 Task: Send an email with the signature Daisy Wilson with the subject Thank you for a partnership and the message Im writing to follow up on the proposal we discussed last week. Have you had a chance to review it? from softage.10@softage.net to softage.8@softage.net and move the email from Sent Items to the folder Content marketing
Action: Mouse moved to (128, 125)
Screenshot: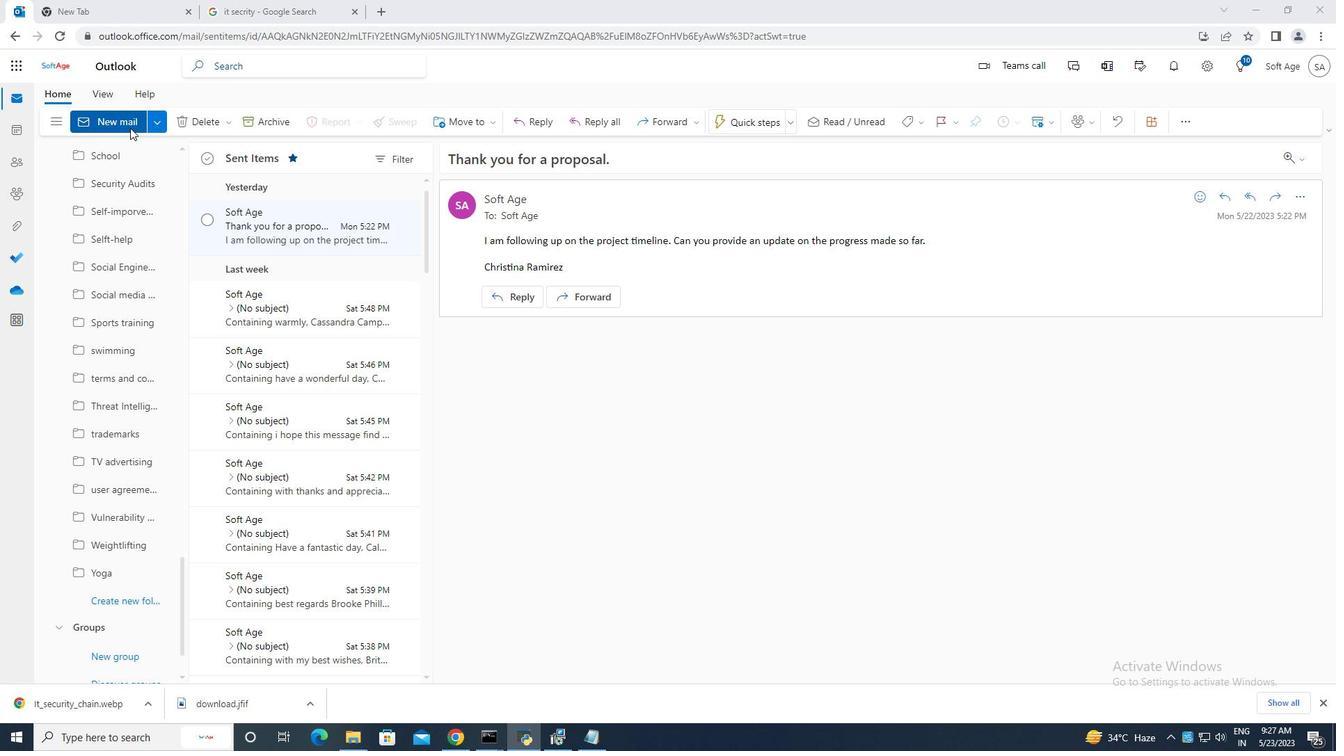 
Action: Mouse pressed left at (128, 125)
Screenshot: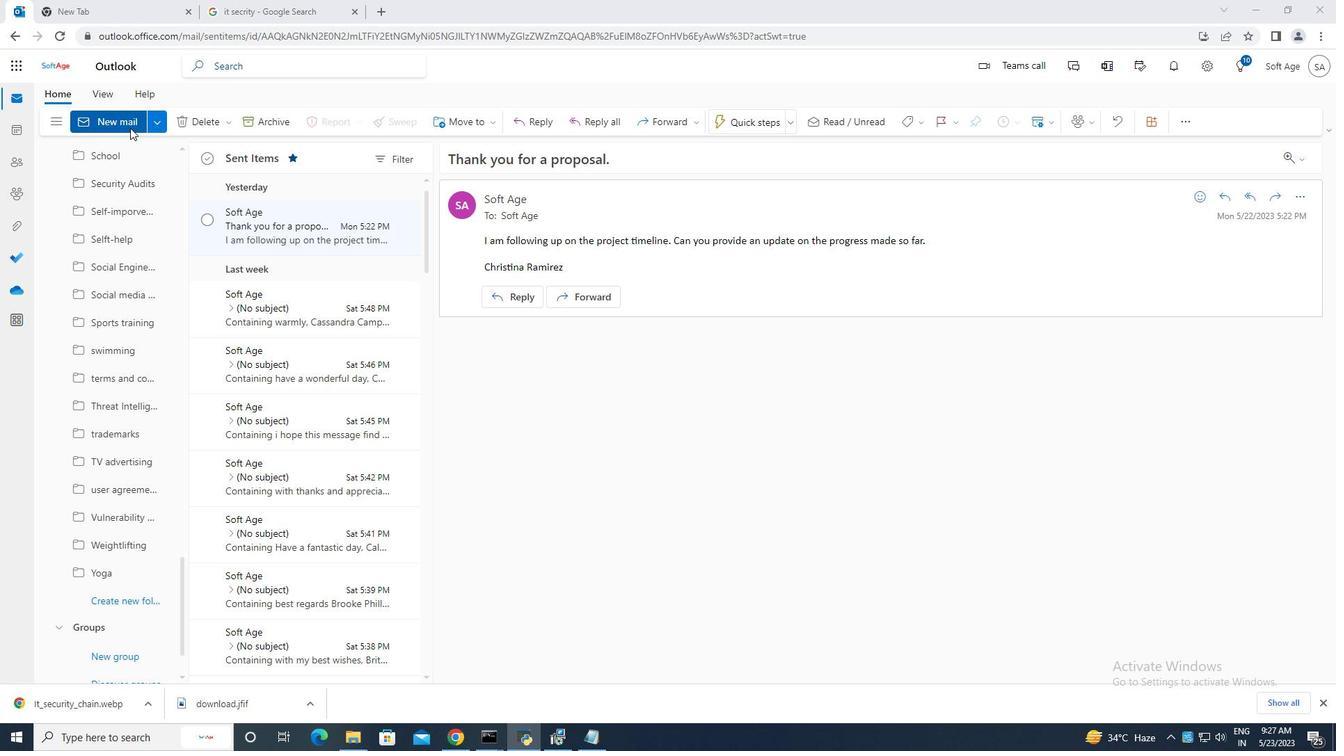 
Action: Mouse moved to (904, 119)
Screenshot: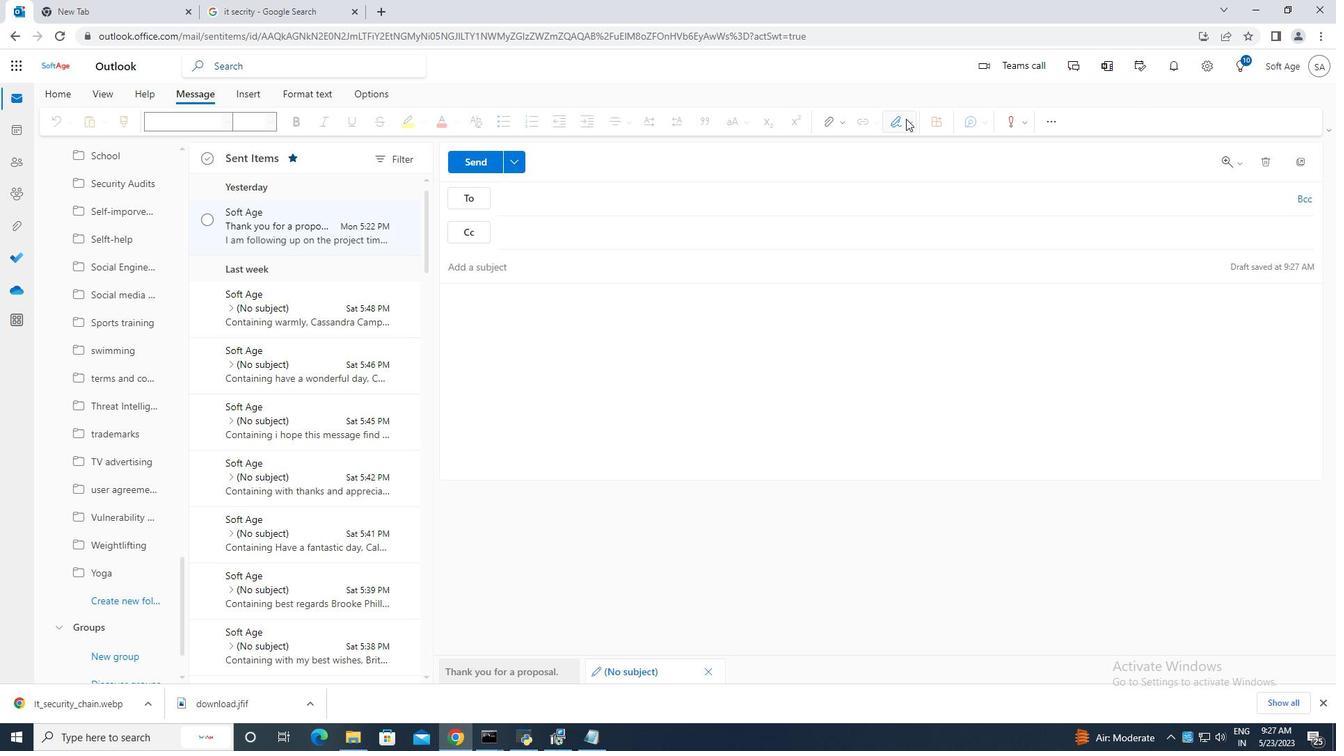 
Action: Mouse pressed left at (904, 119)
Screenshot: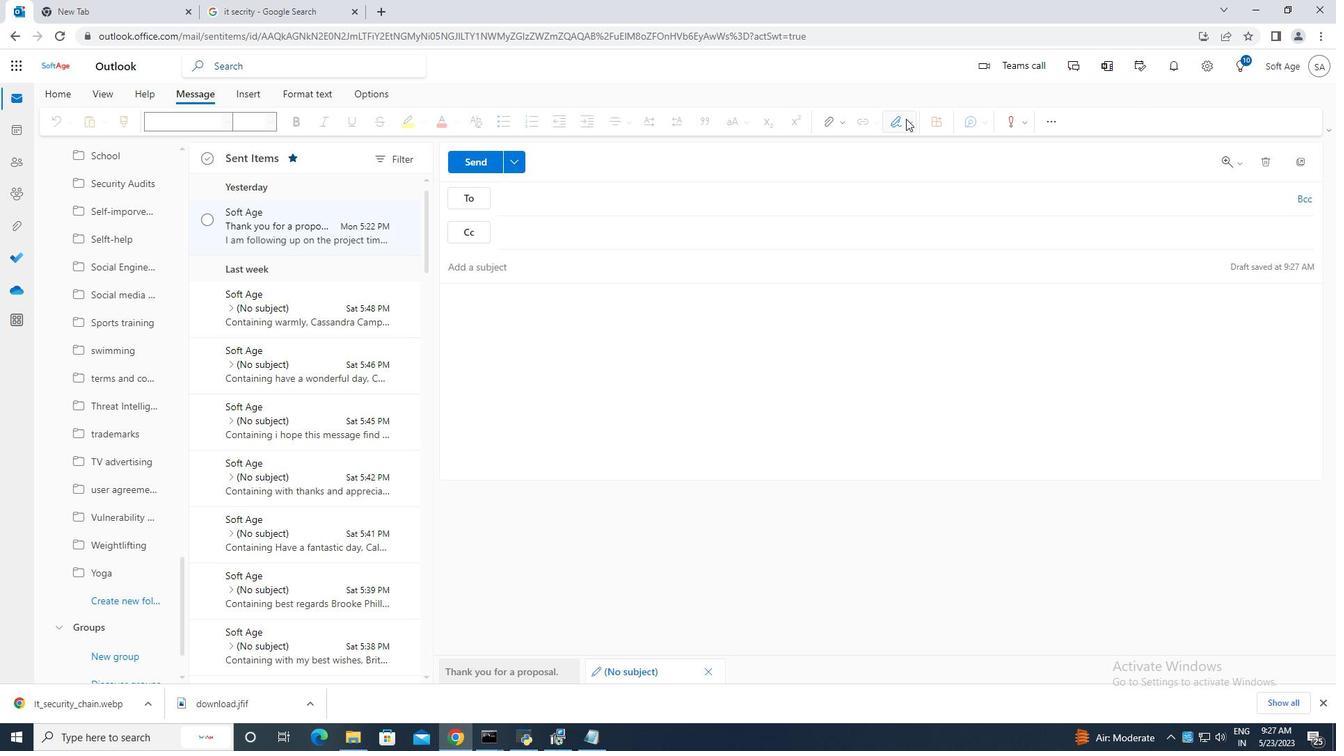 
Action: Mouse moved to (875, 173)
Screenshot: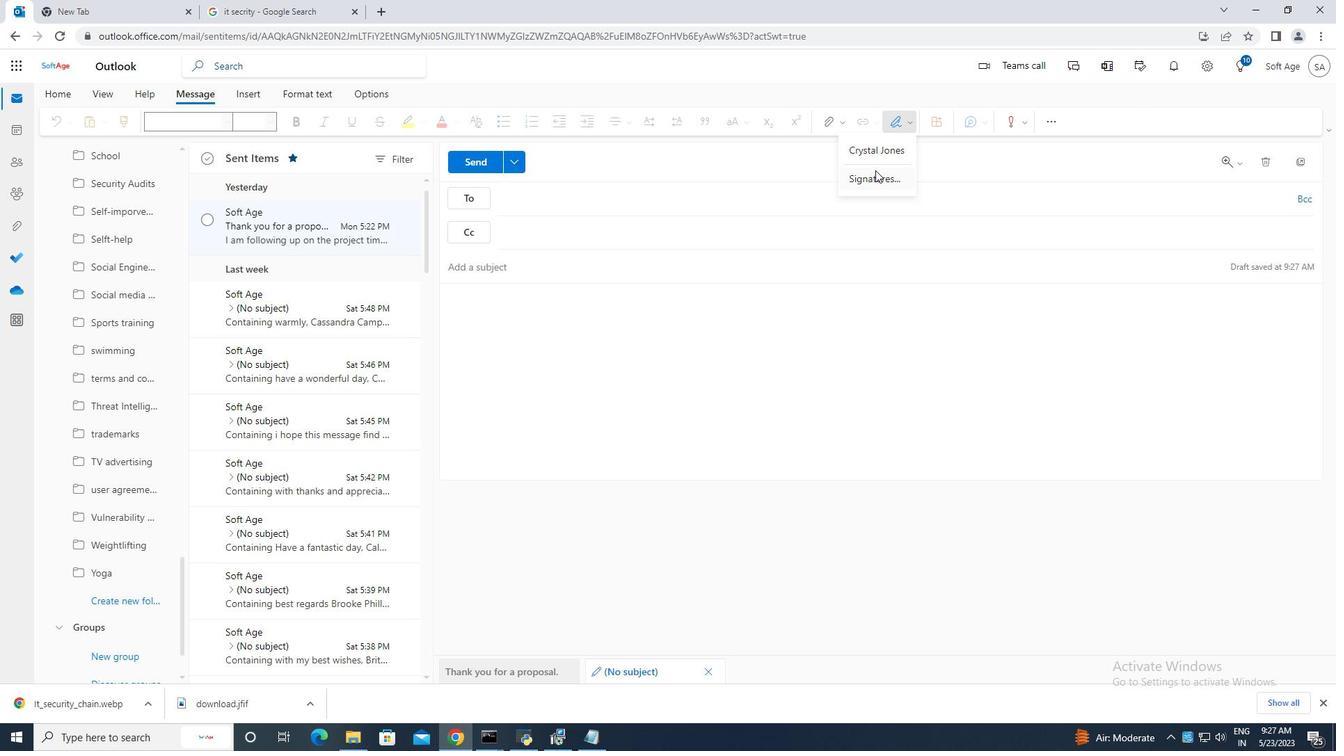 
Action: Mouse pressed left at (875, 173)
Screenshot: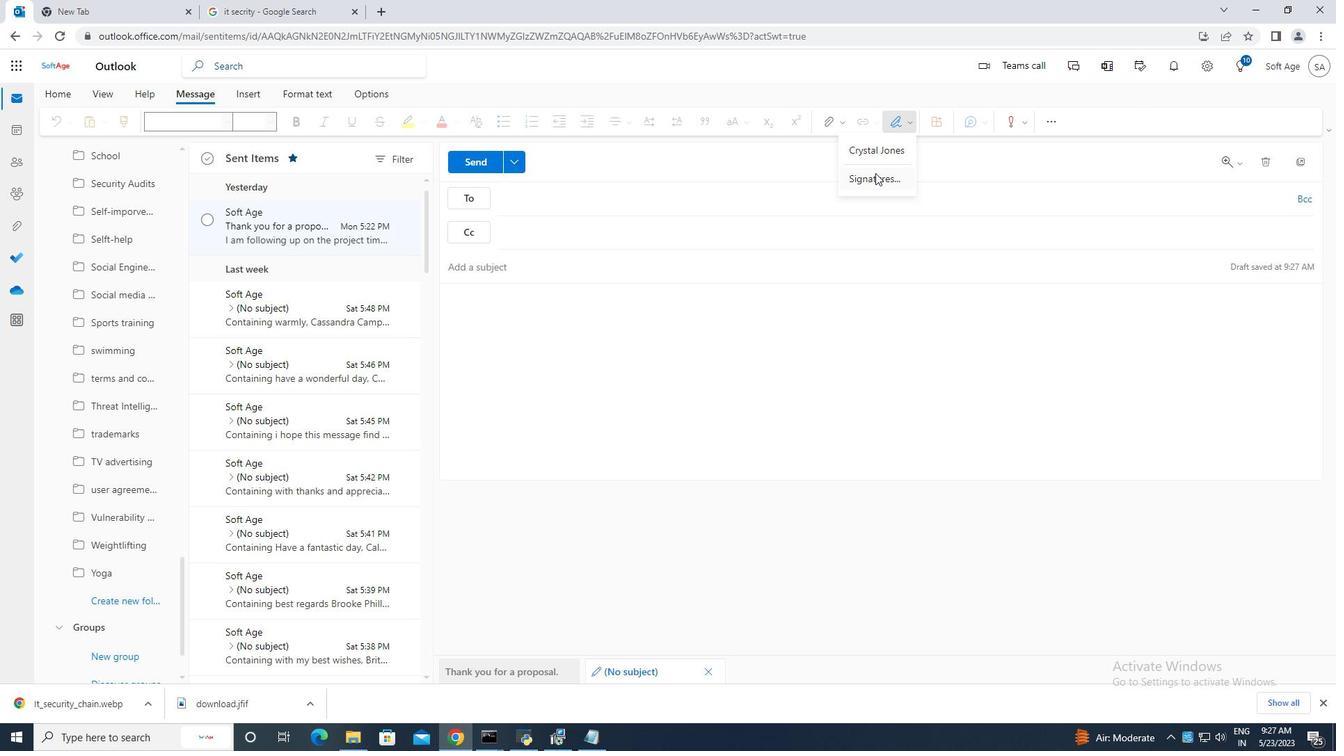
Action: Mouse moved to (947, 233)
Screenshot: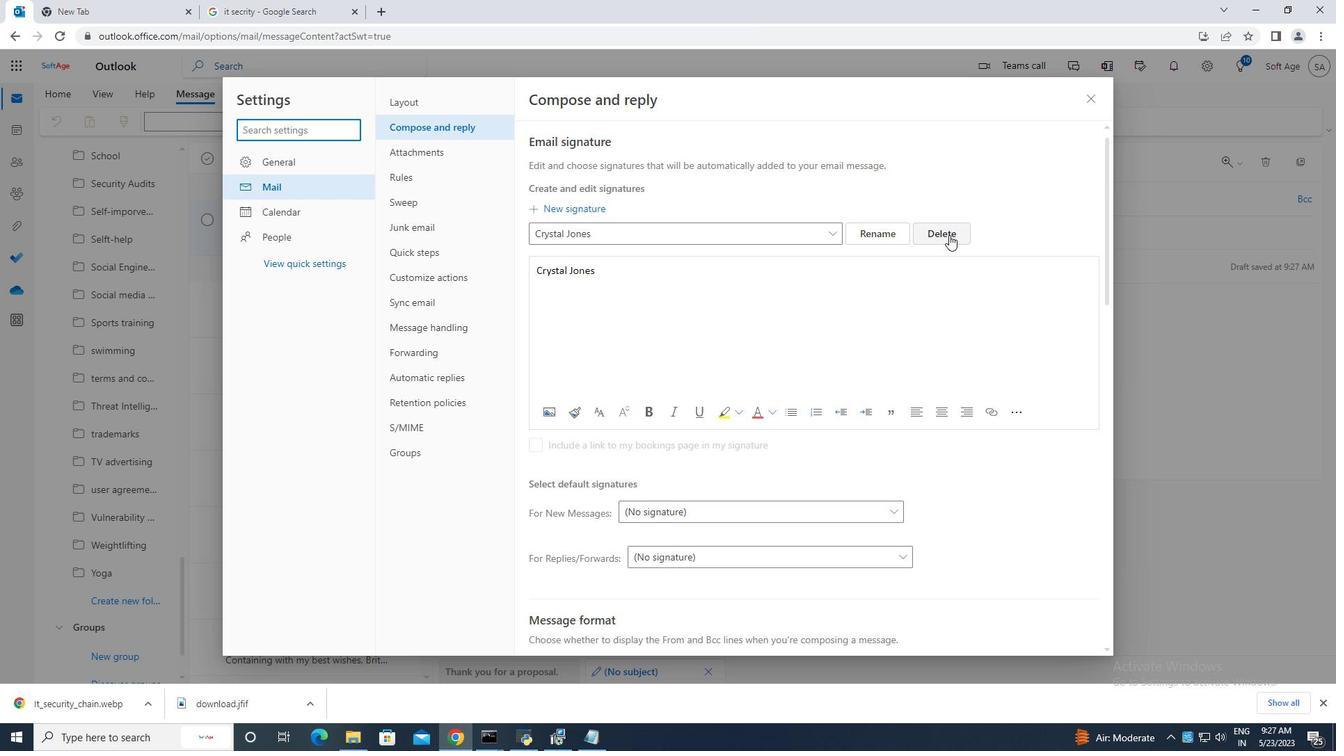 
Action: Mouse pressed left at (947, 233)
Screenshot: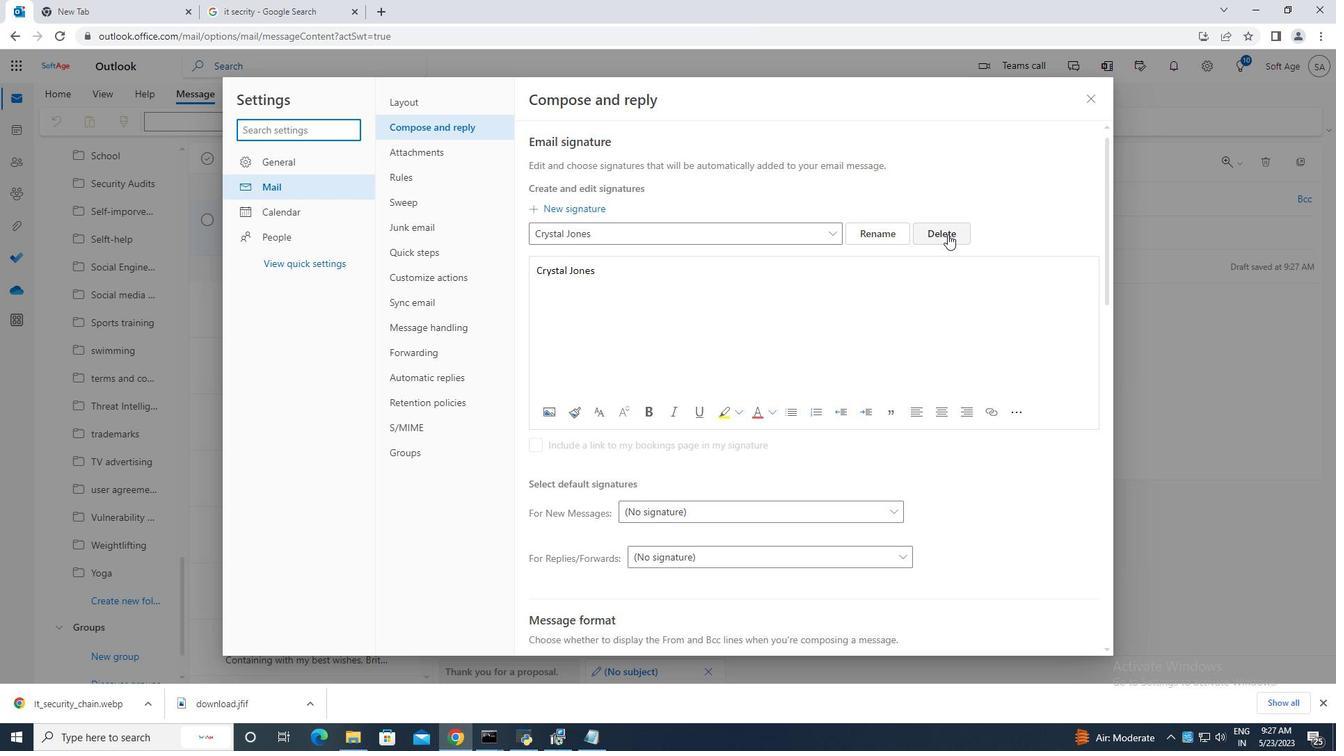 
Action: Mouse moved to (613, 232)
Screenshot: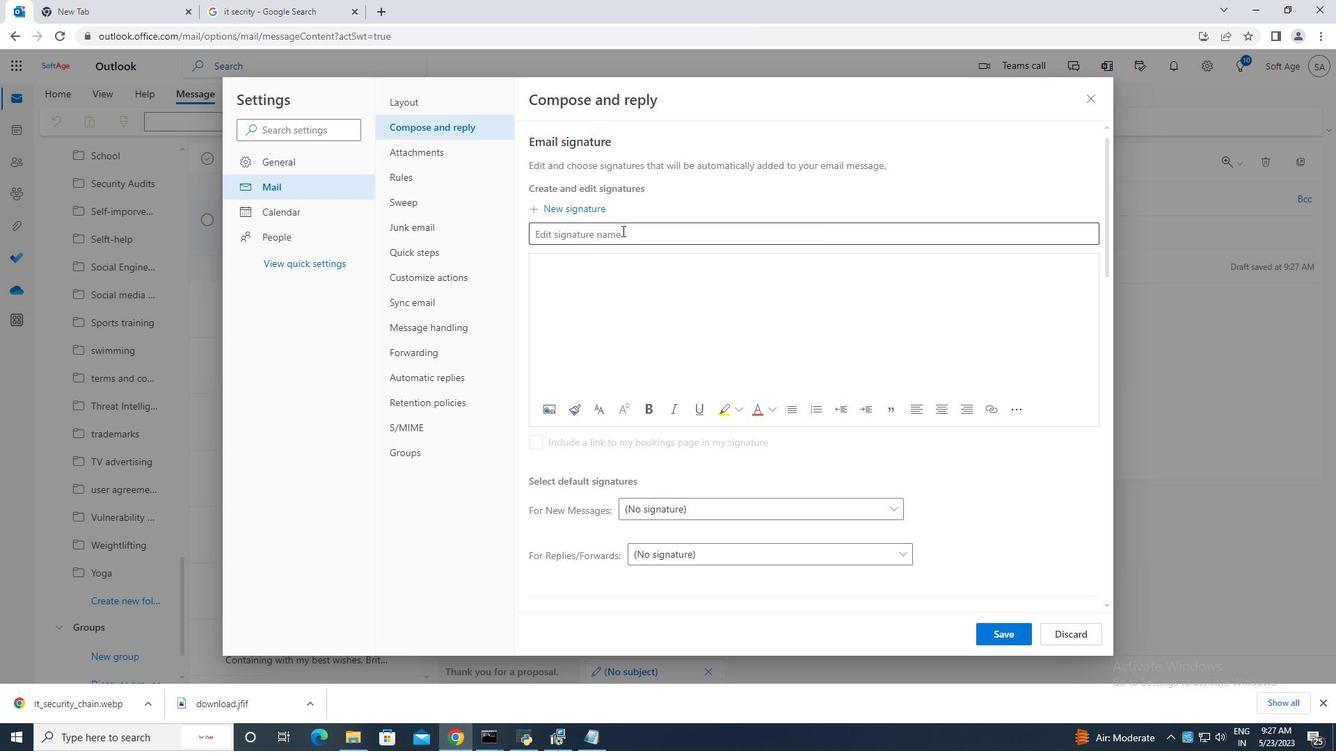 
Action: Mouse pressed left at (613, 232)
Screenshot: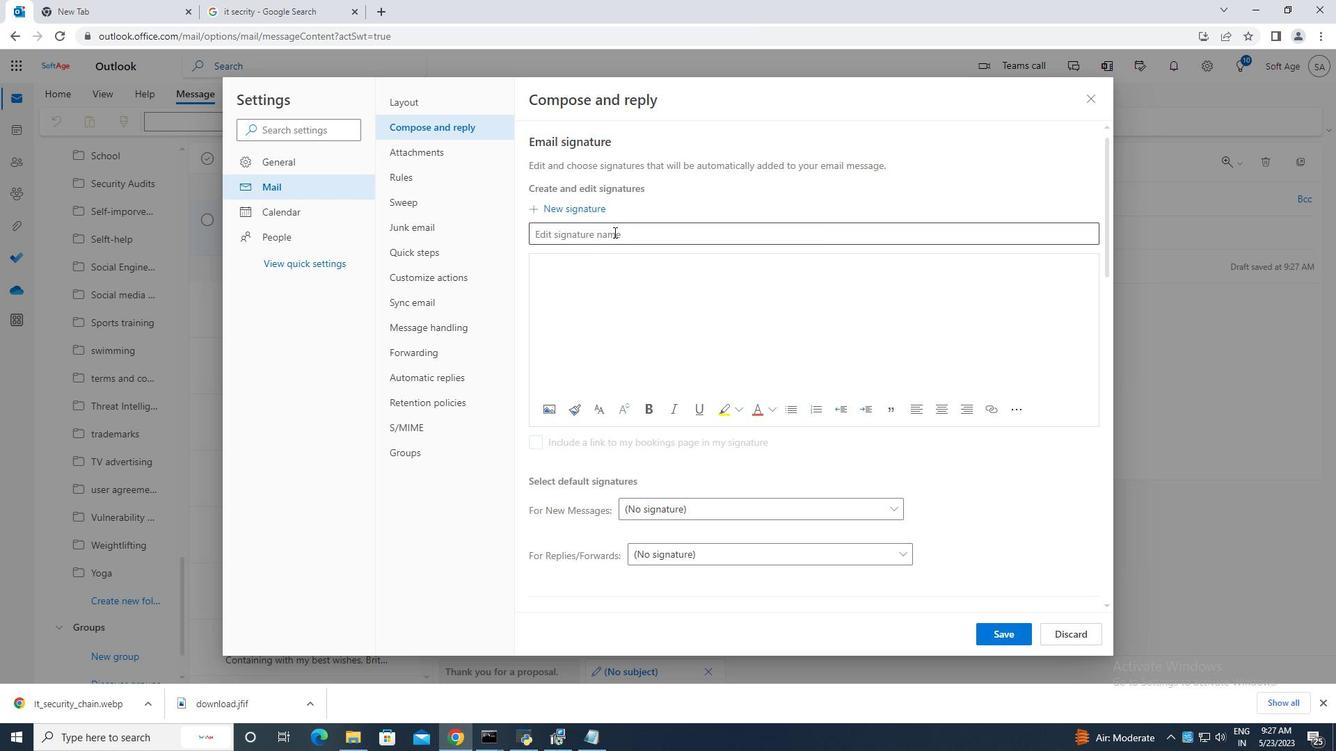 
Action: Key pressed <Key.caps_lock>D<Key.caps_lock>ao<Key.backspace>isy<Key.space><Key.caps_lock><Key.caps_lock>w<Key.caps_lock><Key.caps_lock>ilson
Screenshot: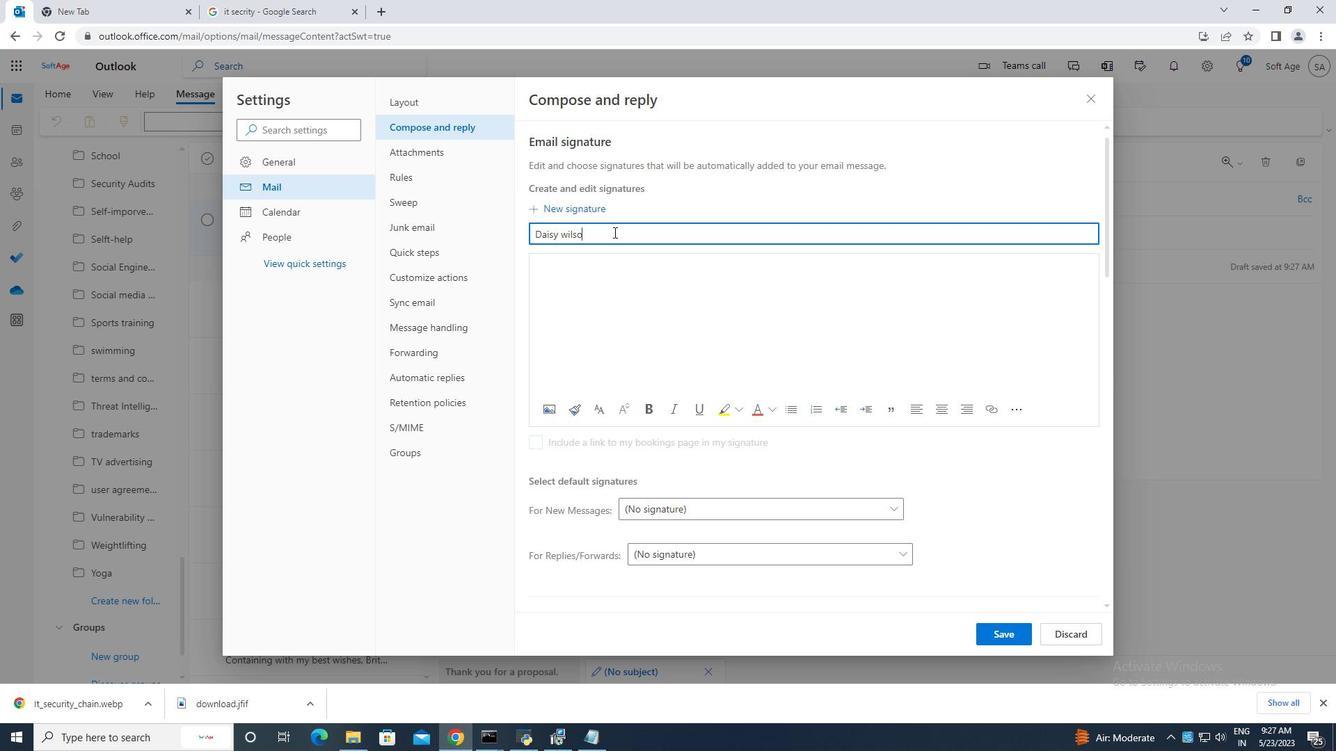 
Action: Mouse moved to (567, 234)
Screenshot: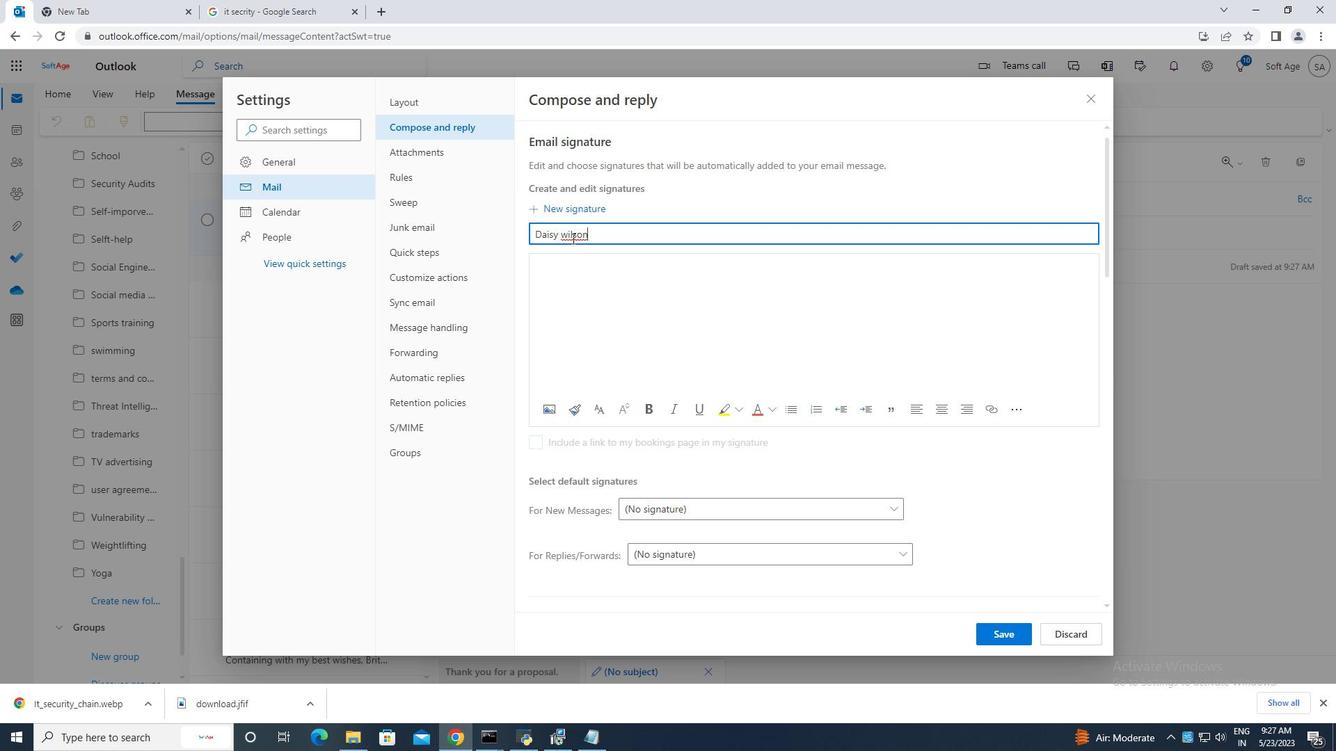 
Action: Mouse pressed left at (567, 234)
Screenshot: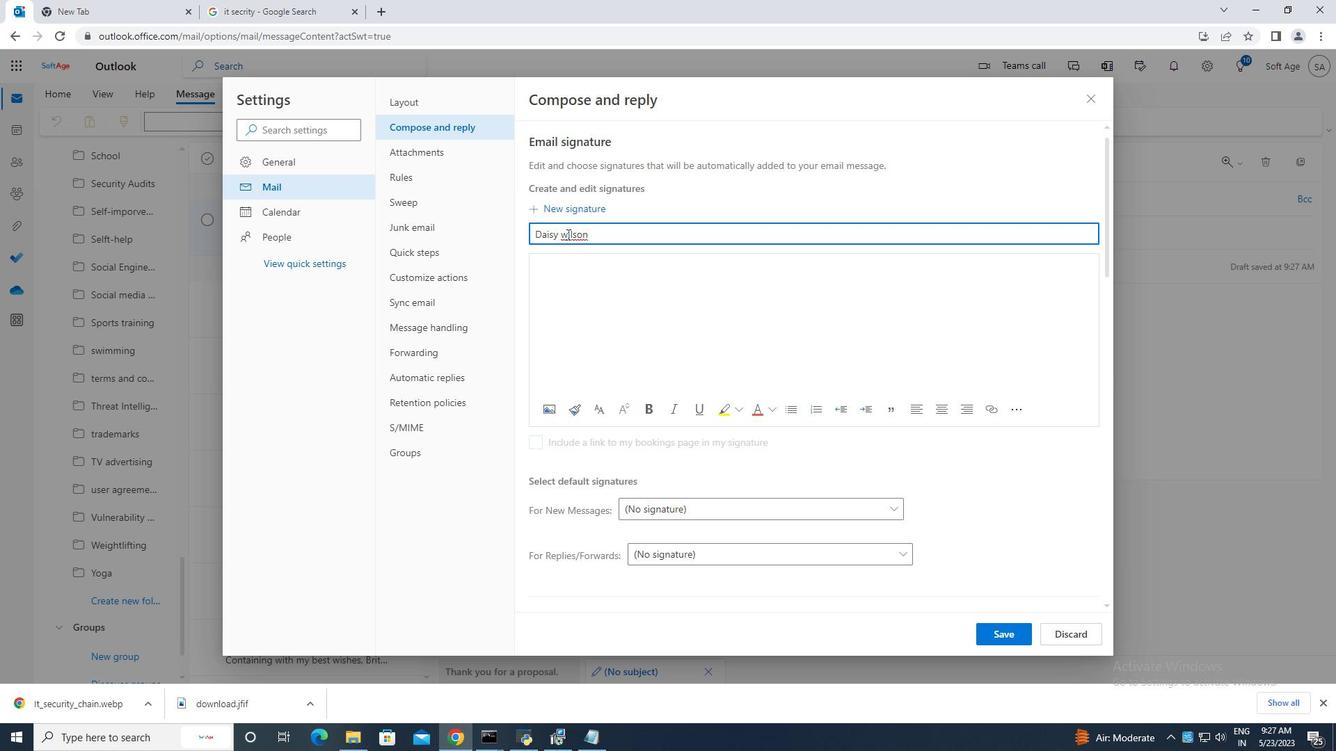 
Action: Mouse moved to (568, 234)
Screenshot: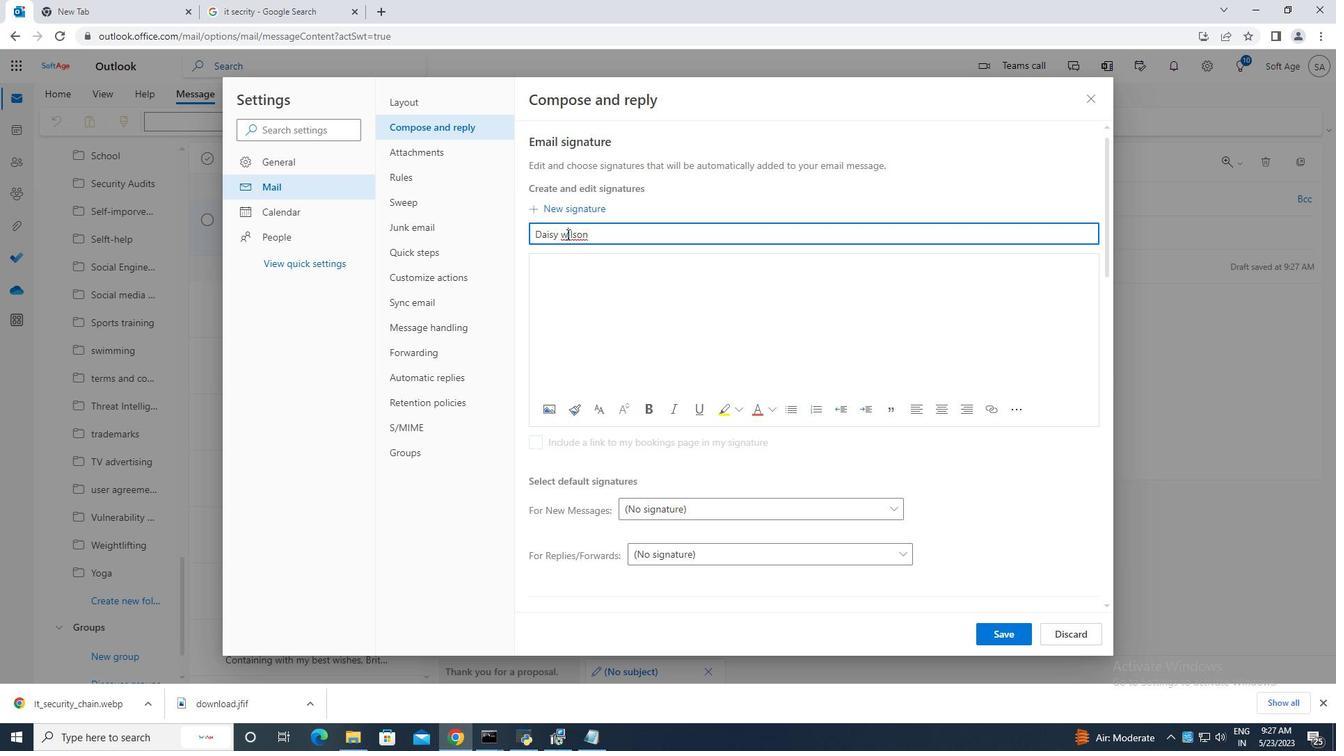 
Action: Key pressed <Key.backspace>
Screenshot: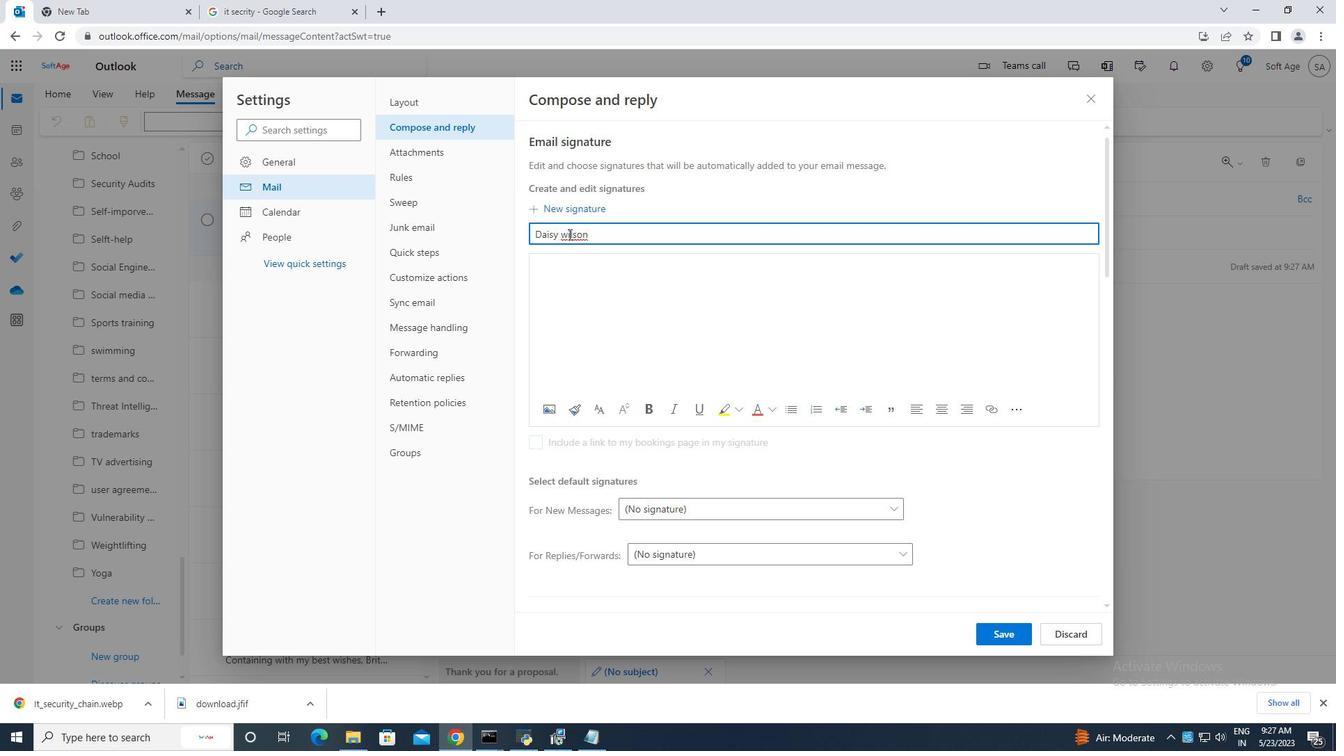 
Action: Mouse moved to (565, 233)
Screenshot: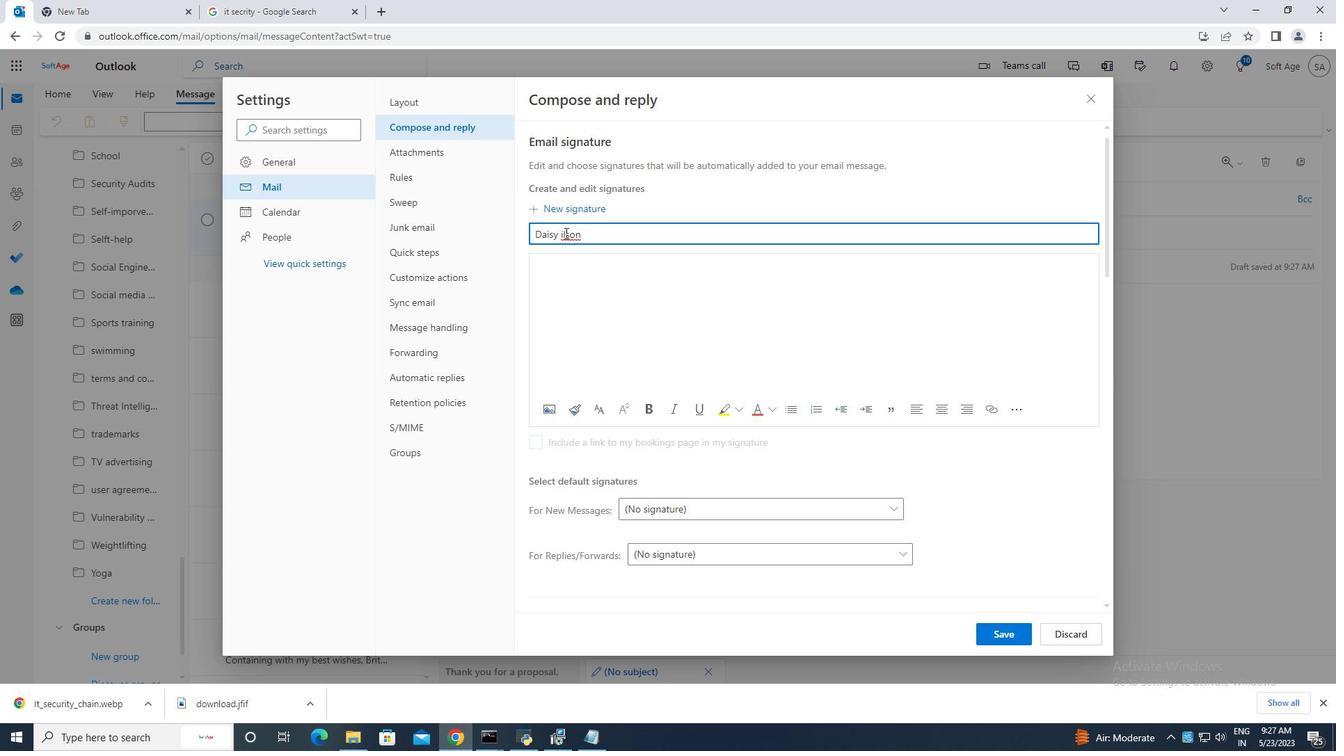 
Action: Key pressed <Key.caps_lock>
Screenshot: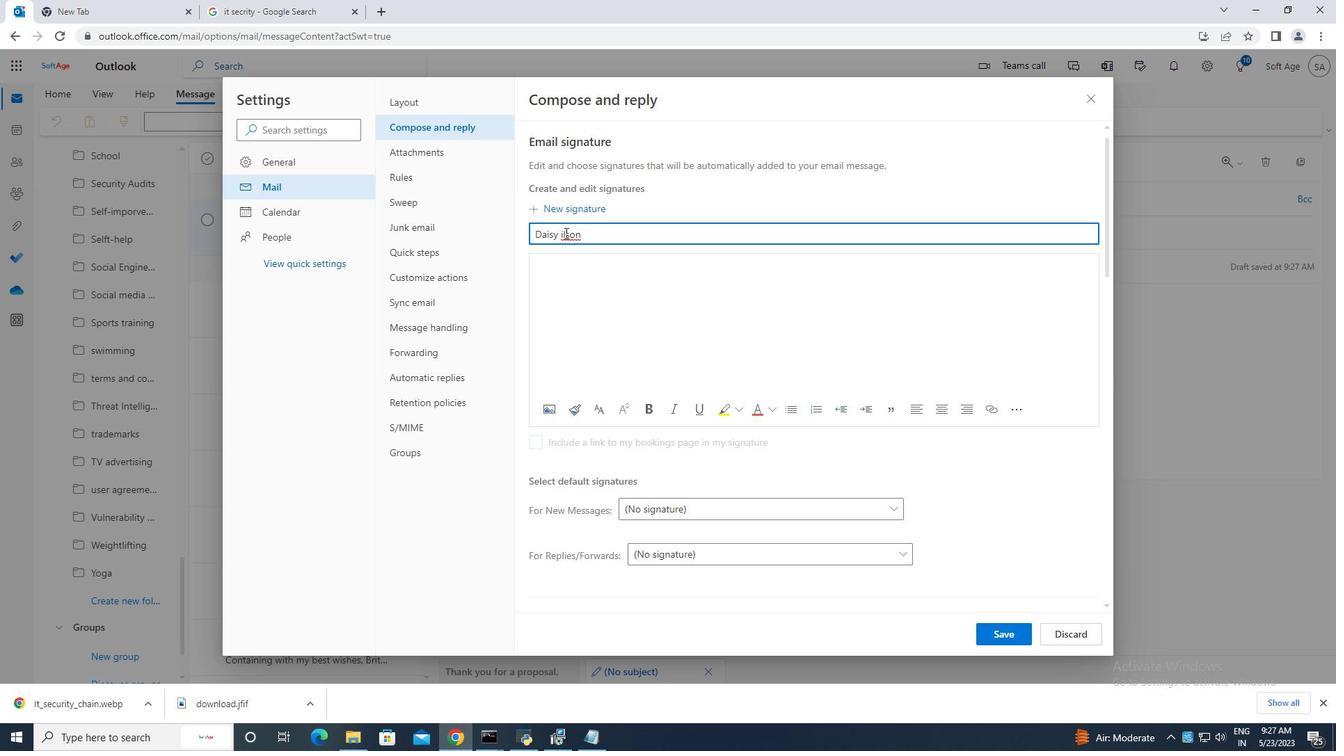 
Action: Mouse moved to (560, 235)
Screenshot: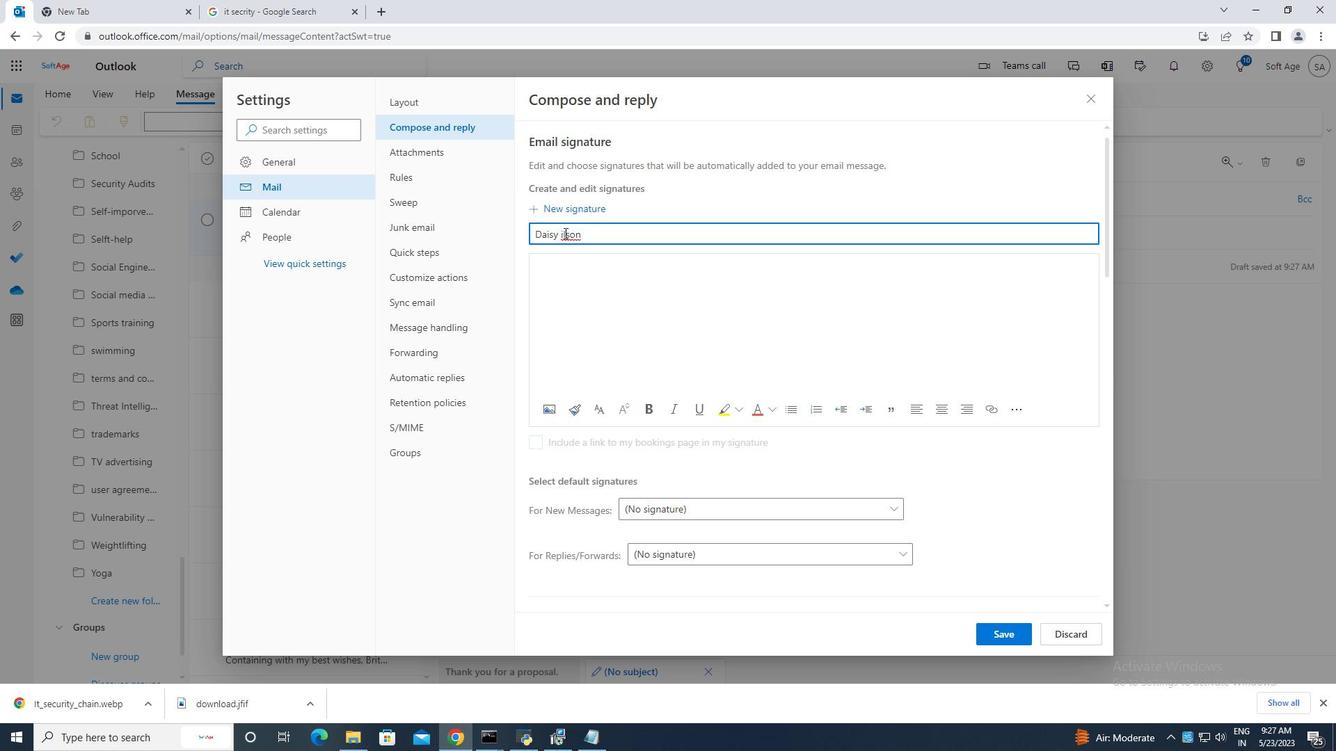 
Action: Key pressed W
Screenshot: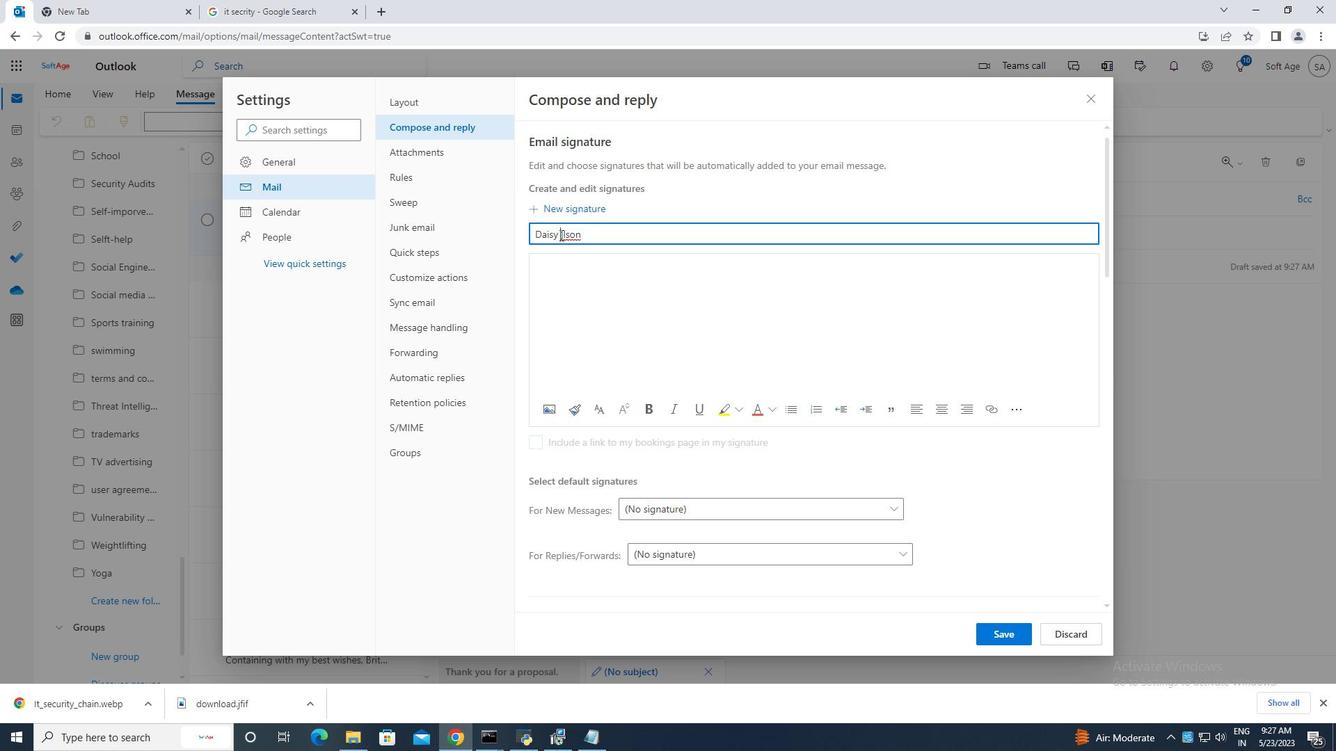 
Action: Mouse moved to (578, 263)
Screenshot: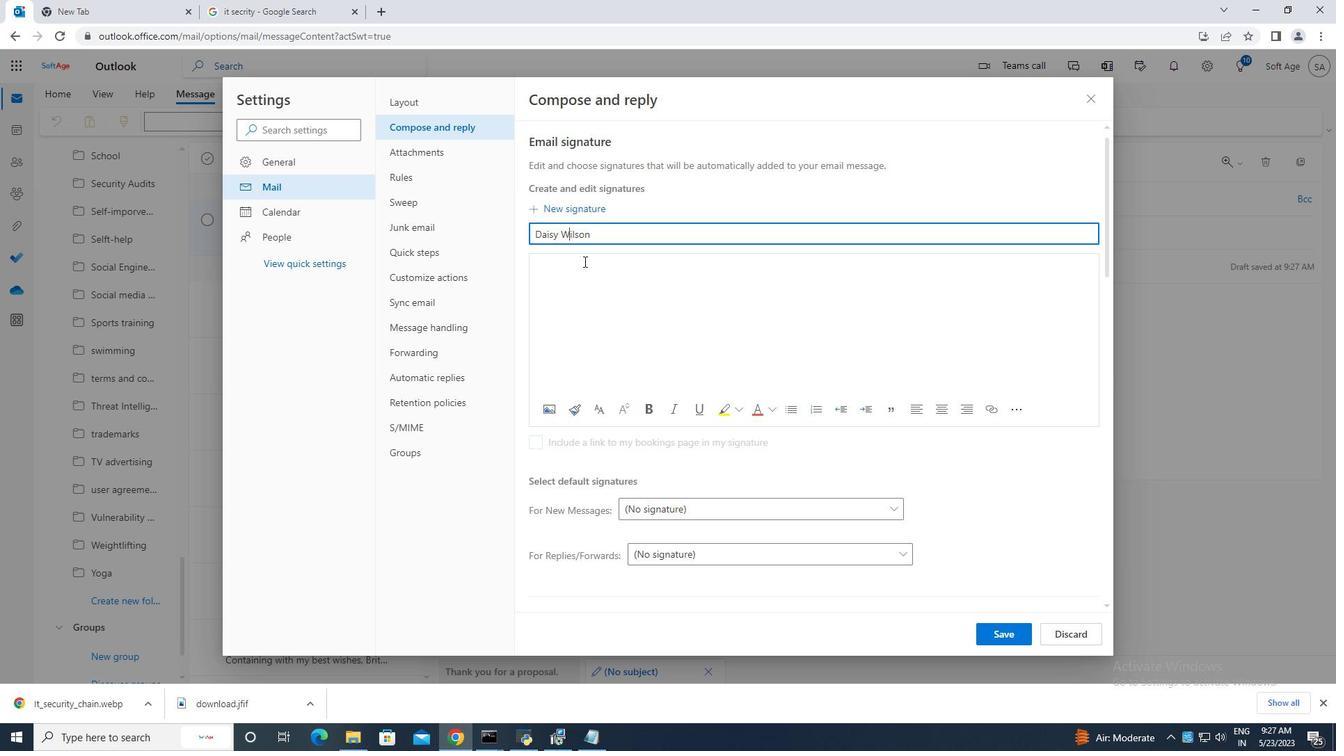 
Action: Mouse pressed left at (578, 263)
Screenshot: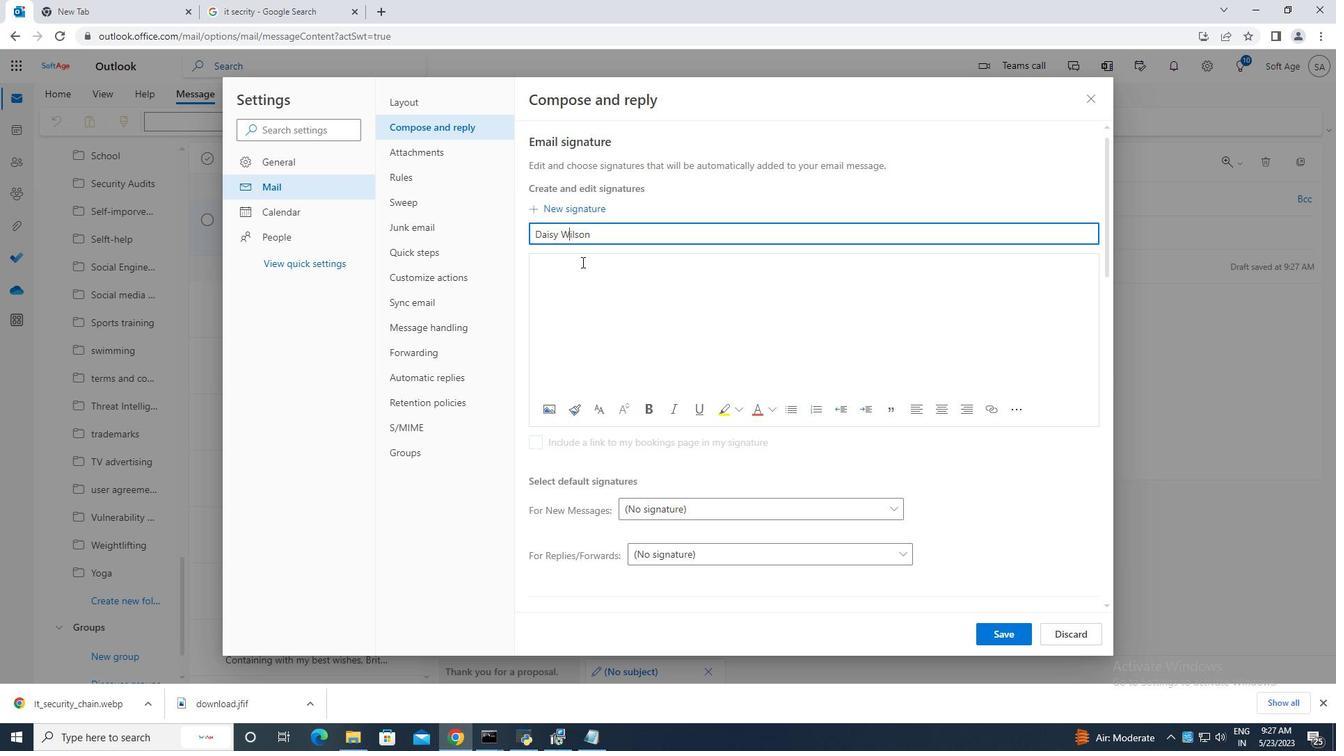 
Action: Mouse moved to (578, 263)
Screenshot: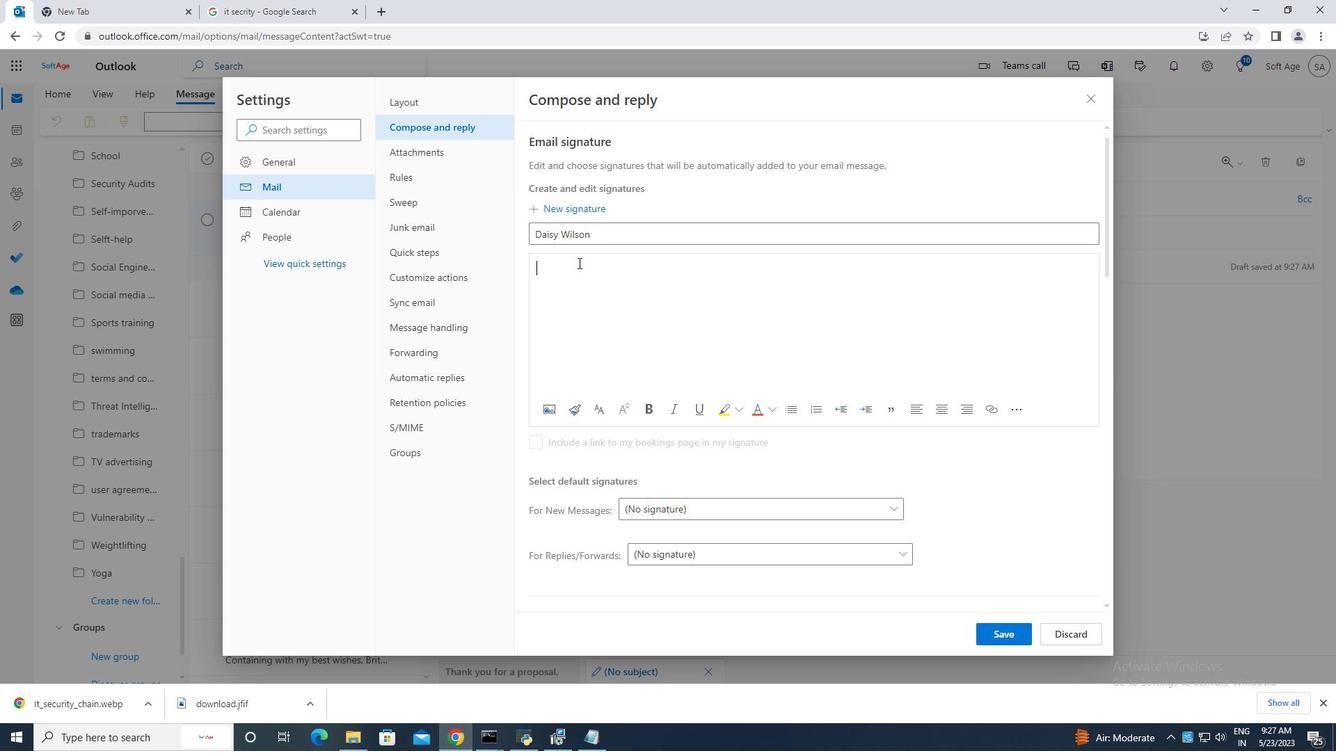 
Action: Key pressed D<Key.caps_lock>aisly<Key.space>
Screenshot: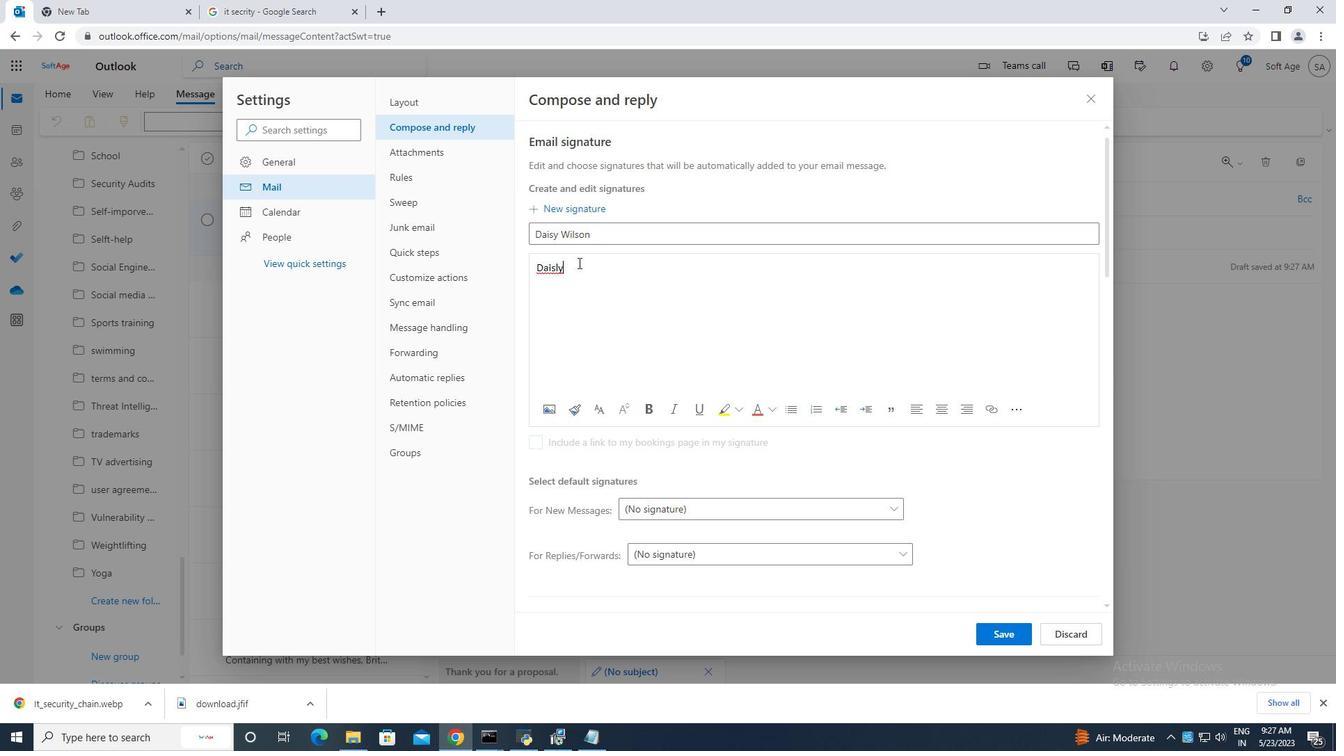 
Action: Mouse moved to (556, 270)
Screenshot: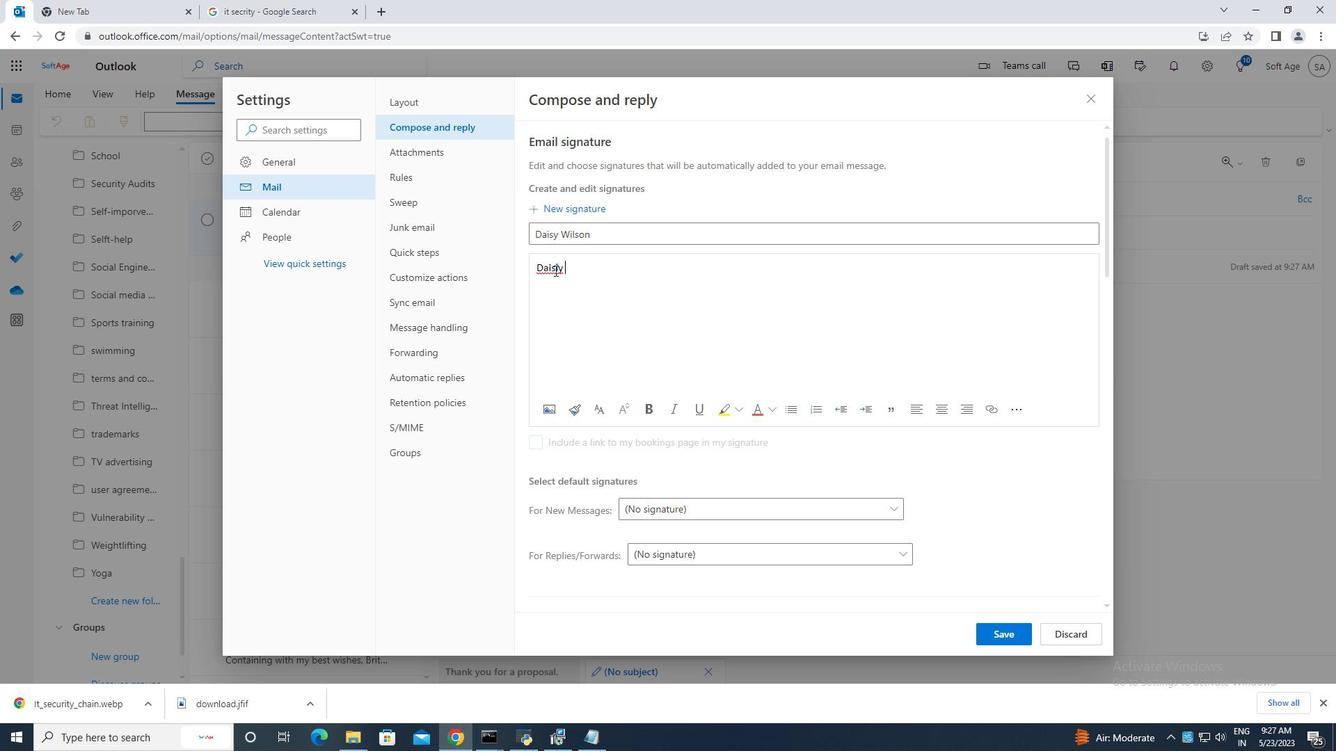 
Action: Mouse pressed left at (556, 270)
Screenshot: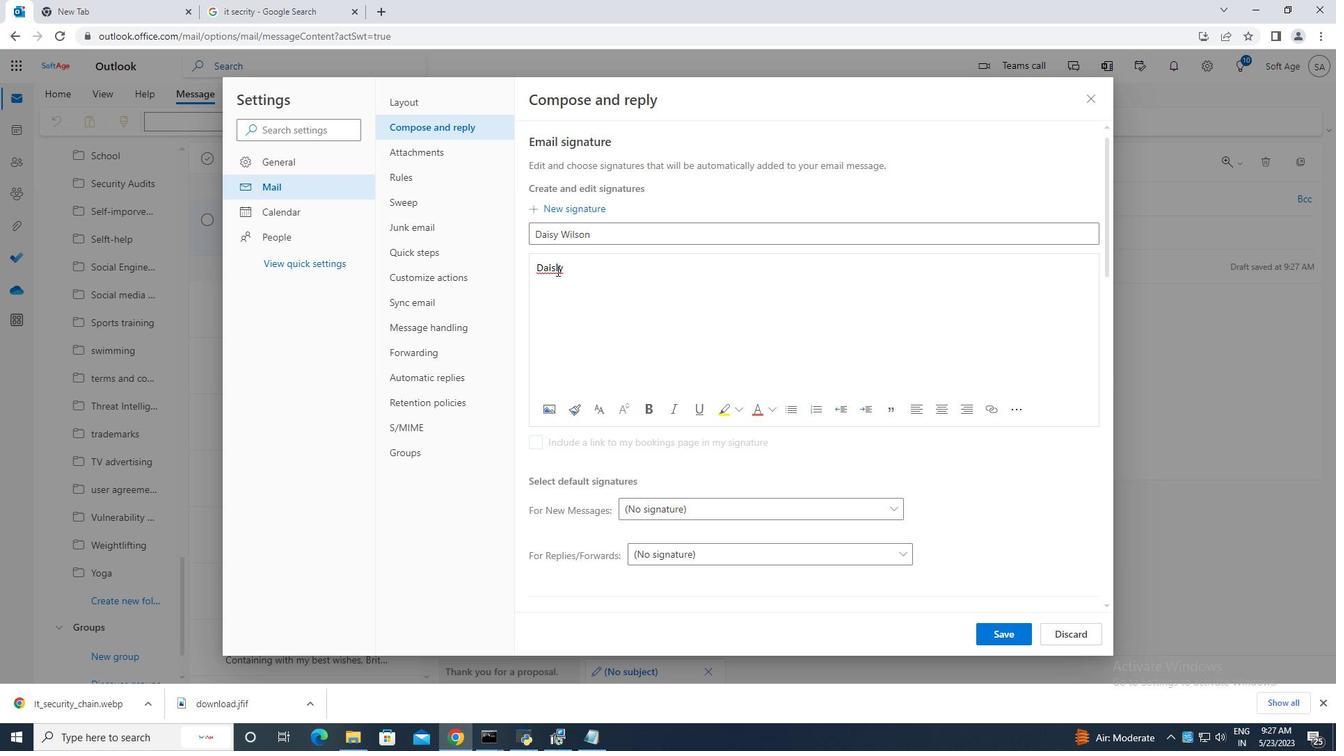 
Action: Mouse moved to (560, 270)
Screenshot: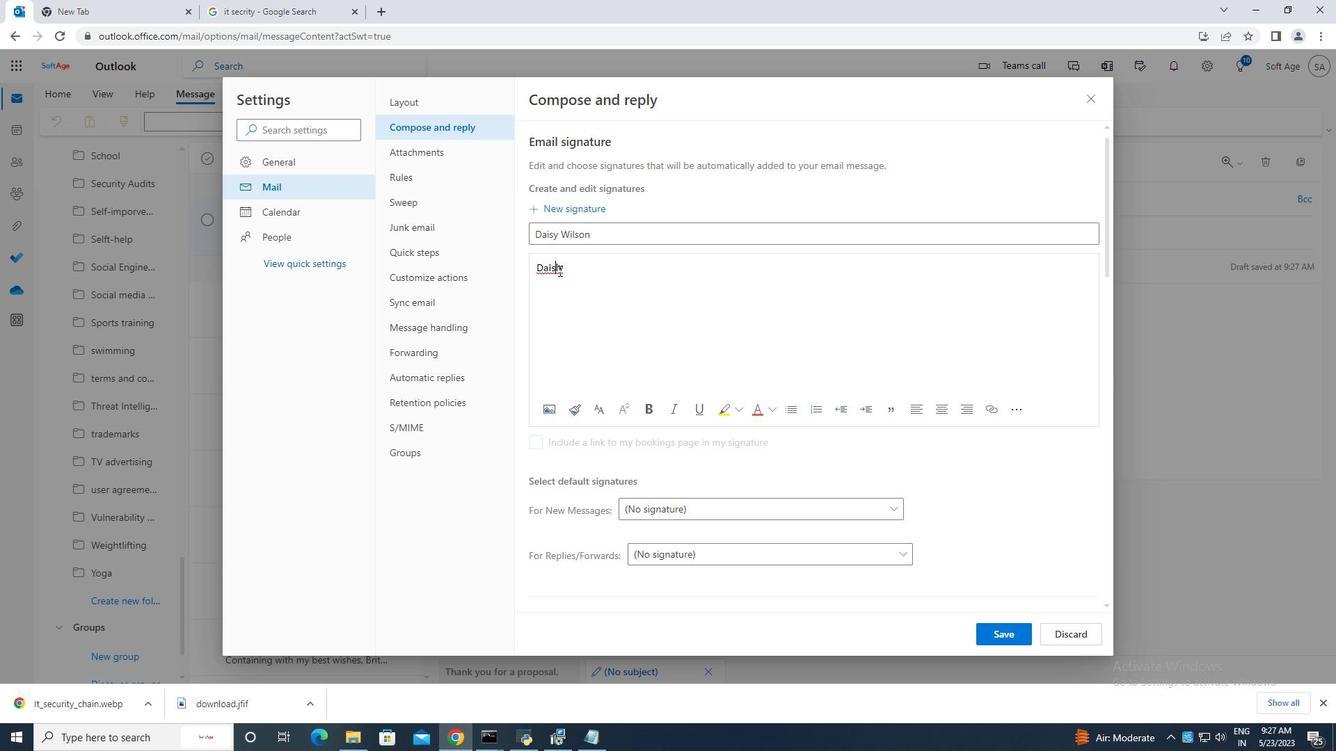 
Action: Mouse pressed left at (560, 270)
Screenshot: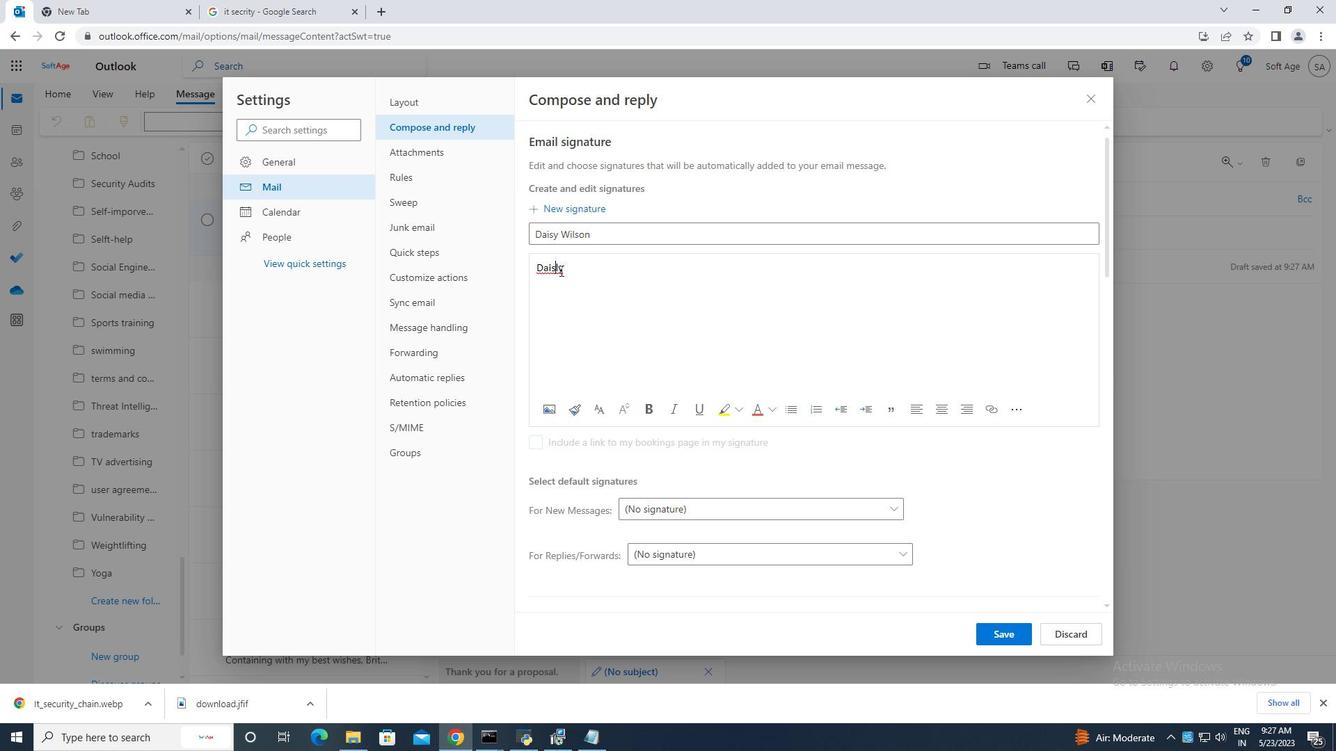 
Action: Mouse moved to (560, 270)
Screenshot: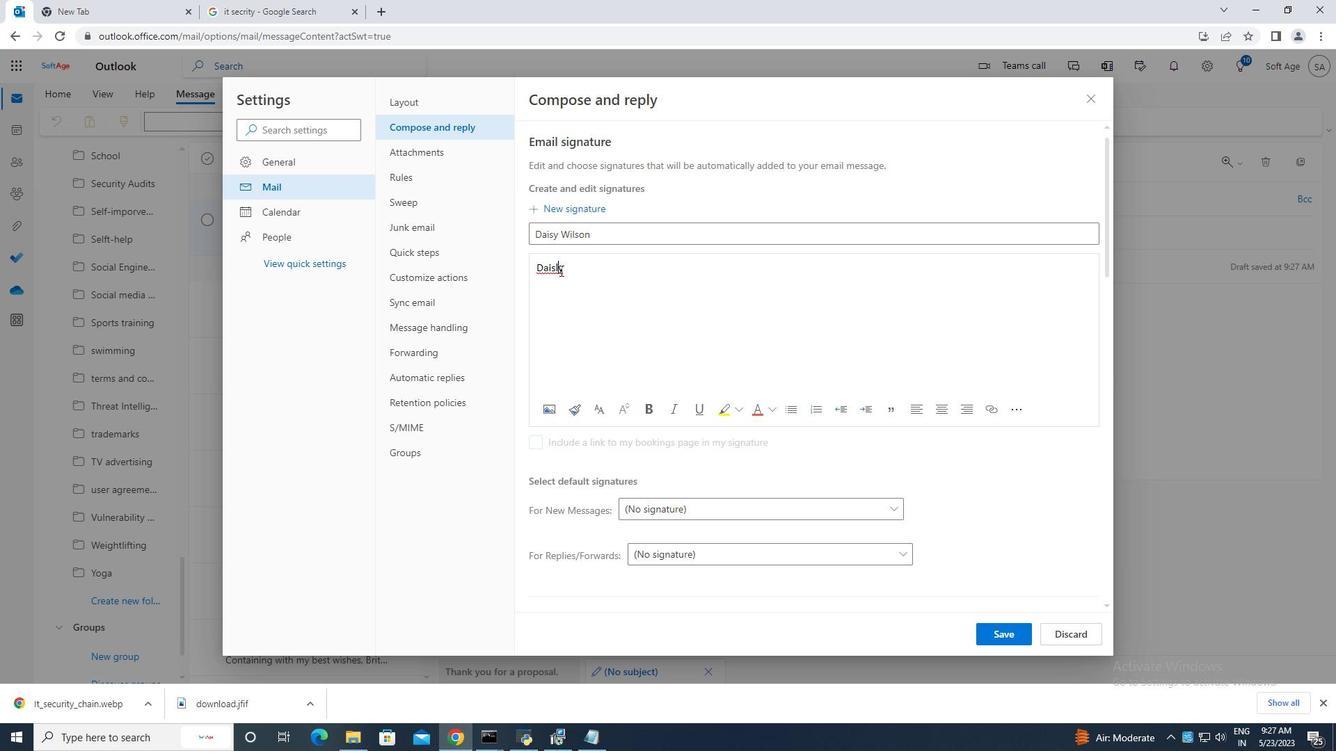 
Action: Key pressed <Key.backspace>
Screenshot: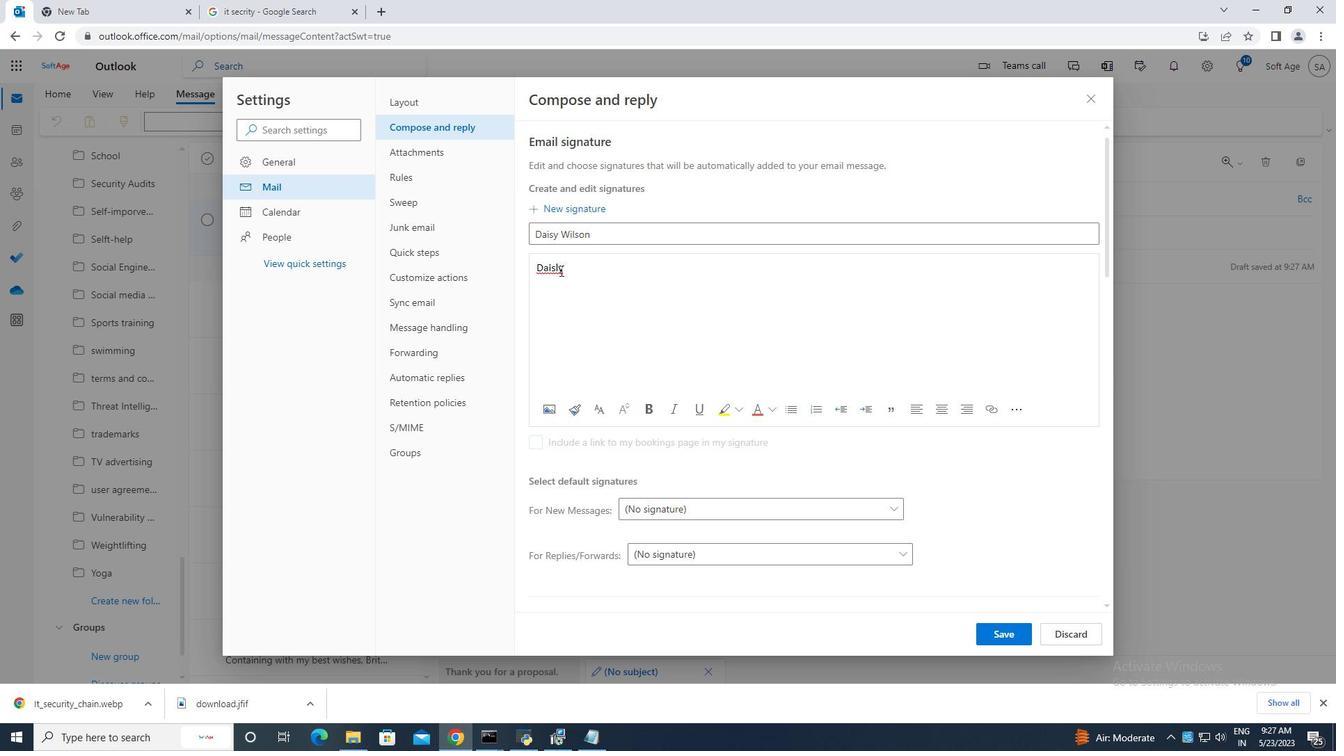 
Action: Mouse moved to (569, 267)
Screenshot: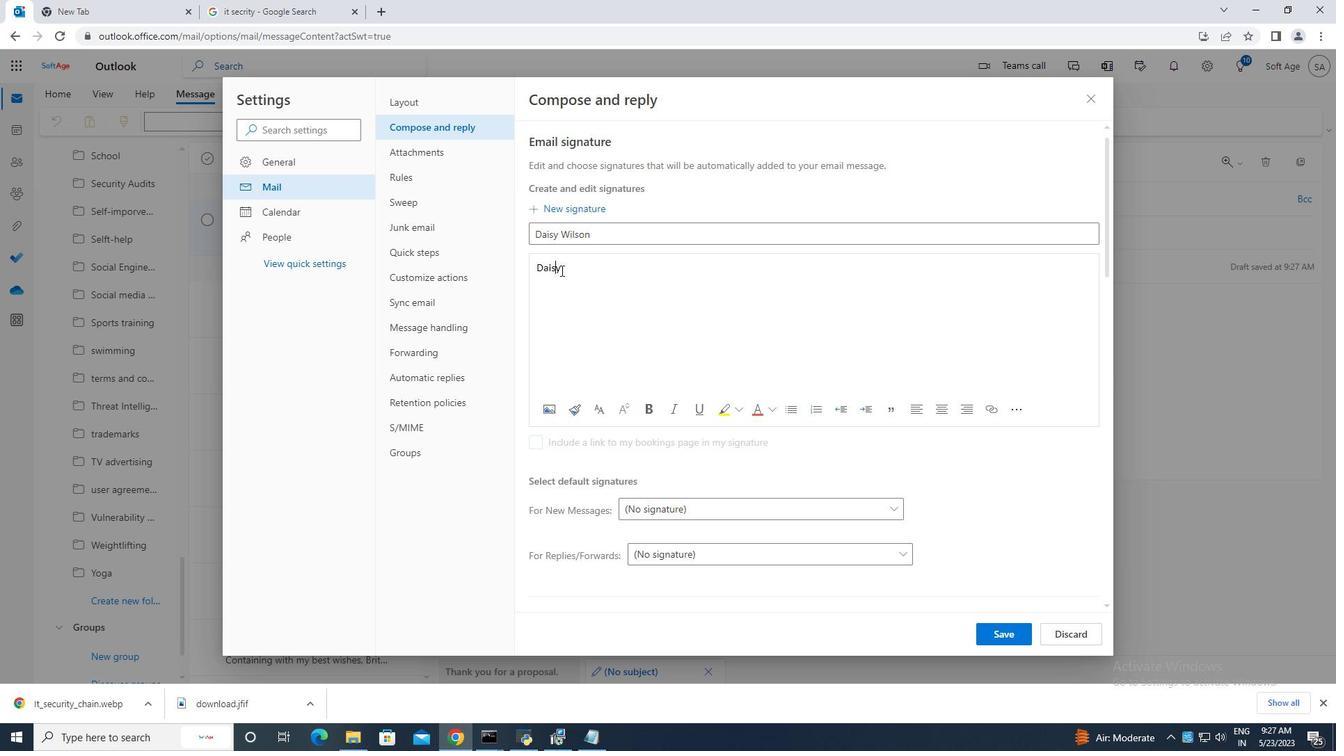 
Action: Mouse pressed left at (569, 267)
Screenshot: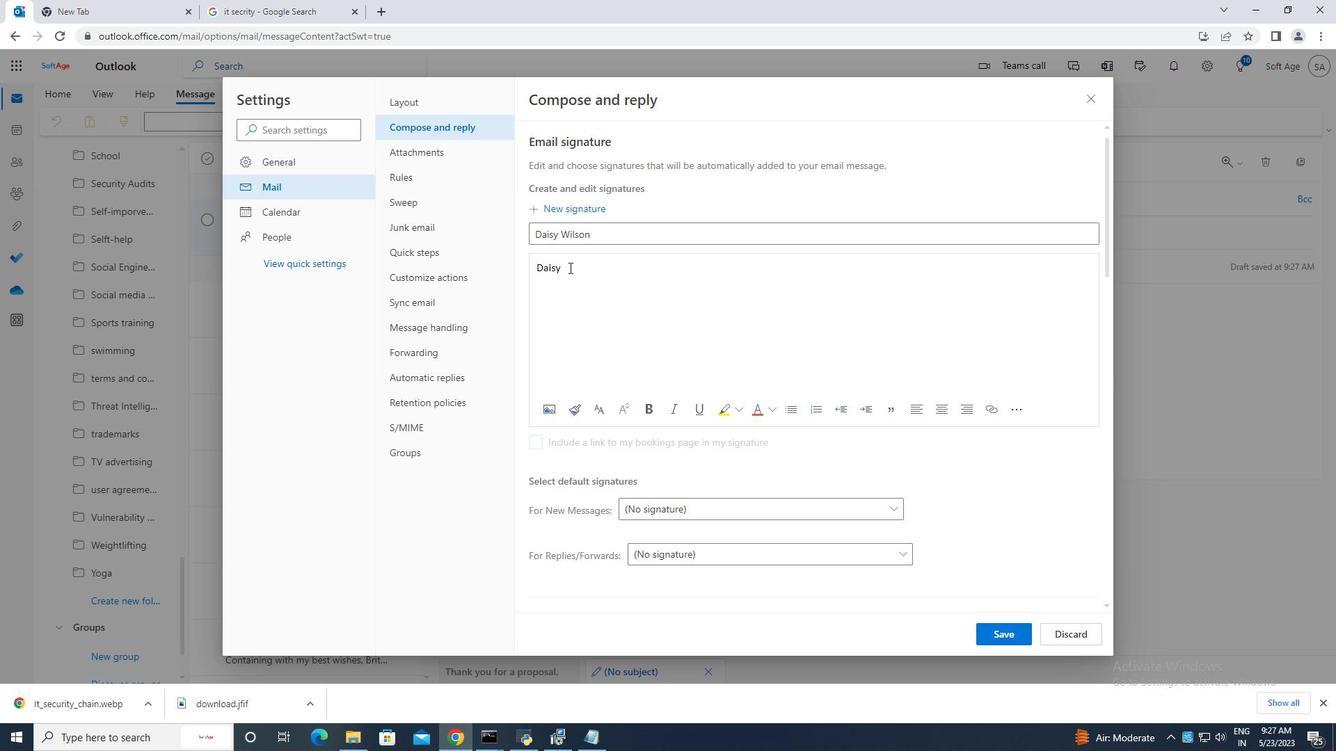
Action: Mouse moved to (570, 267)
Screenshot: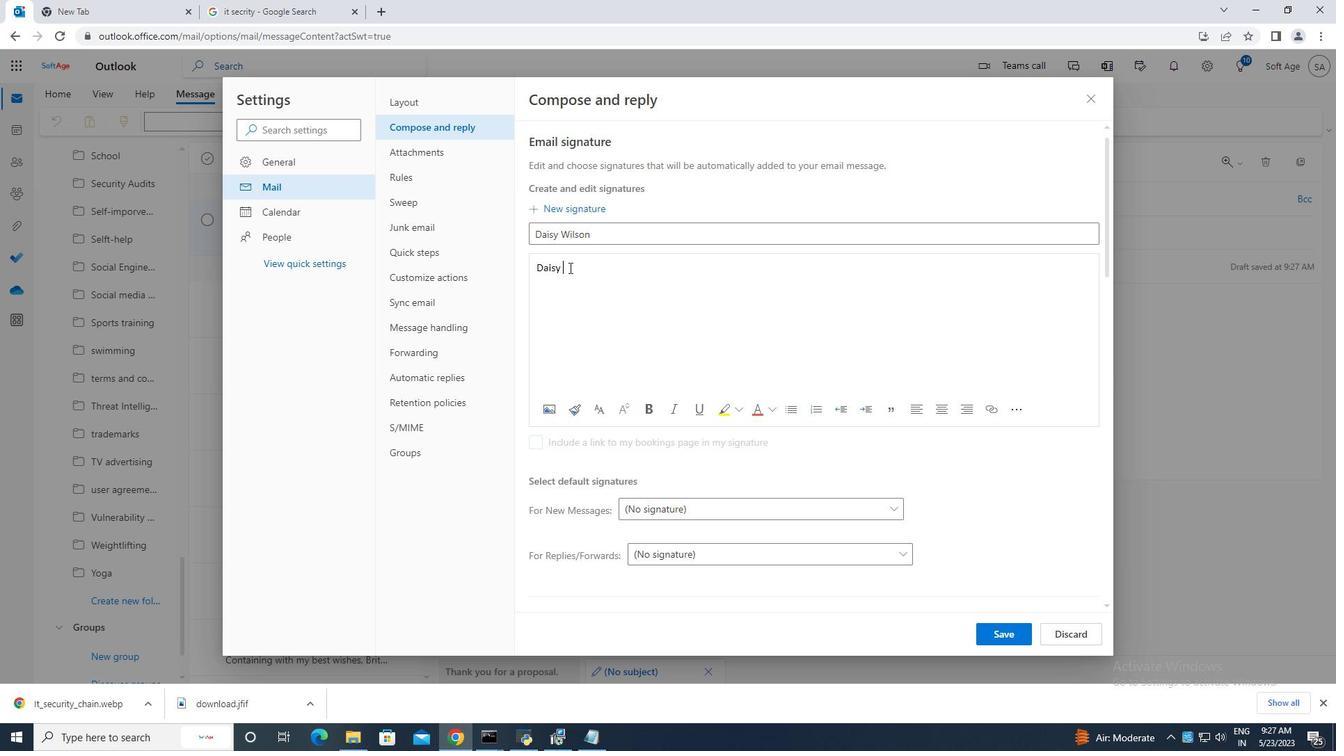 
Action: Key pressed wilson
Screenshot: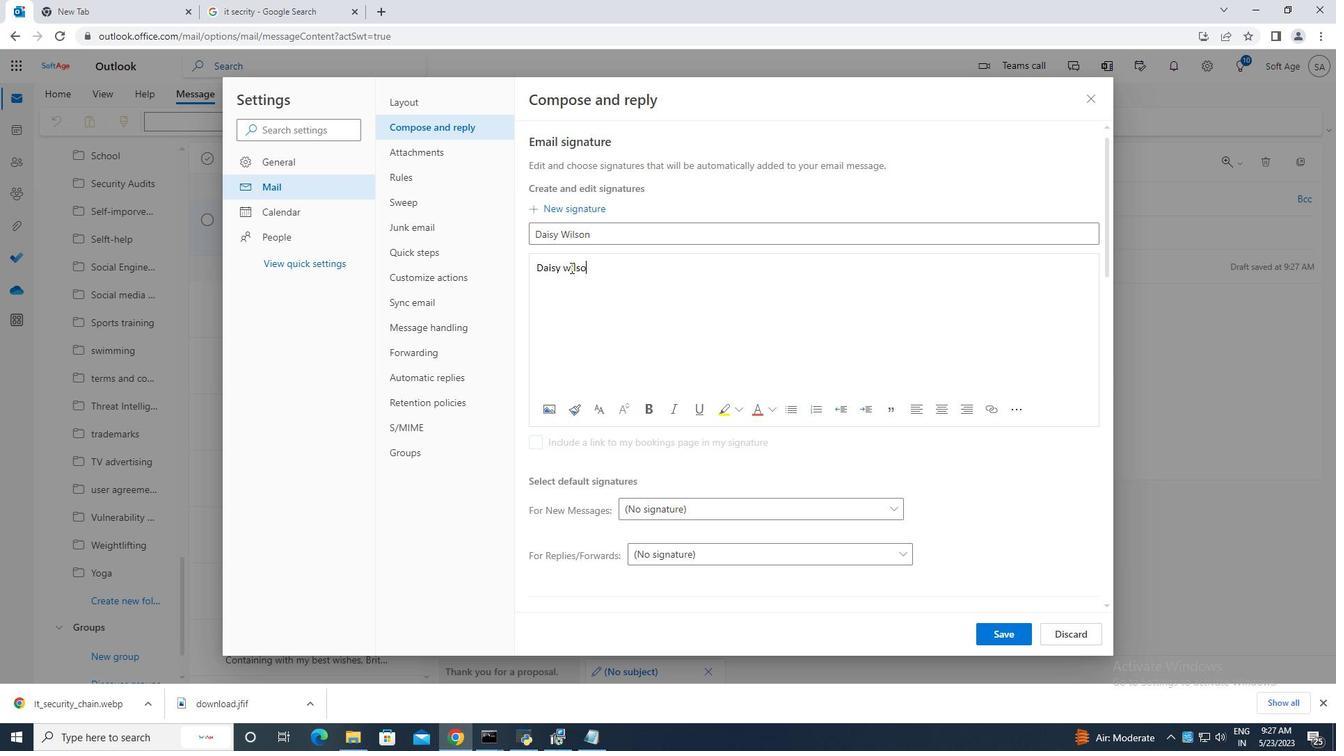 
Action: Mouse moved to (1001, 637)
Screenshot: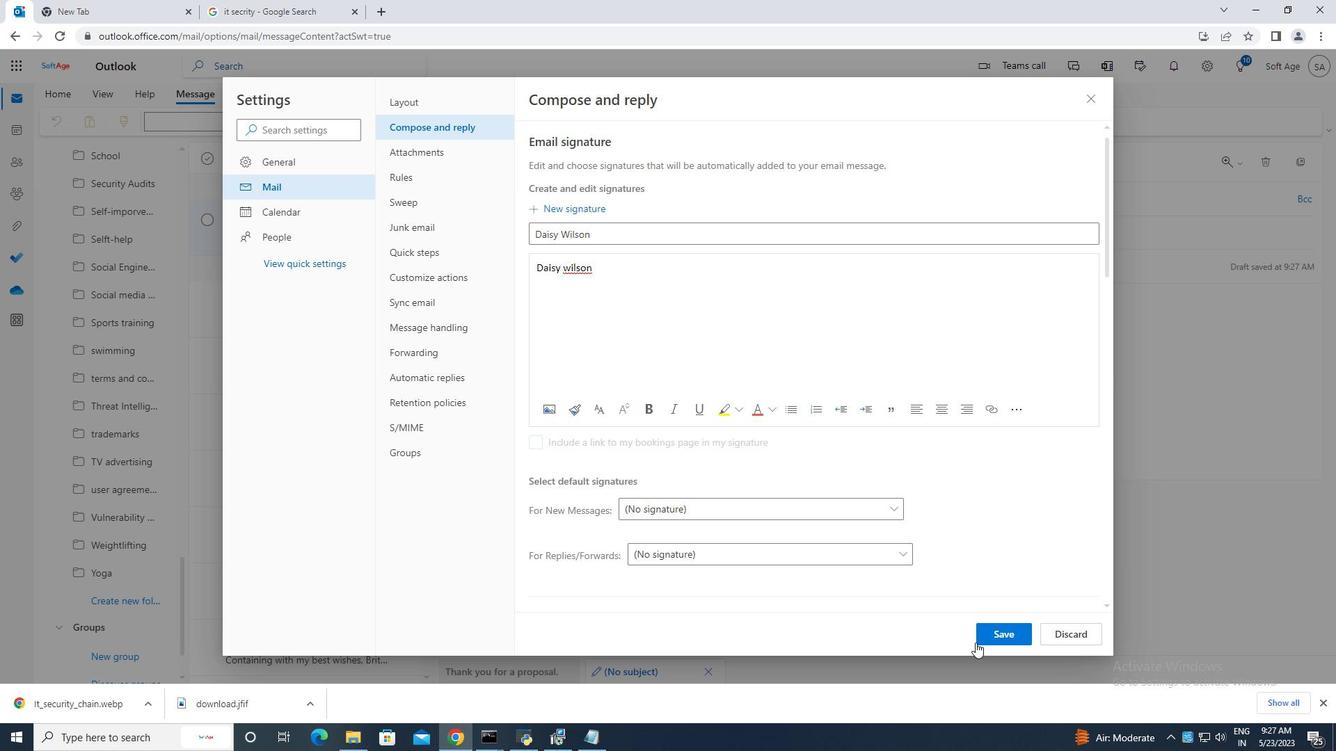 
Action: Mouse pressed left at (1001, 637)
Screenshot: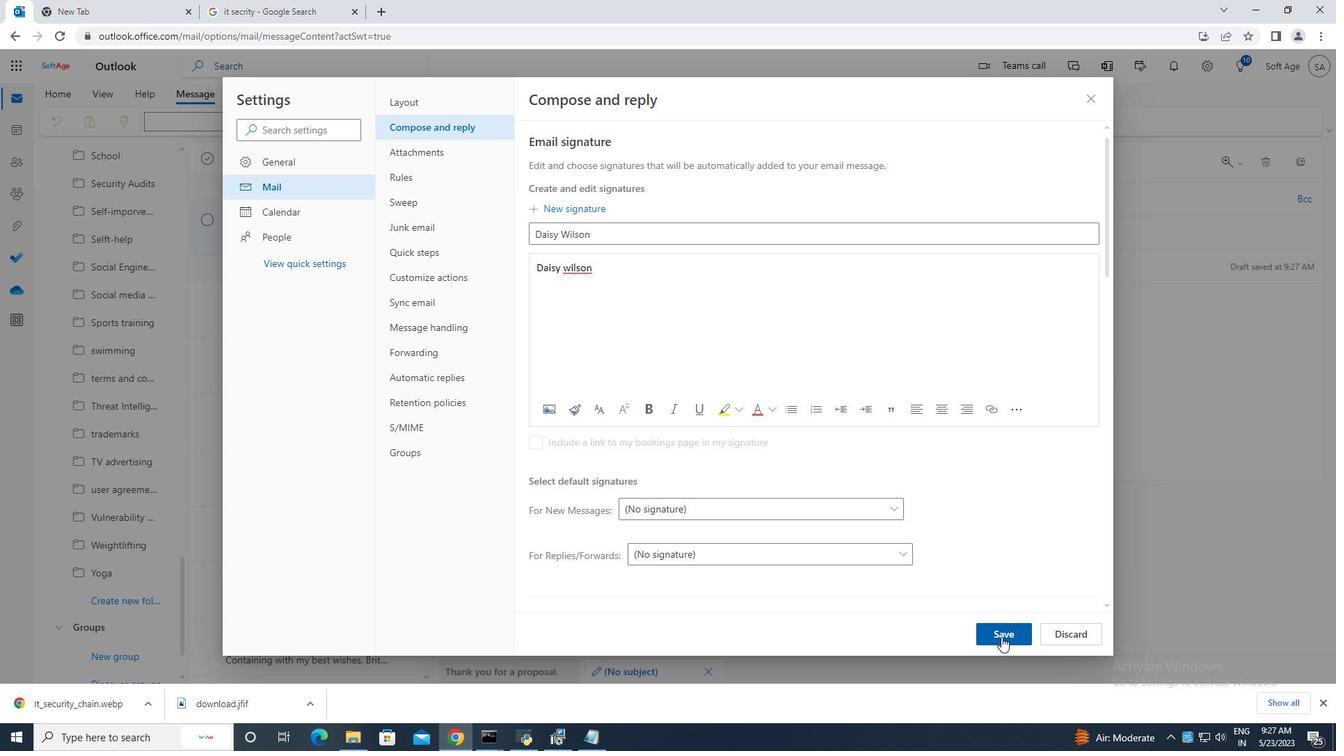 
Action: Mouse moved to (571, 275)
Screenshot: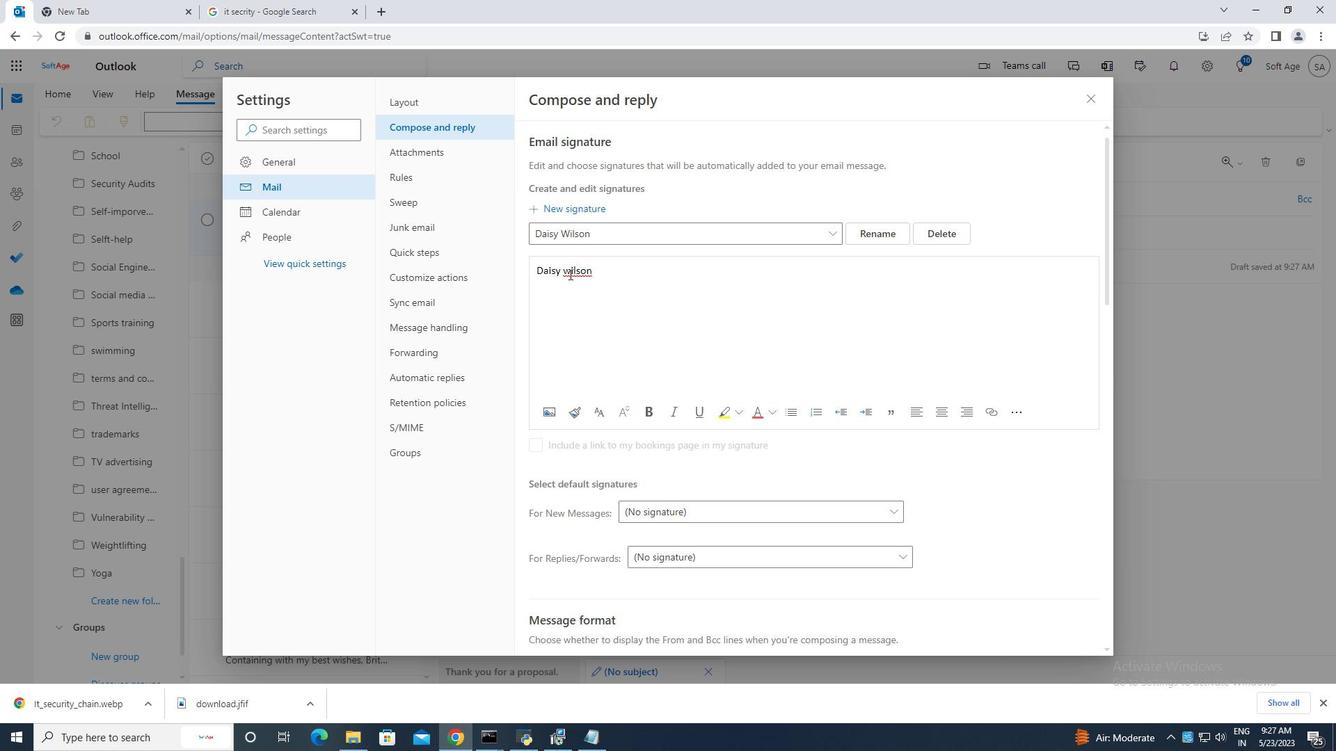 
Action: Mouse pressed left at (571, 275)
Screenshot: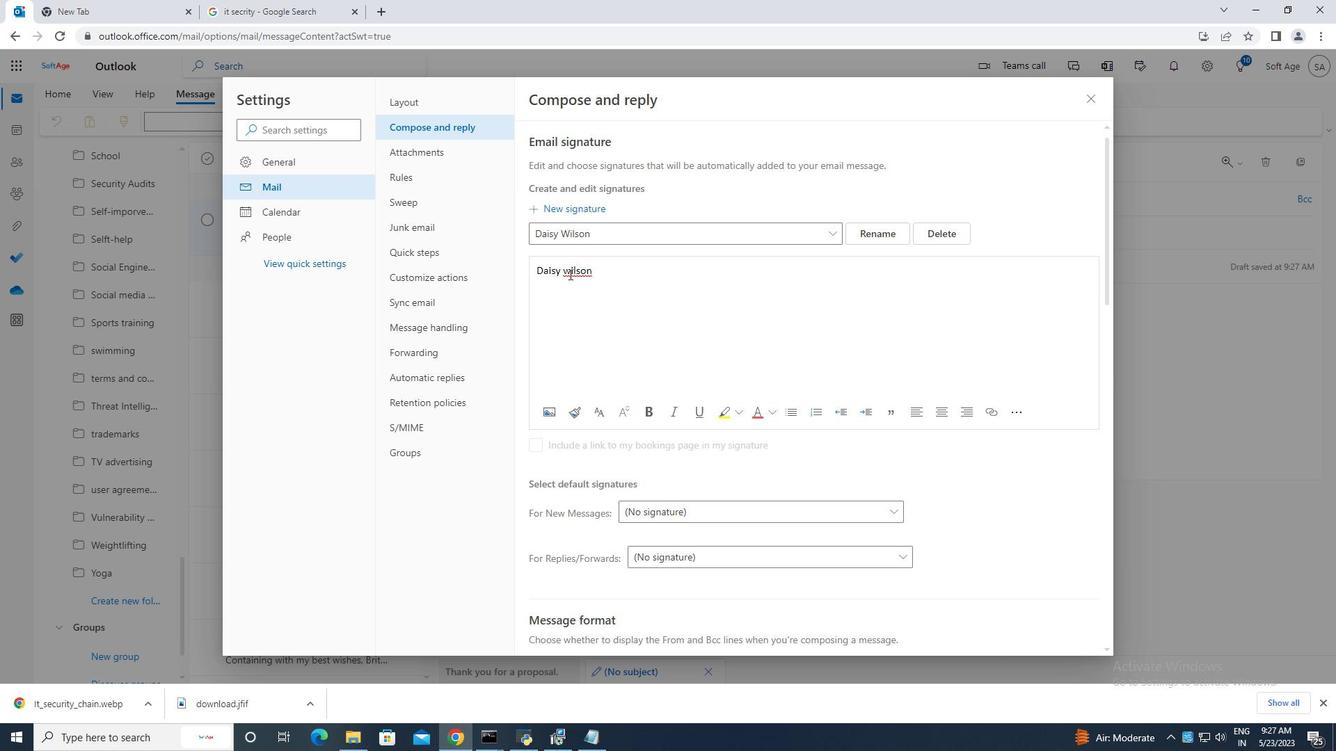 
Action: Mouse moved to (568, 275)
Screenshot: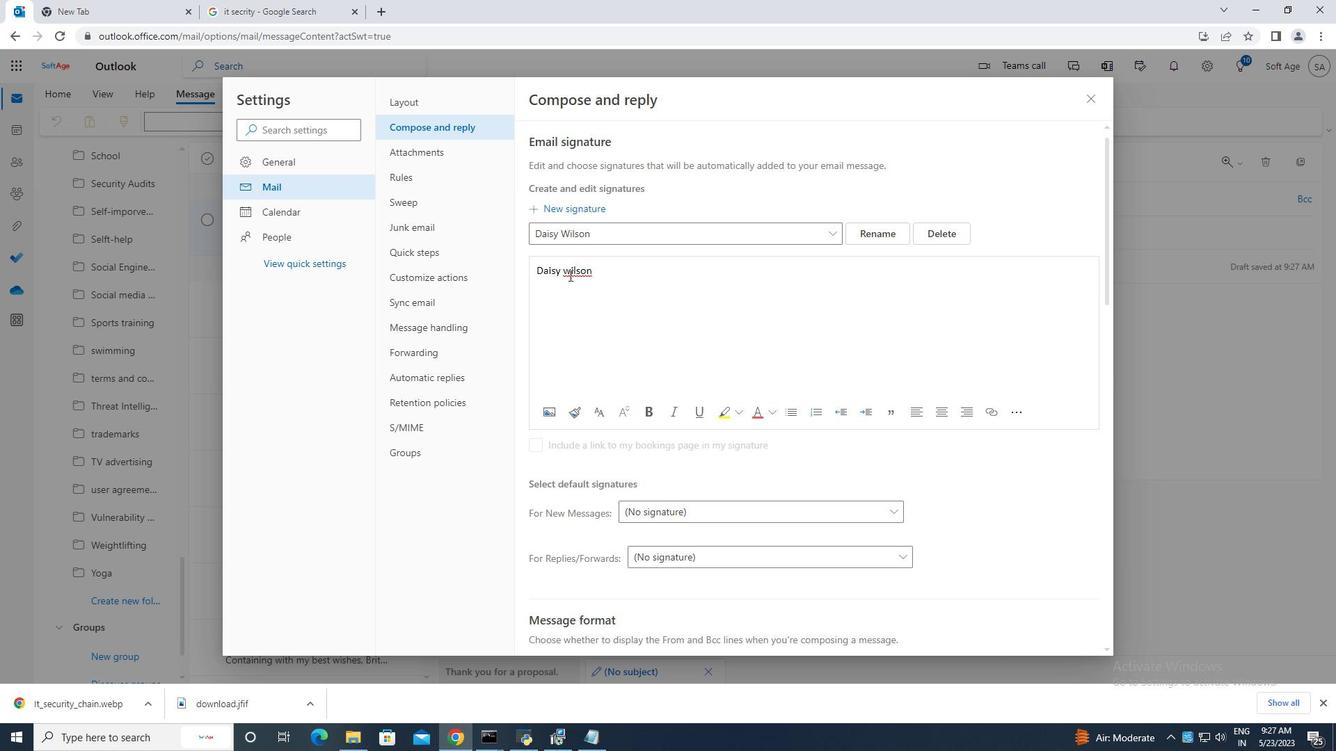 
Action: Key pressed <Key.backspace><Key.caps_lock>
Screenshot: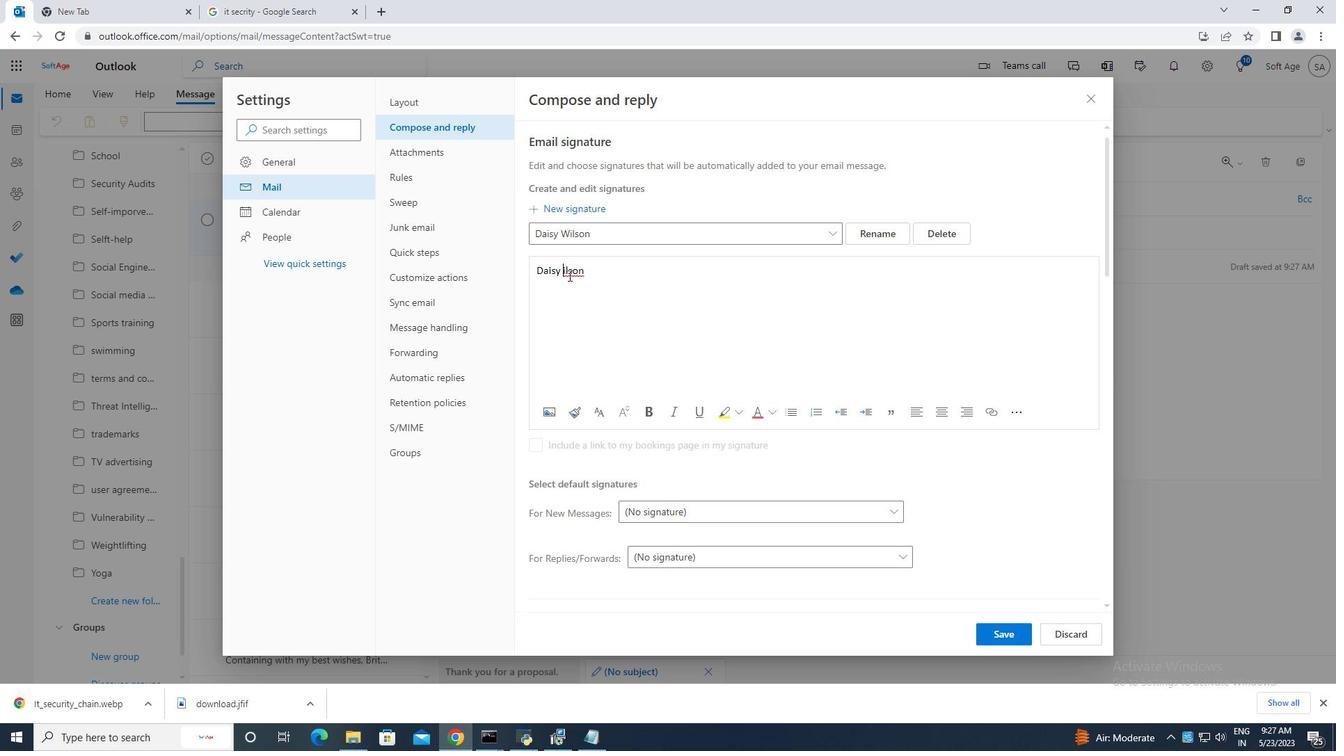 
Action: Mouse moved to (563, 279)
Screenshot: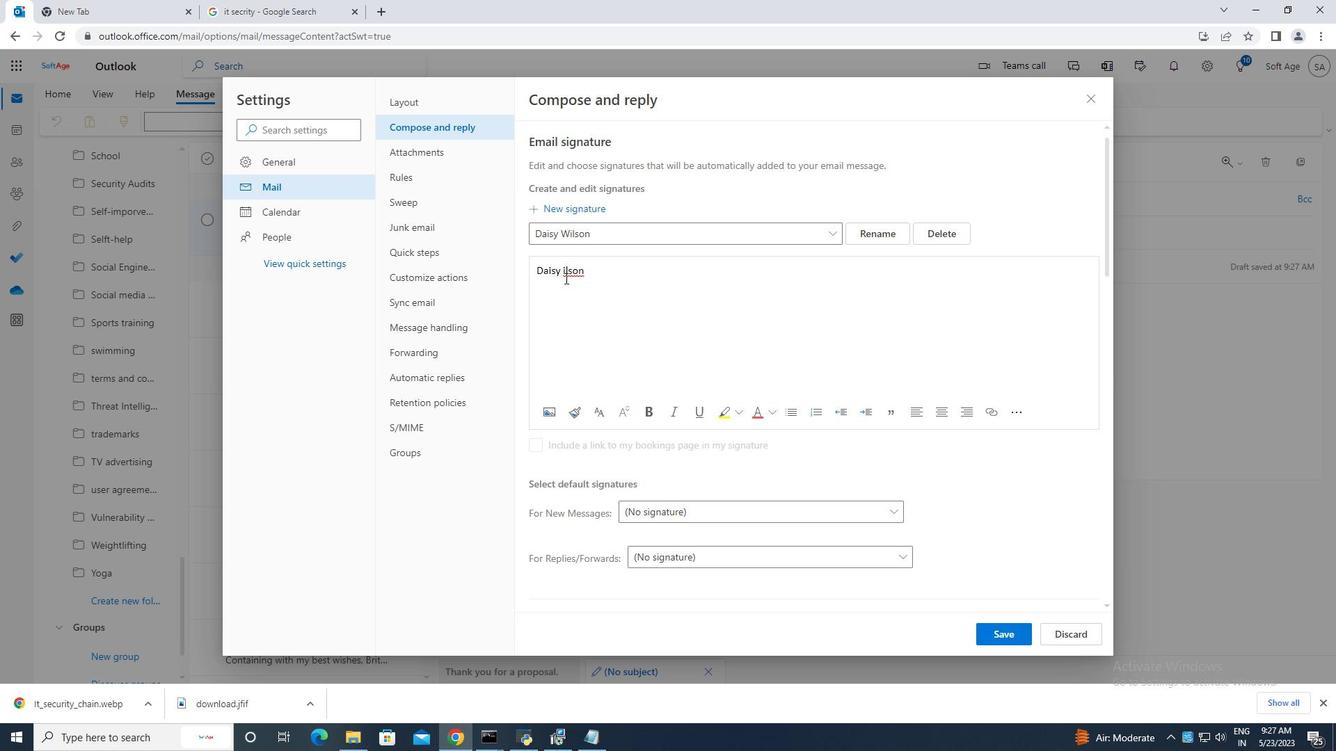 
Action: Key pressed W
Screenshot: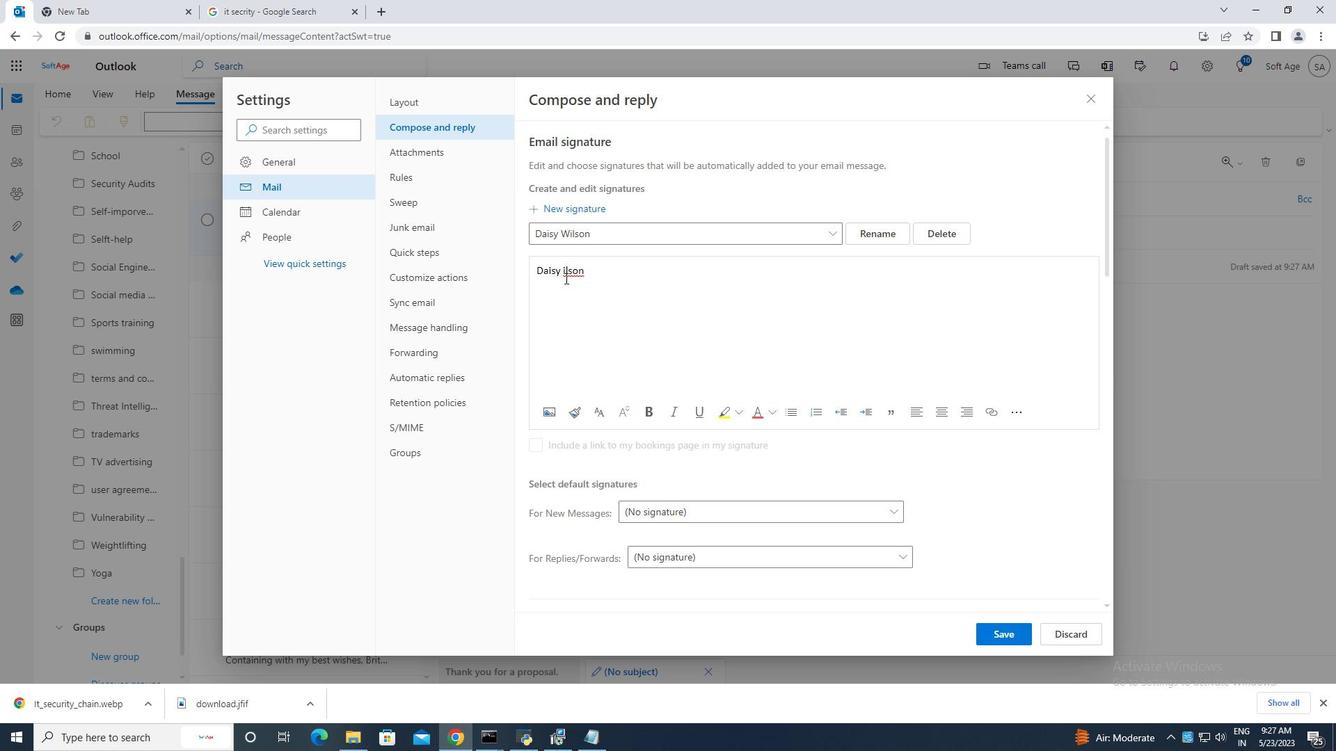 
Action: Mouse moved to (1002, 637)
Screenshot: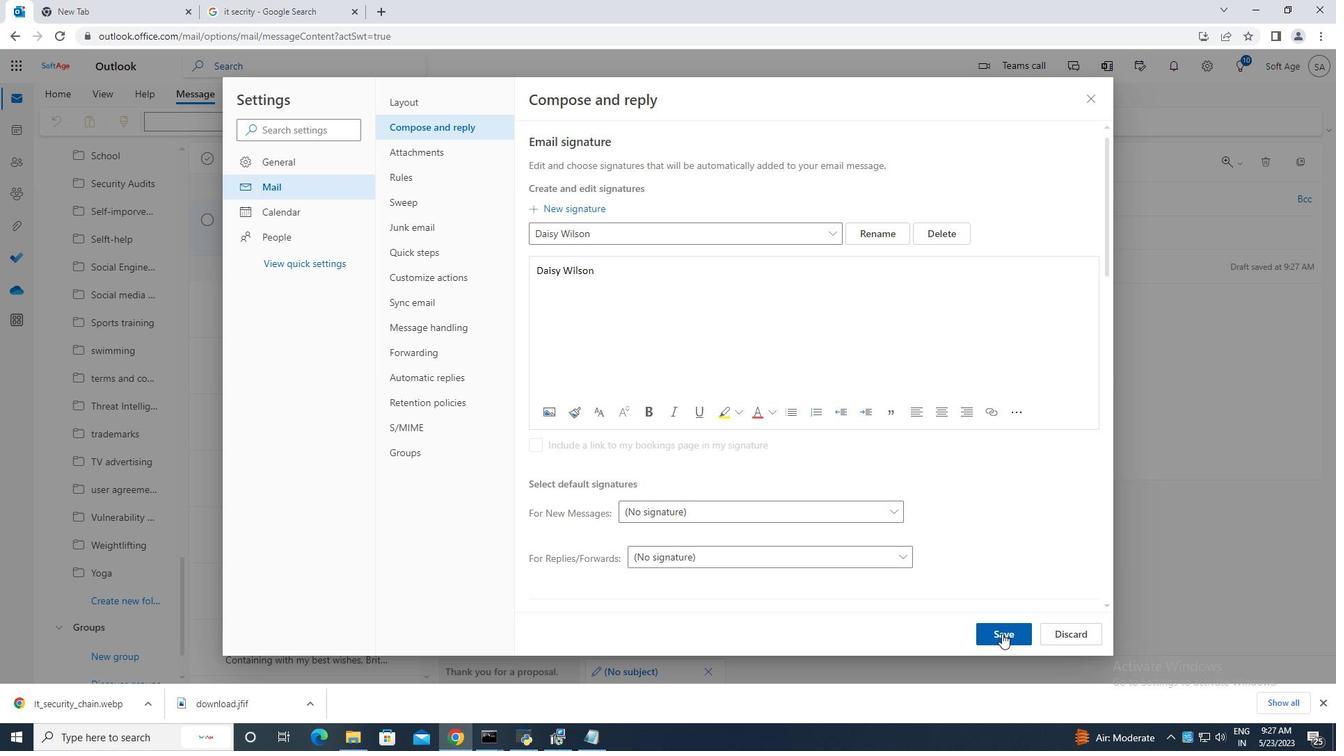 
Action: Mouse pressed left at (1002, 637)
Screenshot: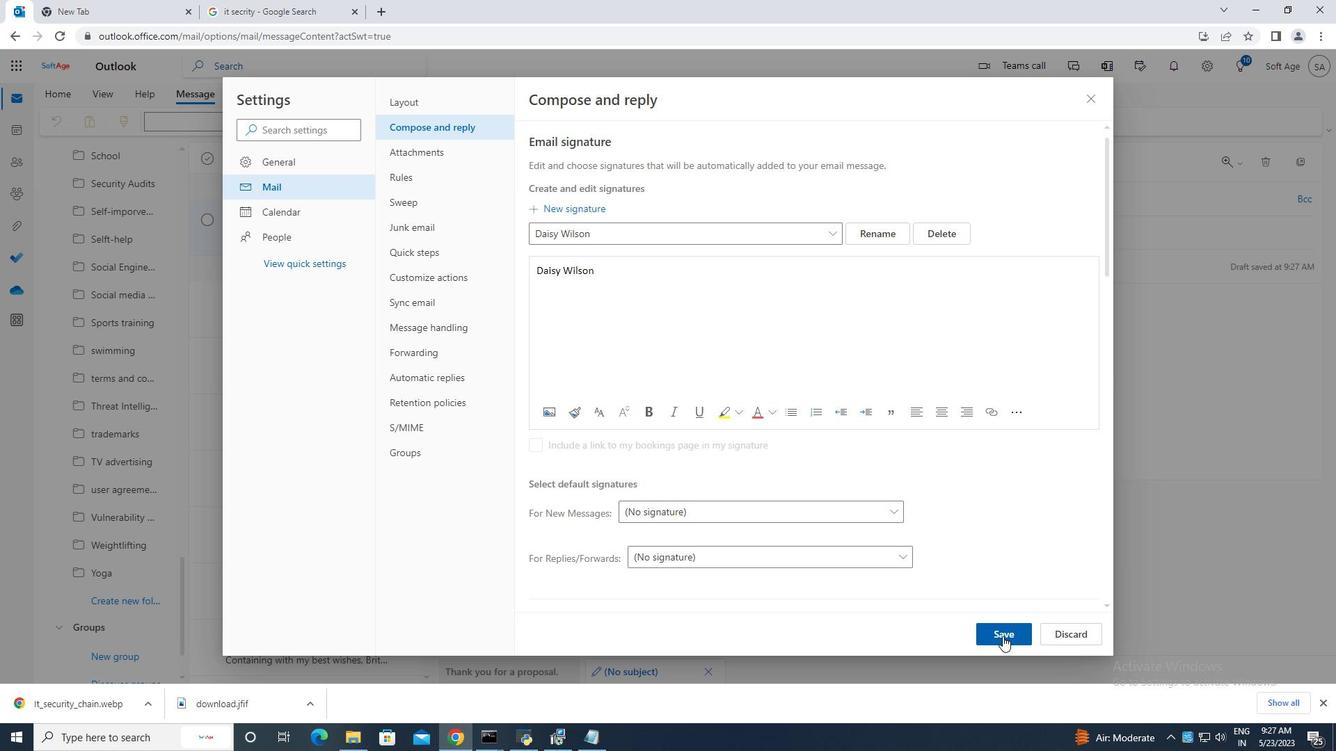 
Action: Mouse moved to (1084, 105)
Screenshot: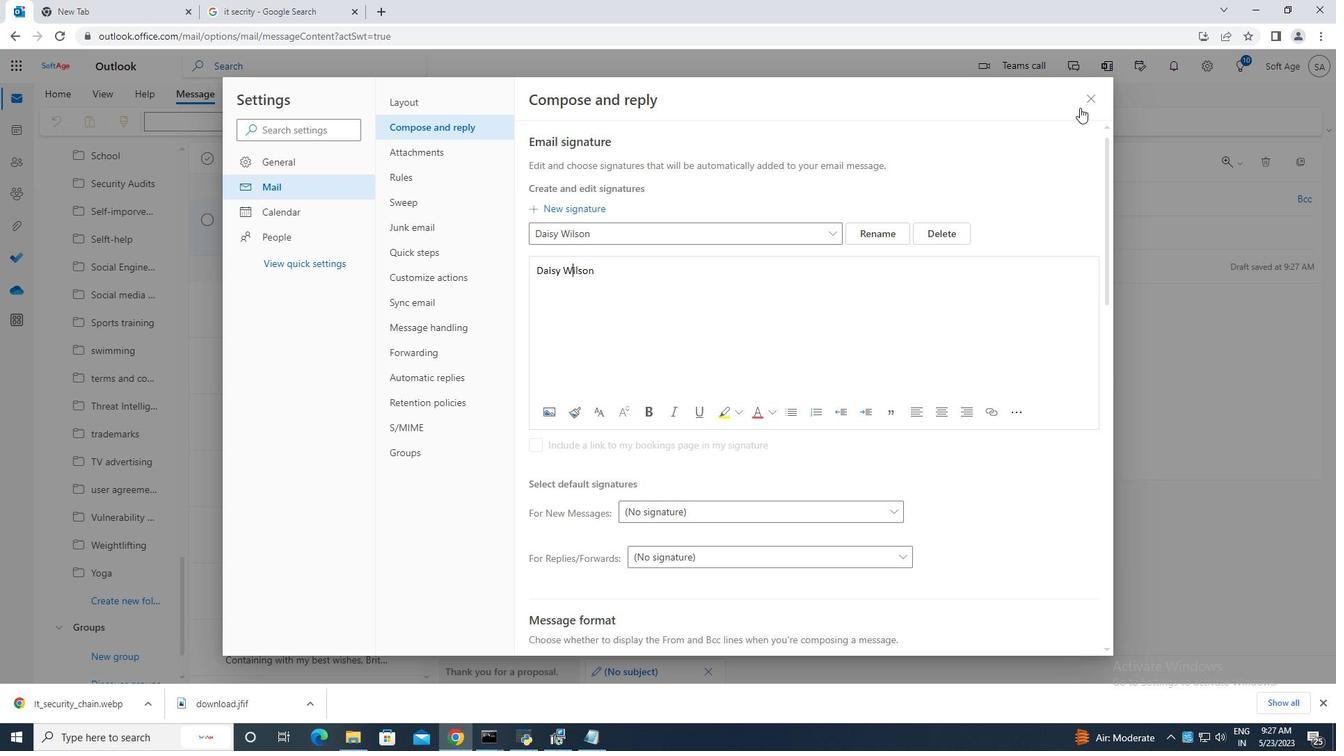 
Action: Mouse pressed left at (1084, 105)
Screenshot: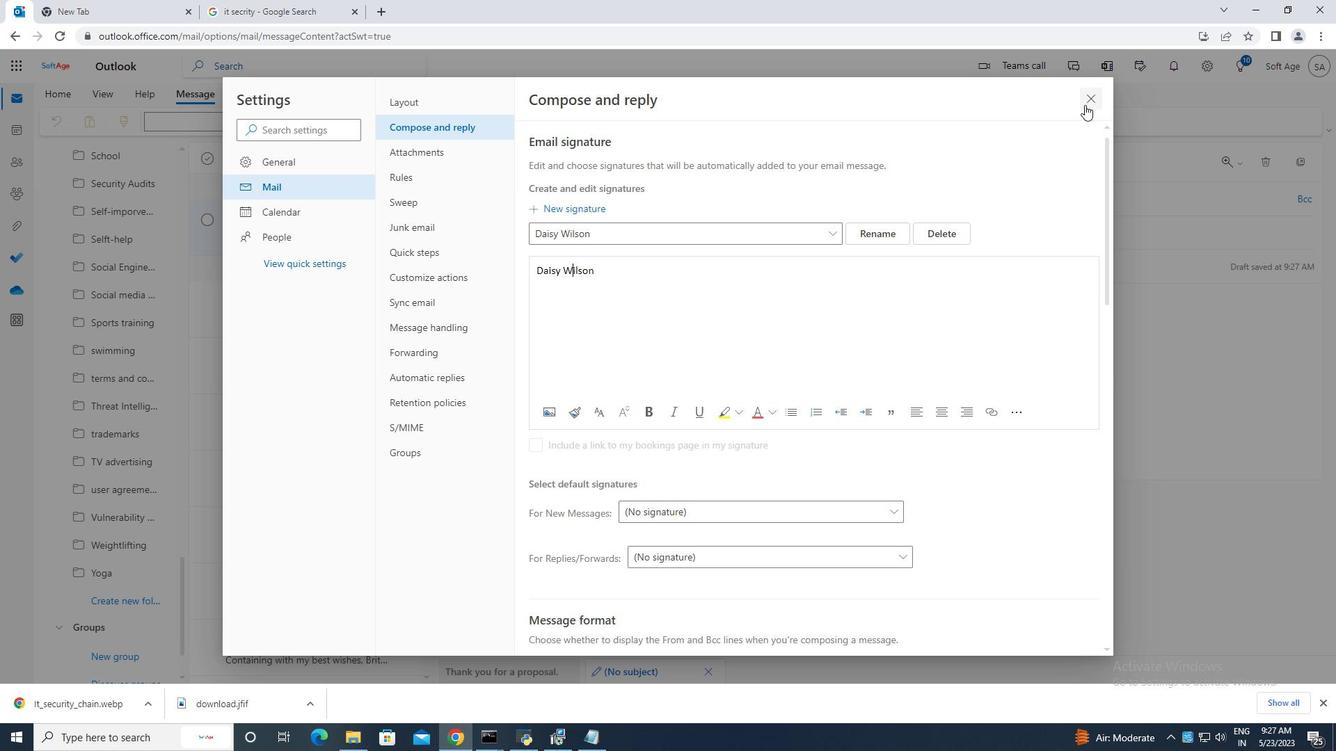 
Action: Mouse moved to (894, 122)
Screenshot: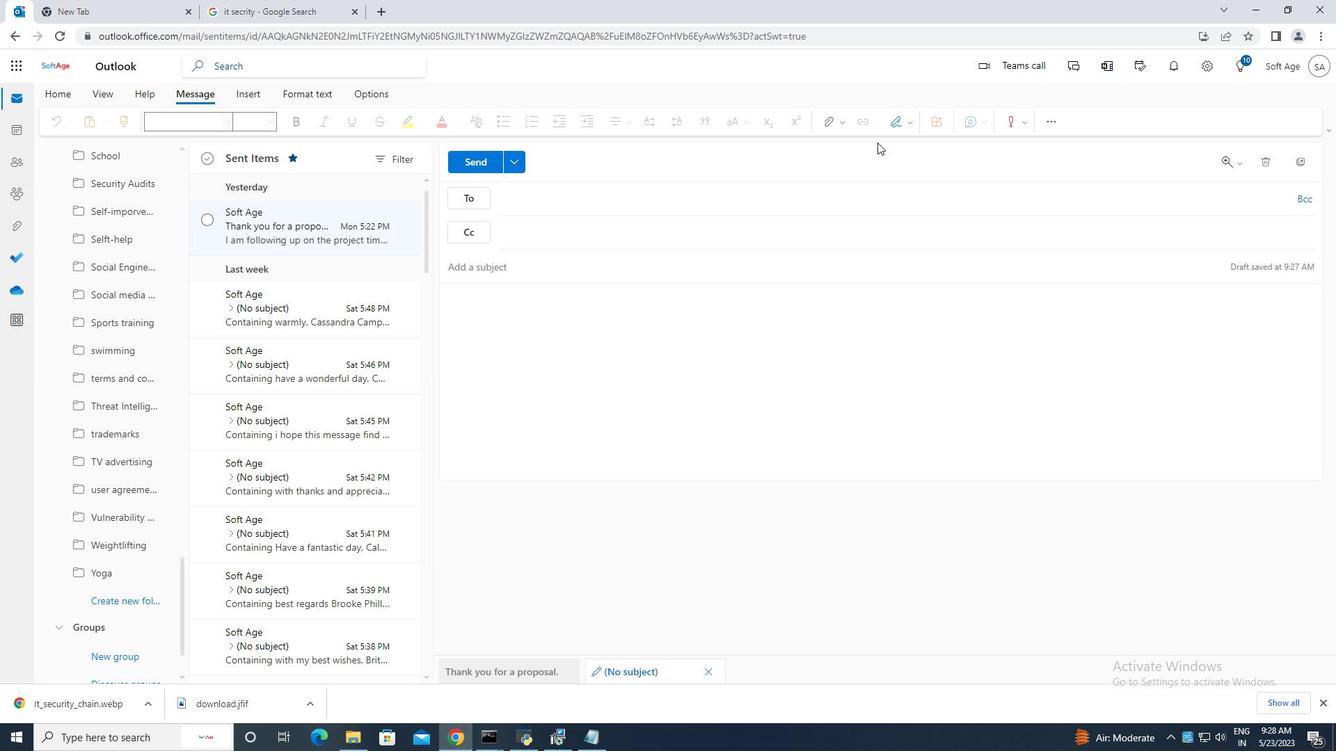 
Action: Mouse pressed left at (894, 122)
Screenshot: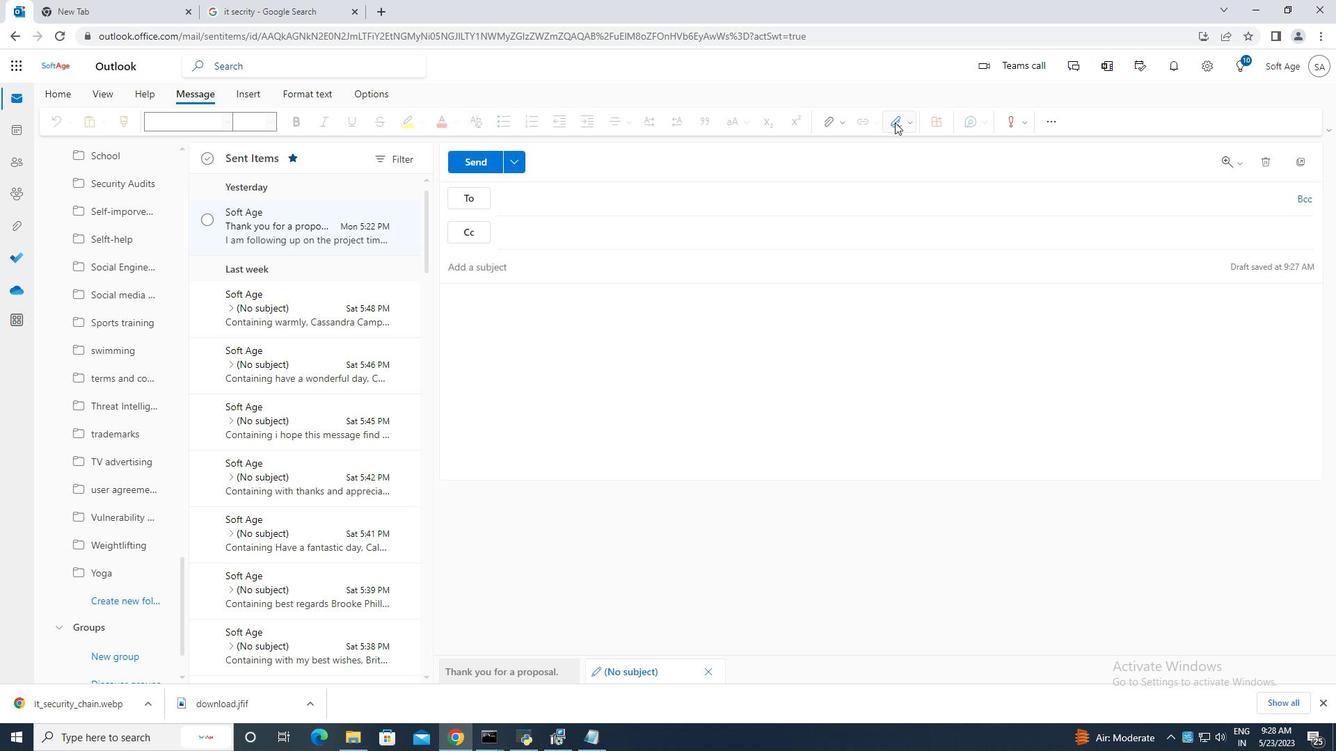 
Action: Mouse moved to (877, 152)
Screenshot: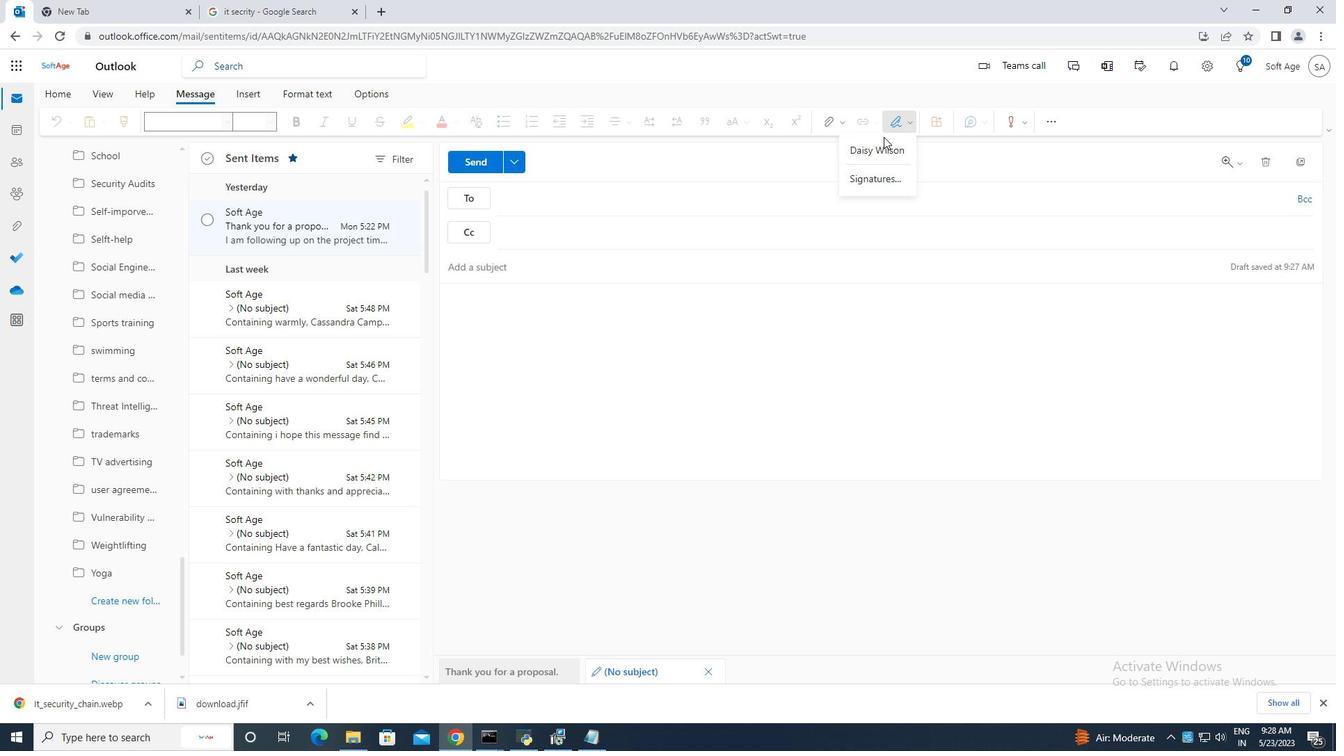 
Action: Mouse pressed left at (877, 152)
Screenshot: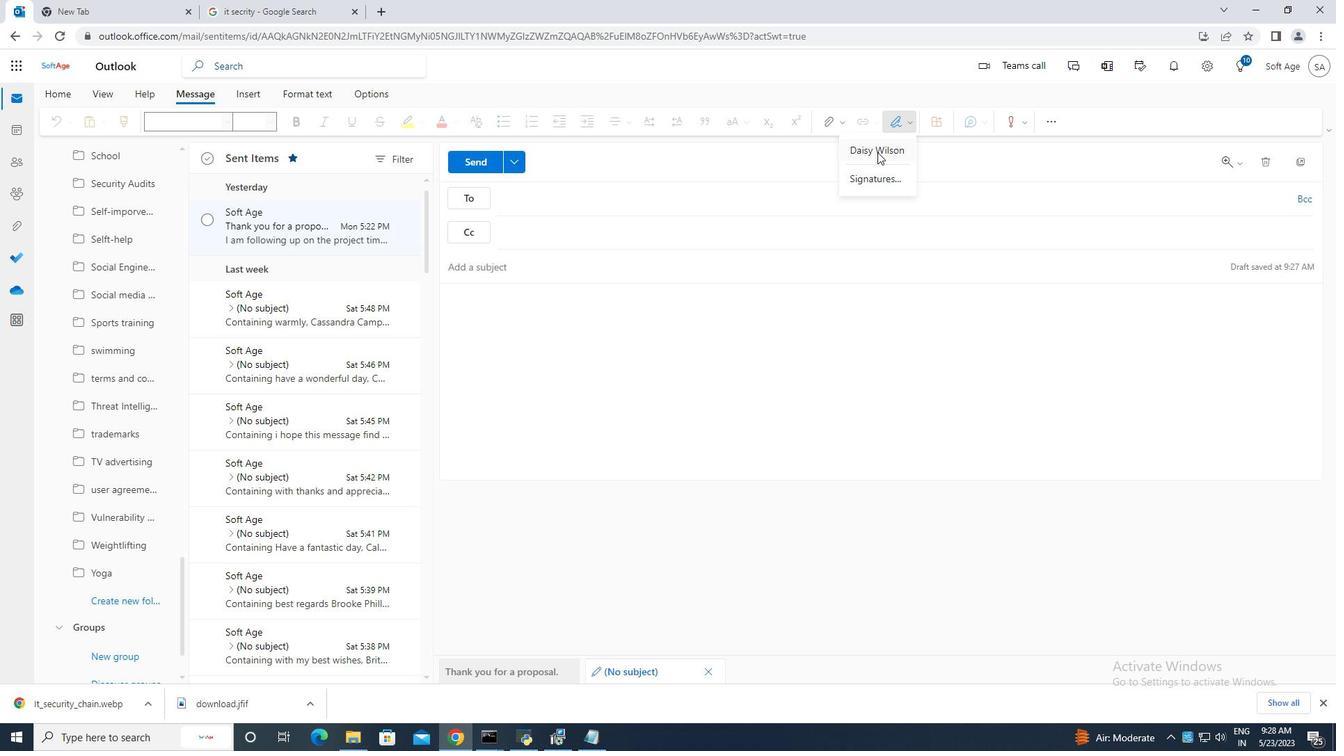 
Action: Mouse moved to (494, 263)
Screenshot: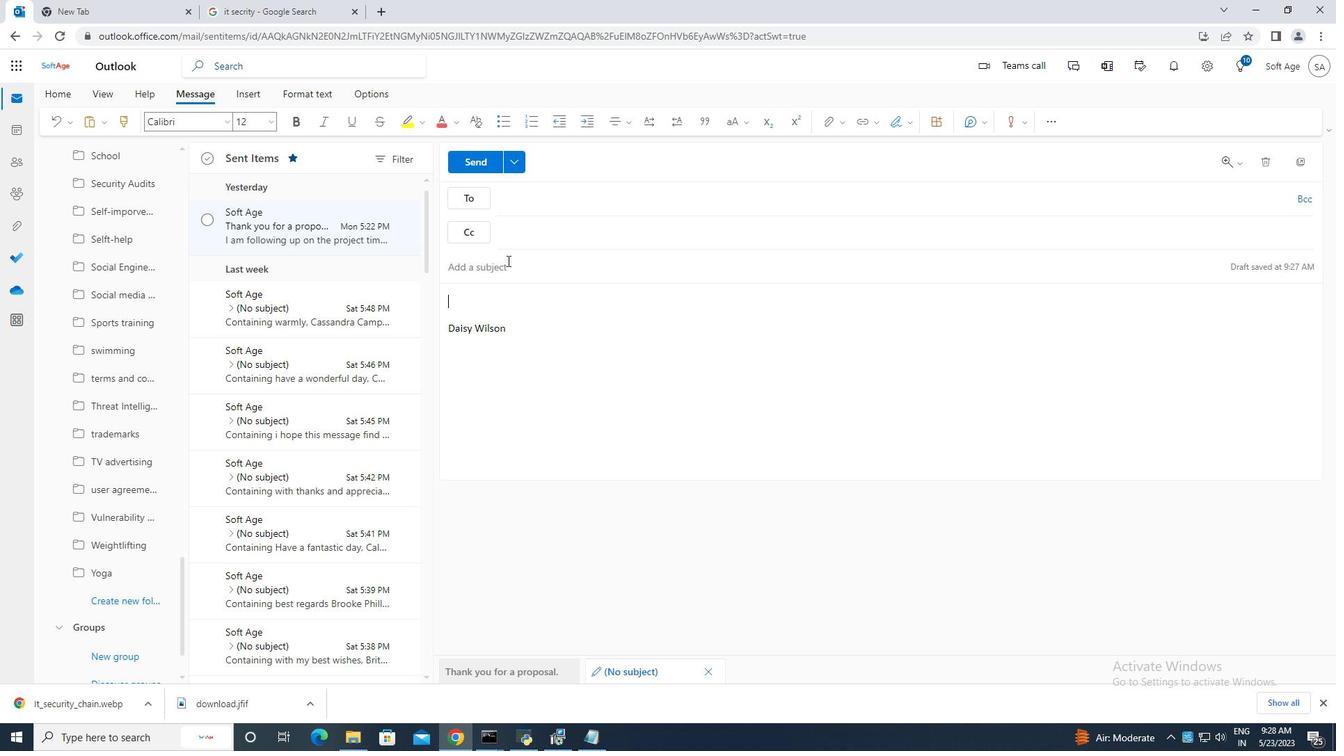 
Action: Mouse pressed left at (494, 263)
Screenshot: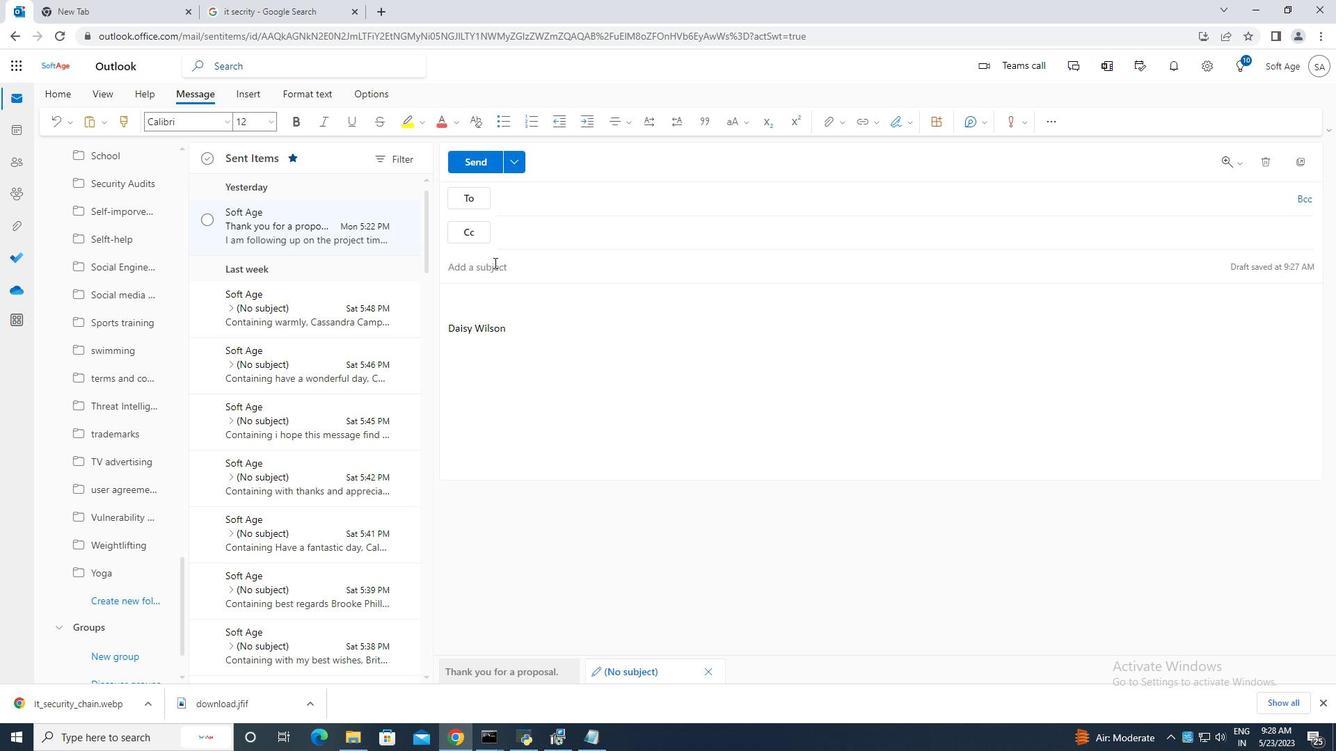 
Action: Key pressed <Key.caps_lock><Key.caps_lock>T<Key.caps_lock>hank<Key.space>you<Key.space>for<Key.space>a<Key.space>partnership<Key.space><Key.backspace>.
Screenshot: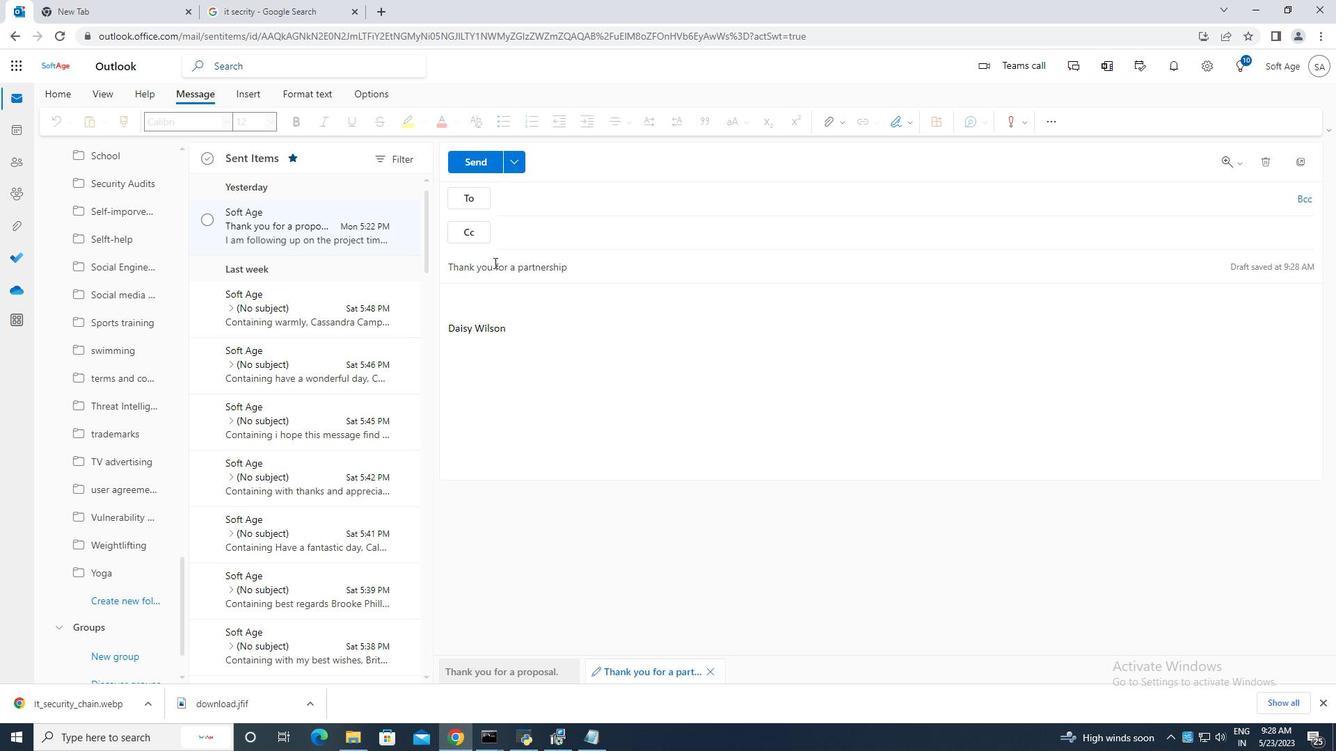 
Action: Mouse moved to (503, 292)
Screenshot: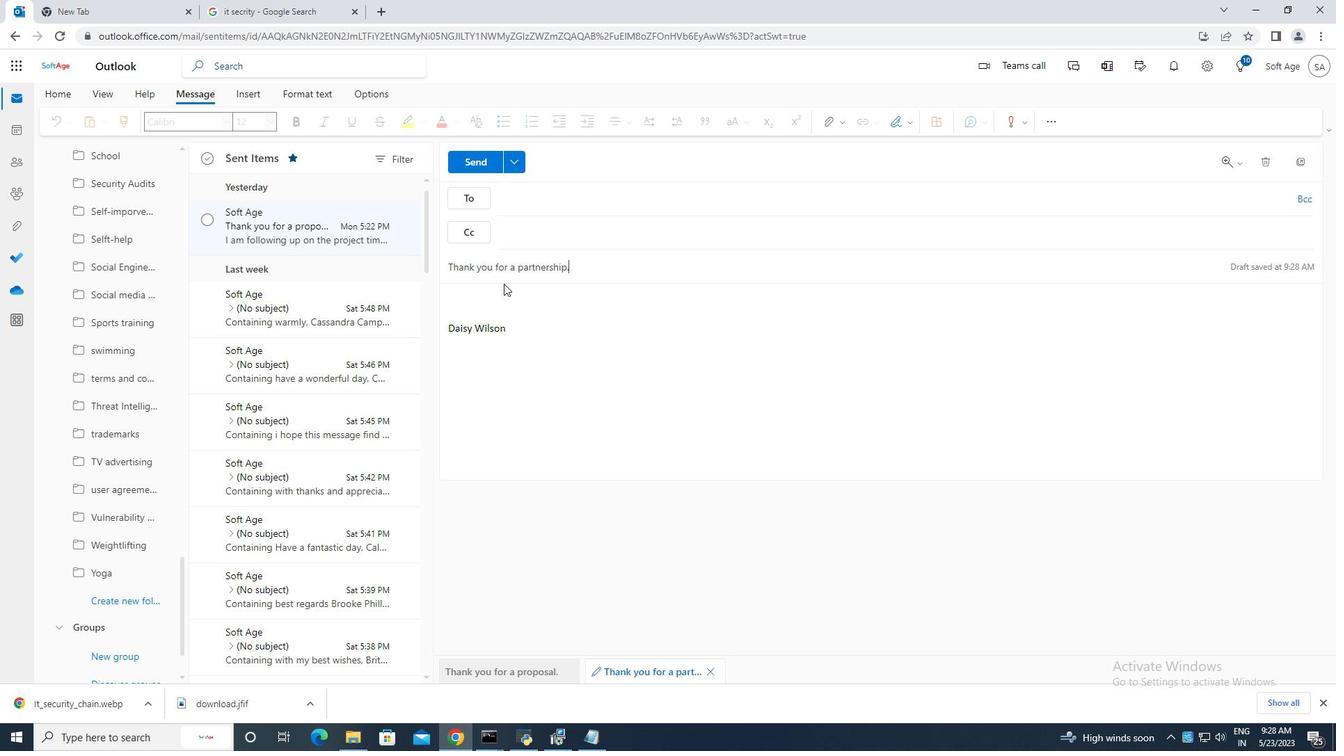 
Action: Mouse pressed left at (503, 292)
Screenshot: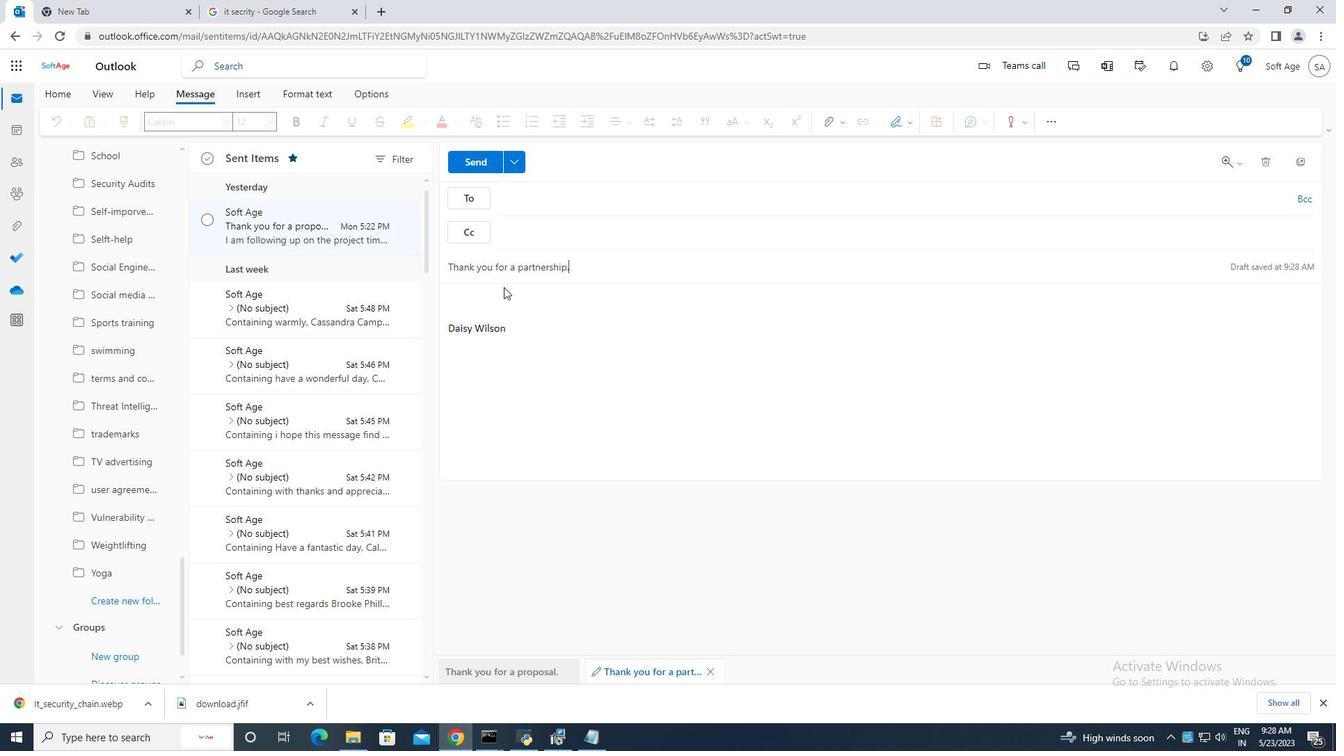 
Action: Mouse moved to (489, 306)
Screenshot: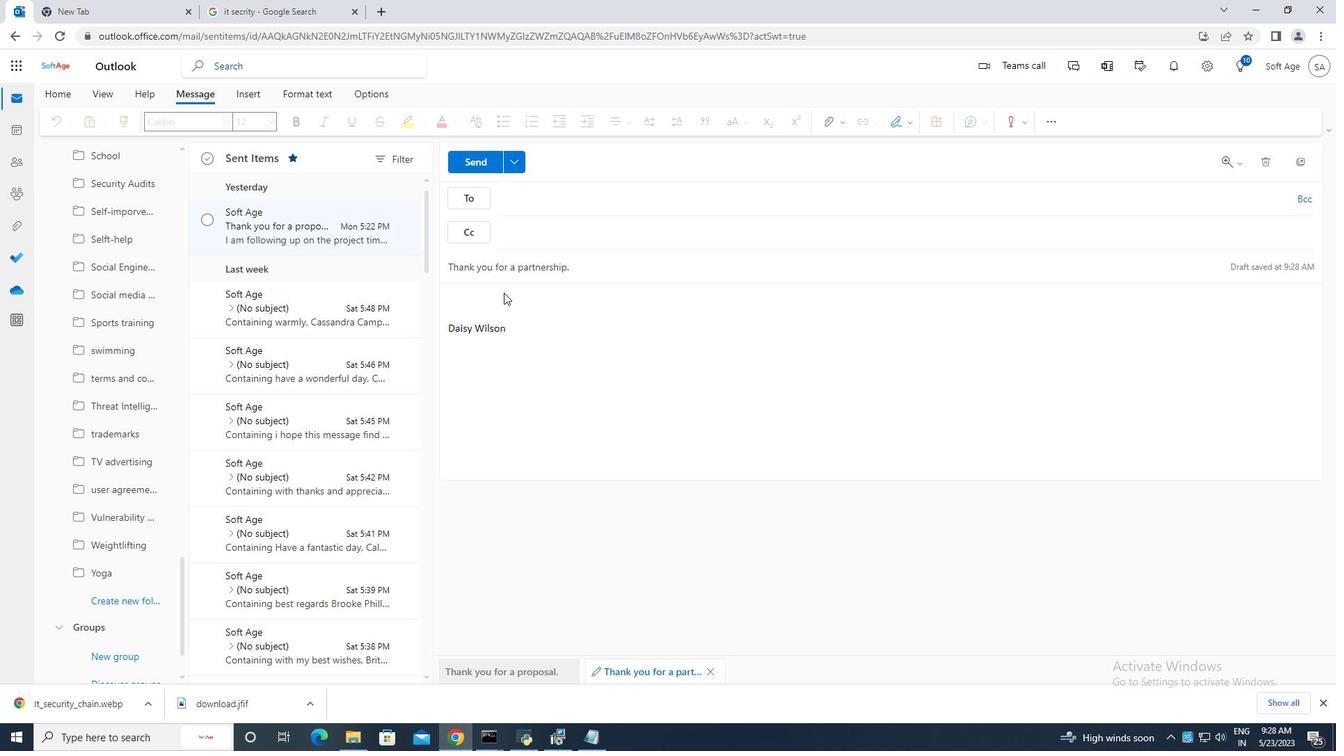 
Action: Mouse pressed left at (489, 306)
Screenshot: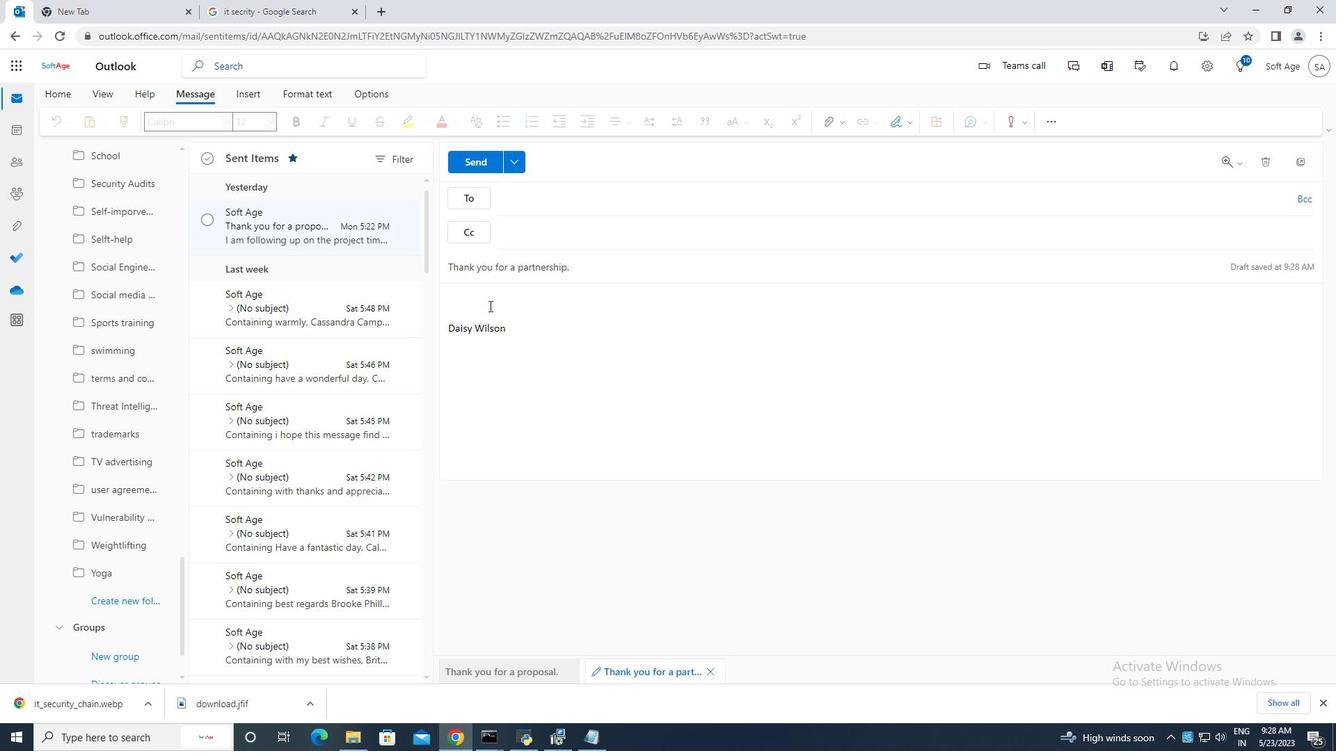 
Action: Key pressed <Key.caps_lock>I<Key.caps_lock><Key.space>am<Key.space>writing<Key.space>to<Key.space>follow<Key.space>up<Key.space>on<Key.space>the<Key.space>proposal<Key.space>we<Key.space>discussed<Key.space>last<Key.space>week.<Key.space><Key.caps_lock>H<Key.caps_lock>ave<Key.space>you<Key.space>had<Key.space>c<Key.space>chance<Key.space>to<Key.space>review<Key.space>it.
Screenshot: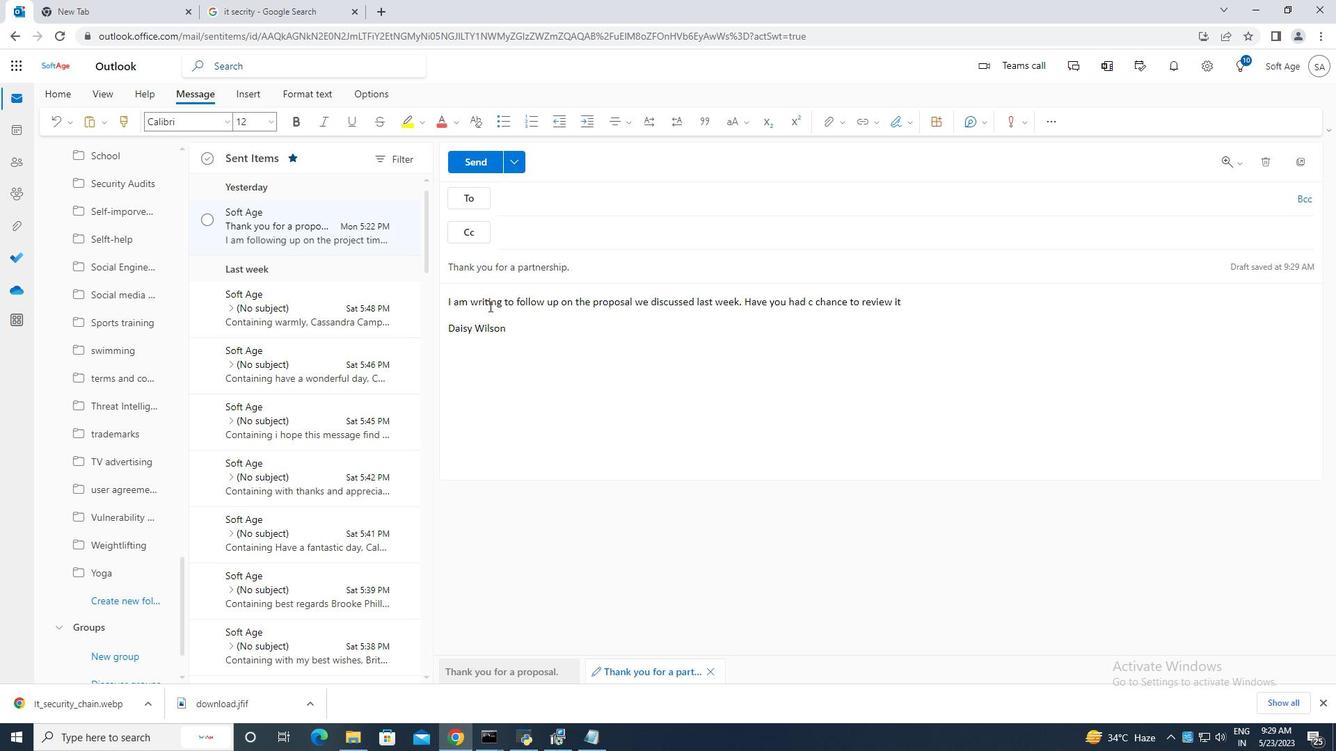 
Action: Mouse moved to (537, 198)
Screenshot: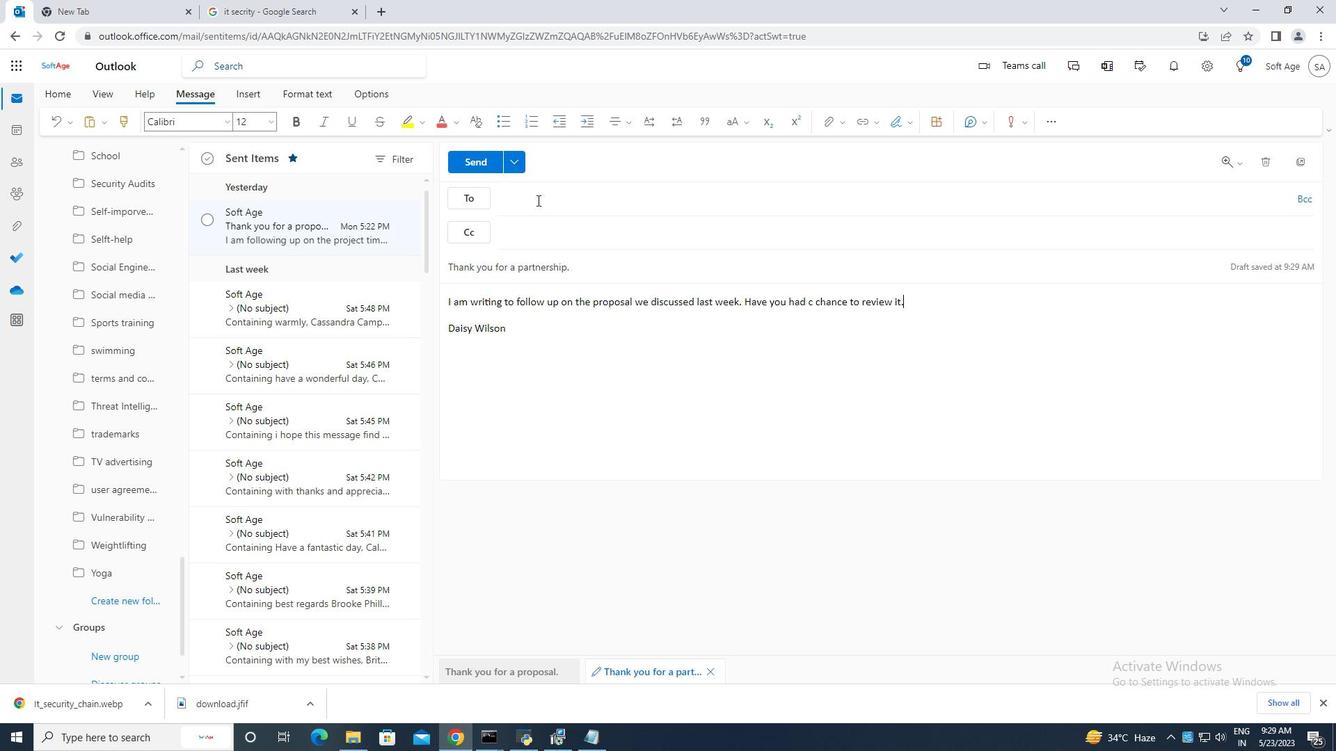 
Action: Mouse pressed left at (537, 198)
Screenshot: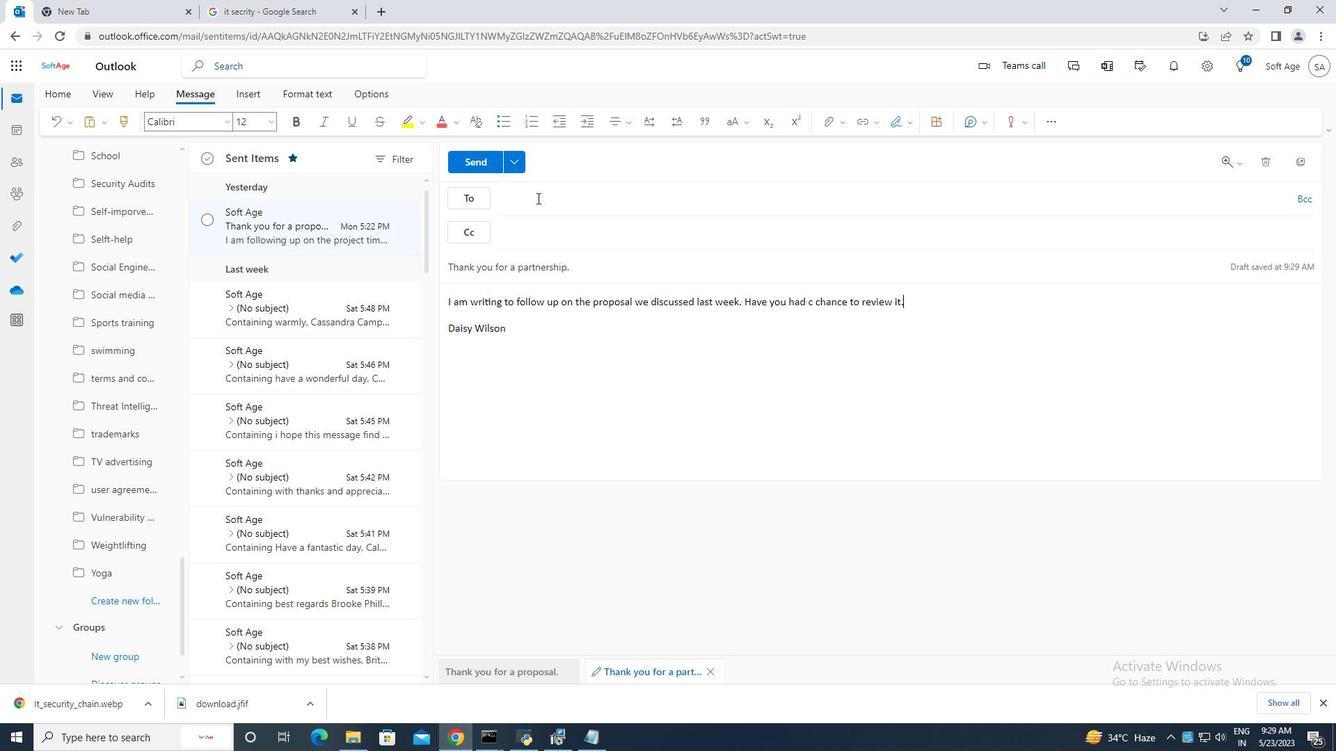 
Action: Key pressed softage.8<Key.shift>@
Screenshot: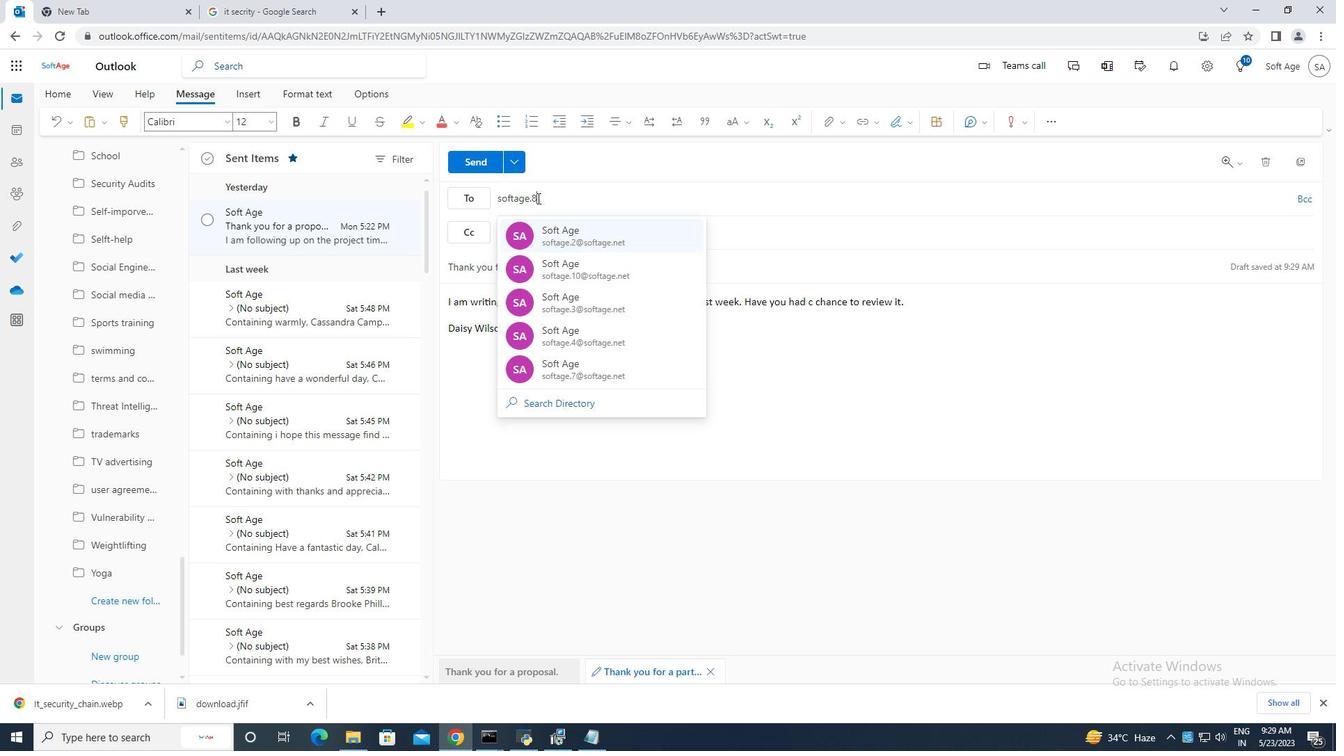 
Action: Mouse moved to (601, 227)
Screenshot: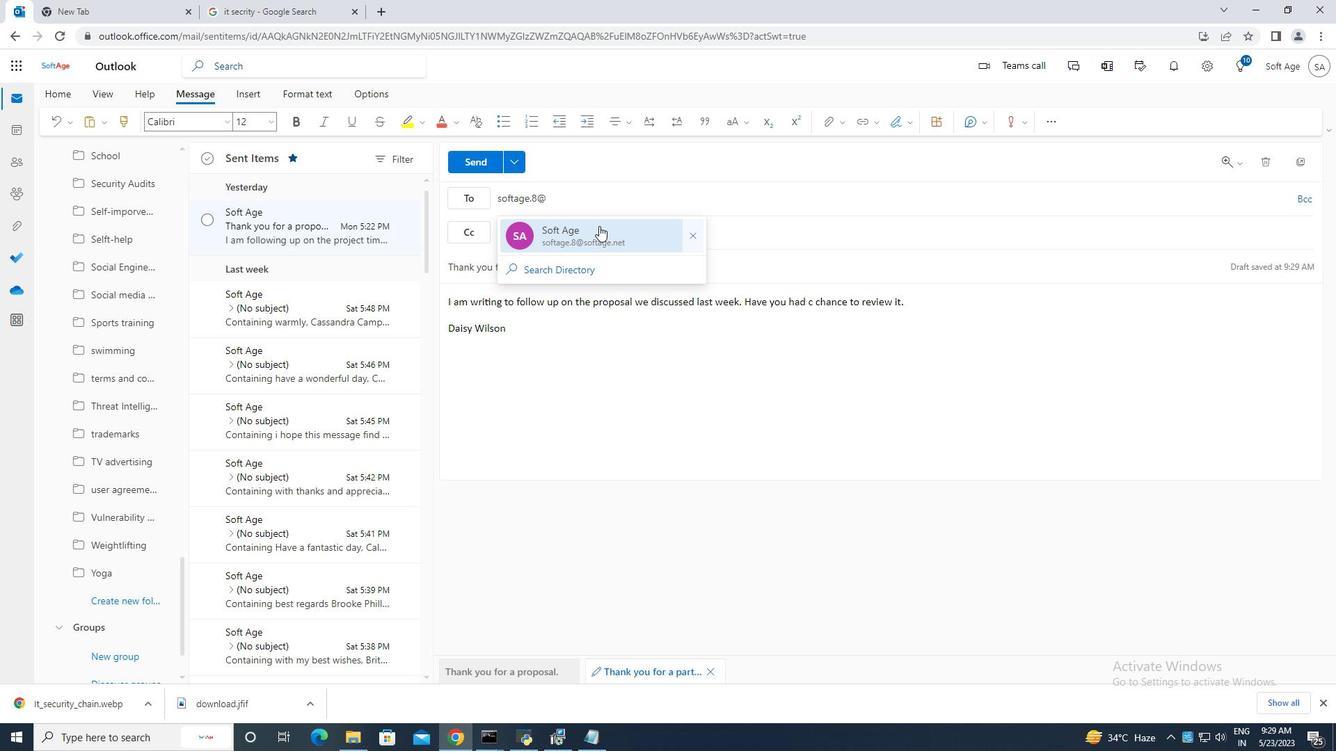
Action: Mouse pressed left at (601, 227)
Screenshot: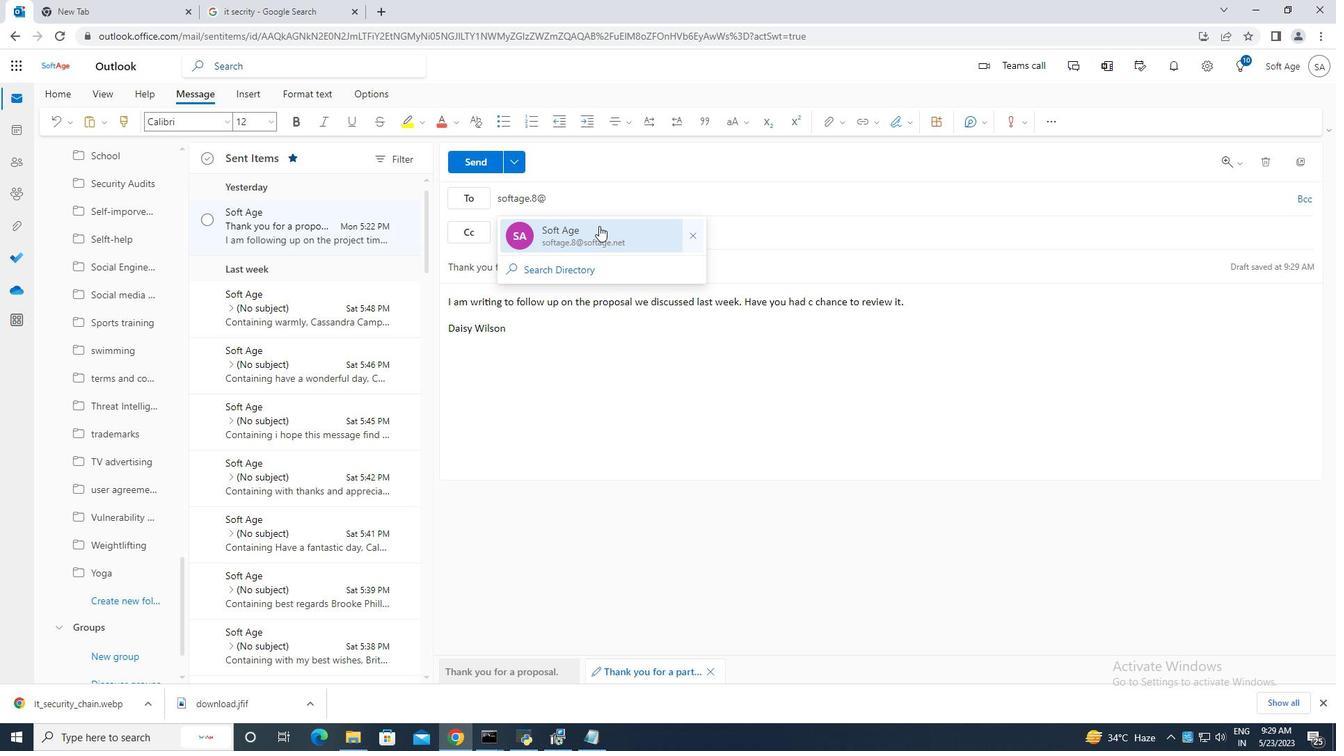 
Action: Mouse moved to (125, 600)
Screenshot: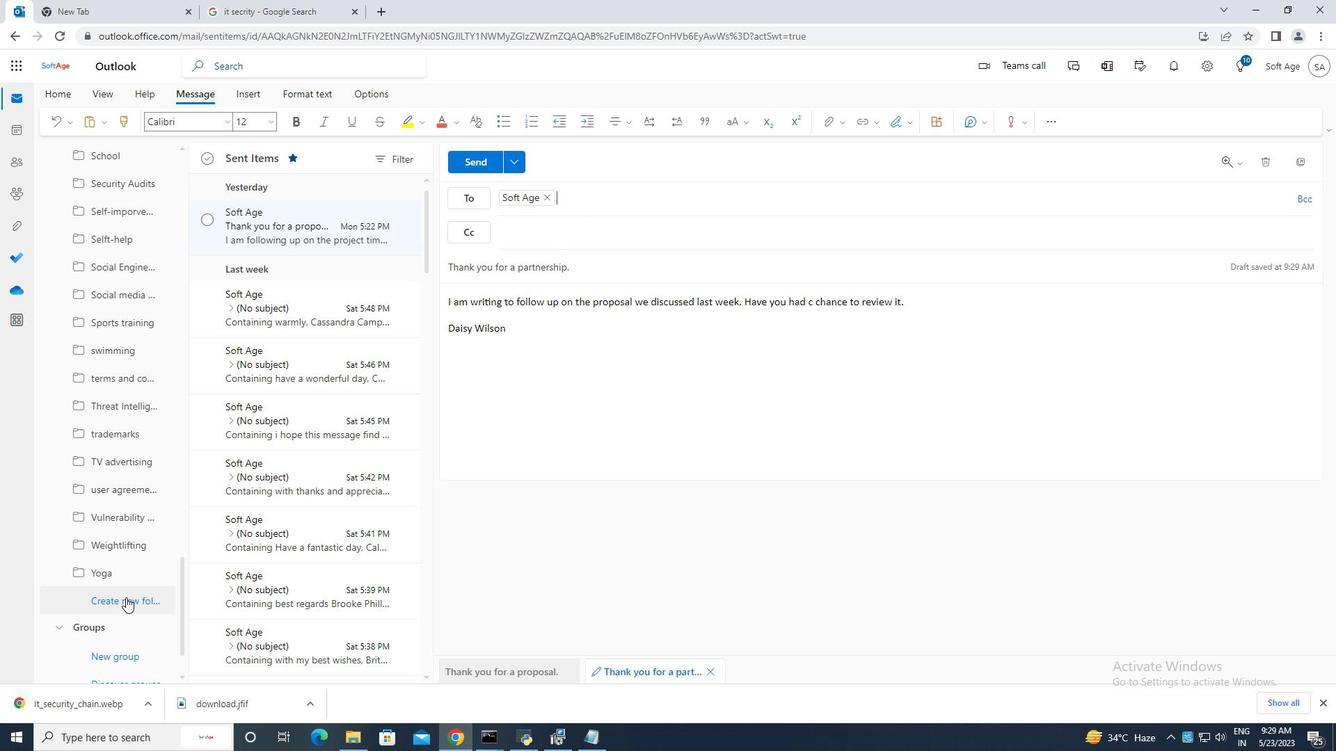 
Action: Mouse pressed left at (125, 600)
Screenshot: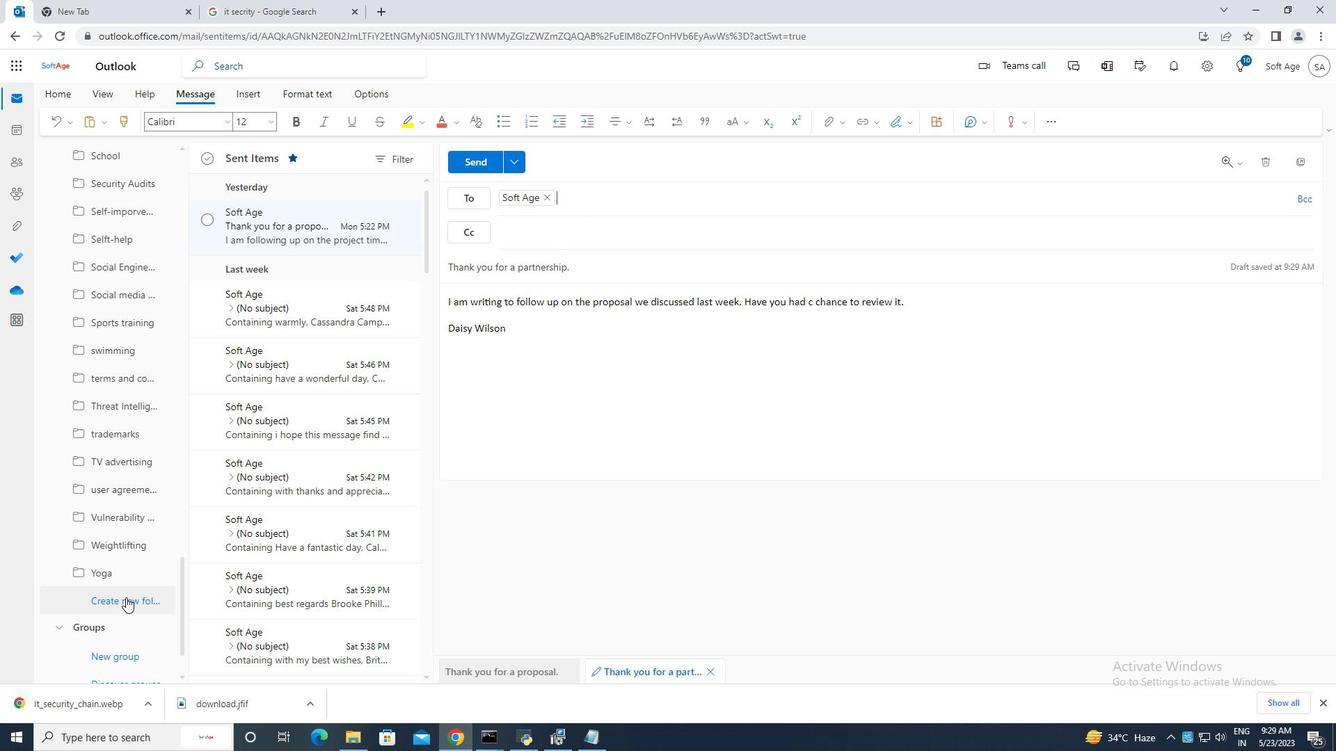 
Action: Mouse moved to (124, 599)
Screenshot: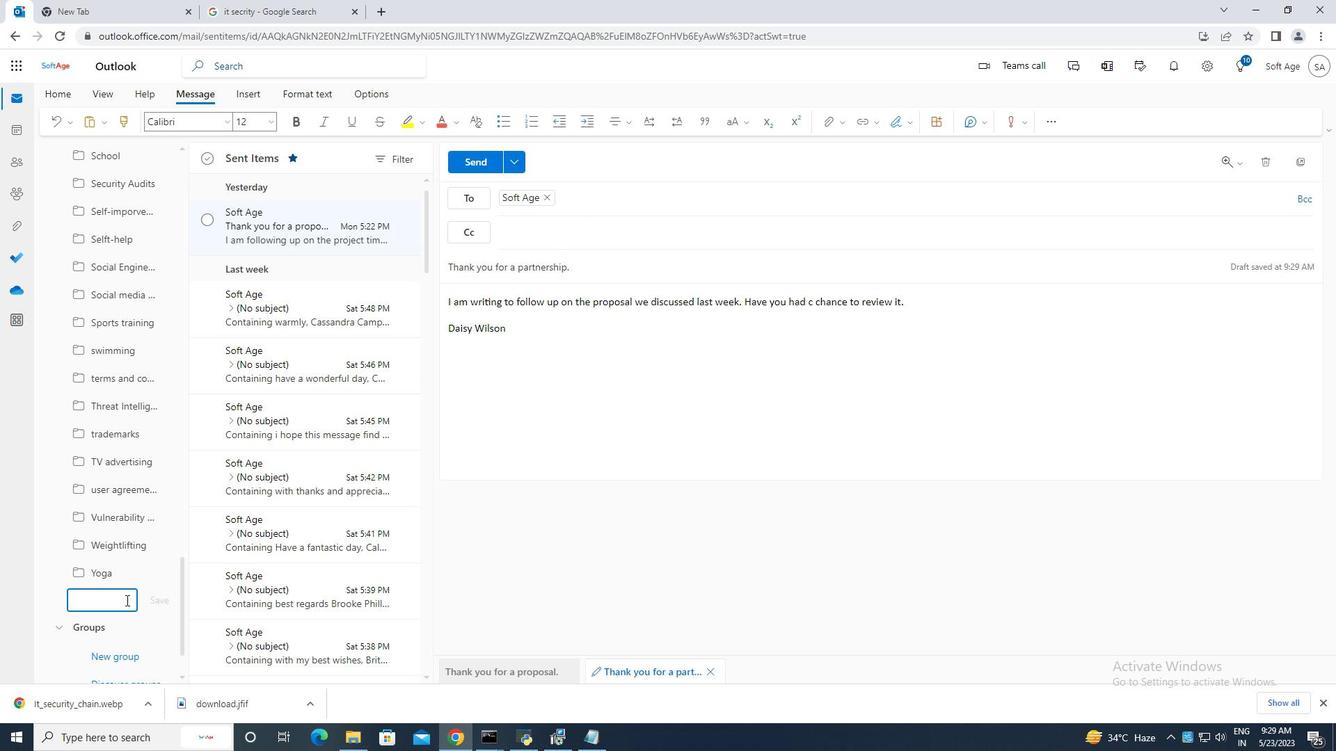 
Action: Key pressed <Key.caps_lock>C<Key.caps_lock>ontent<Key.space>market<Key.backspace>ting<Key.space>
Screenshot: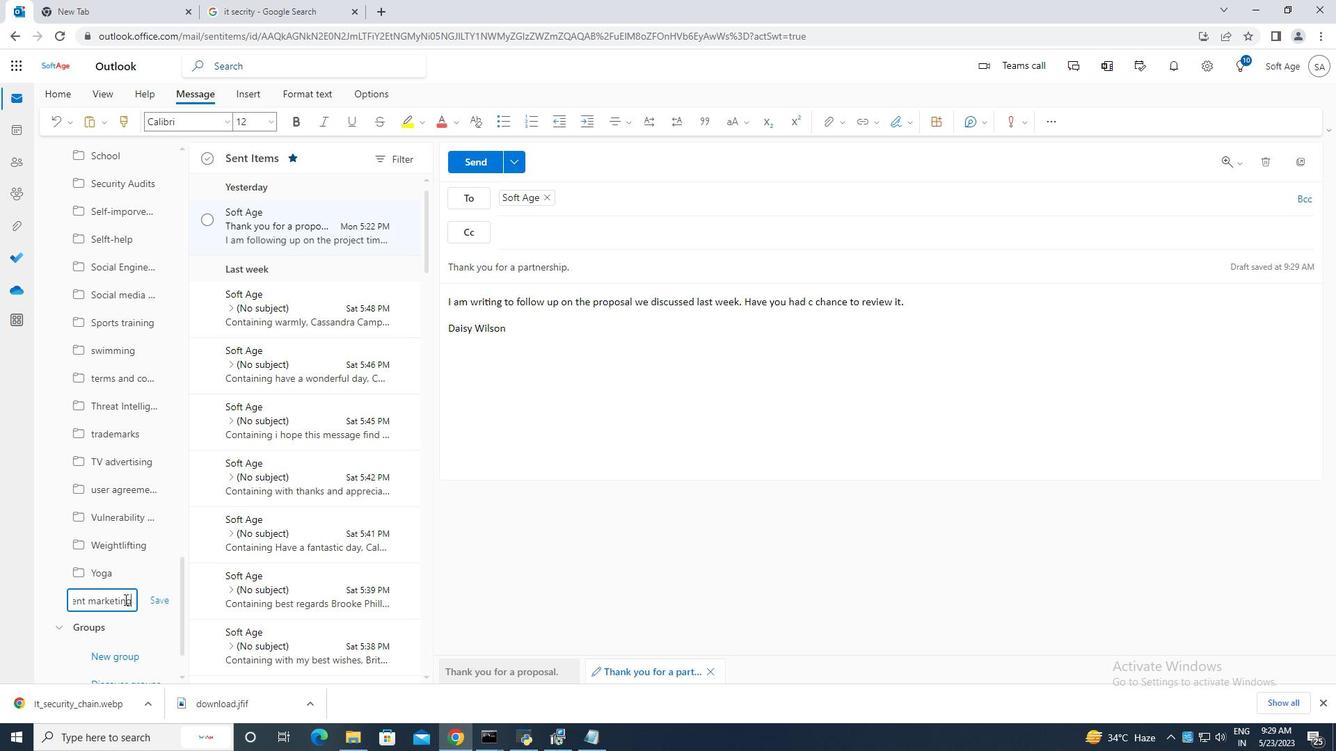 
Action: Mouse moved to (161, 597)
Screenshot: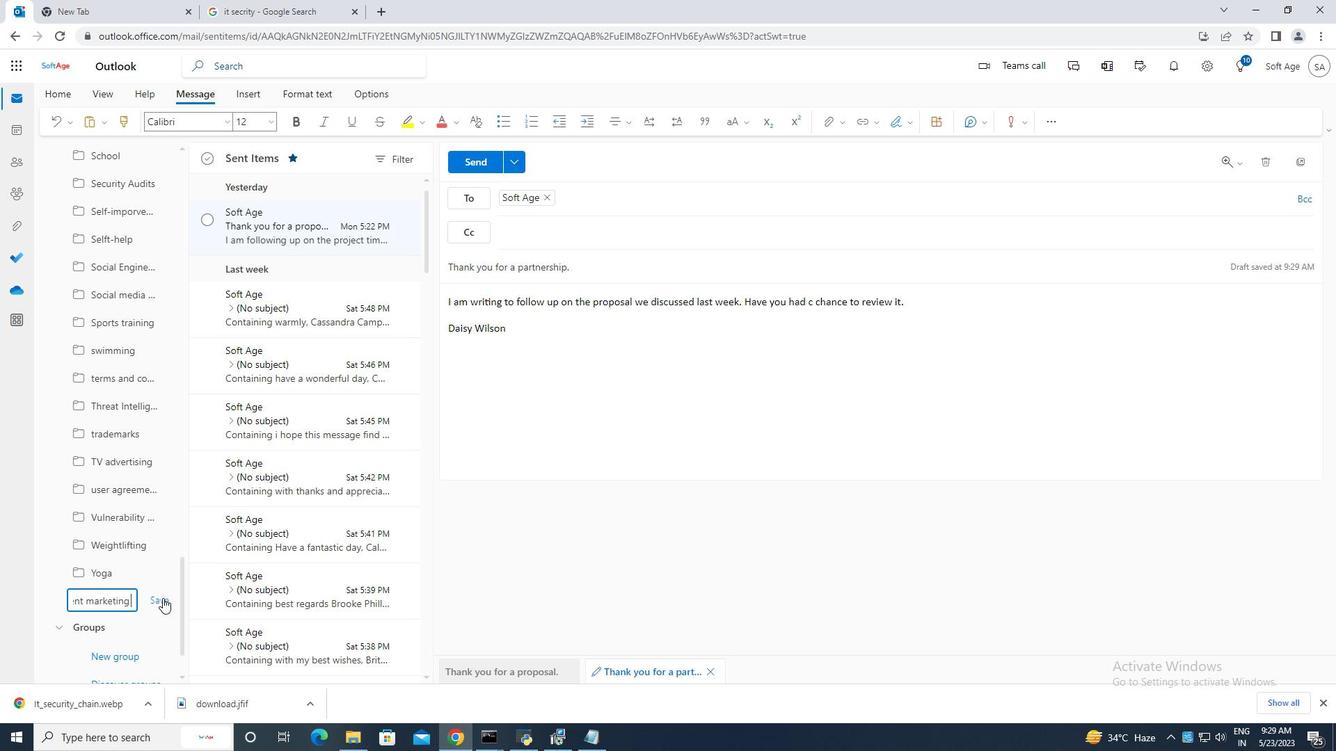 
Action: Mouse pressed left at (161, 597)
Screenshot: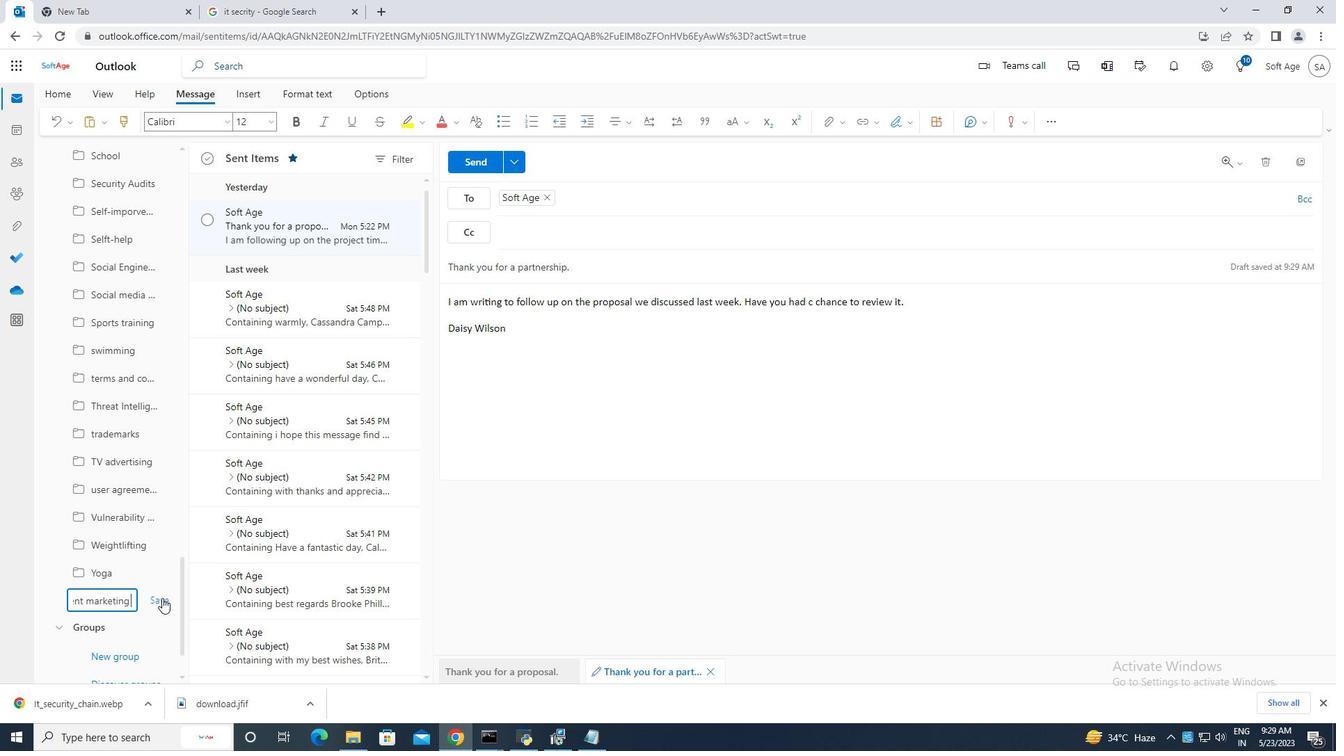 
Action: Mouse moved to (484, 164)
Screenshot: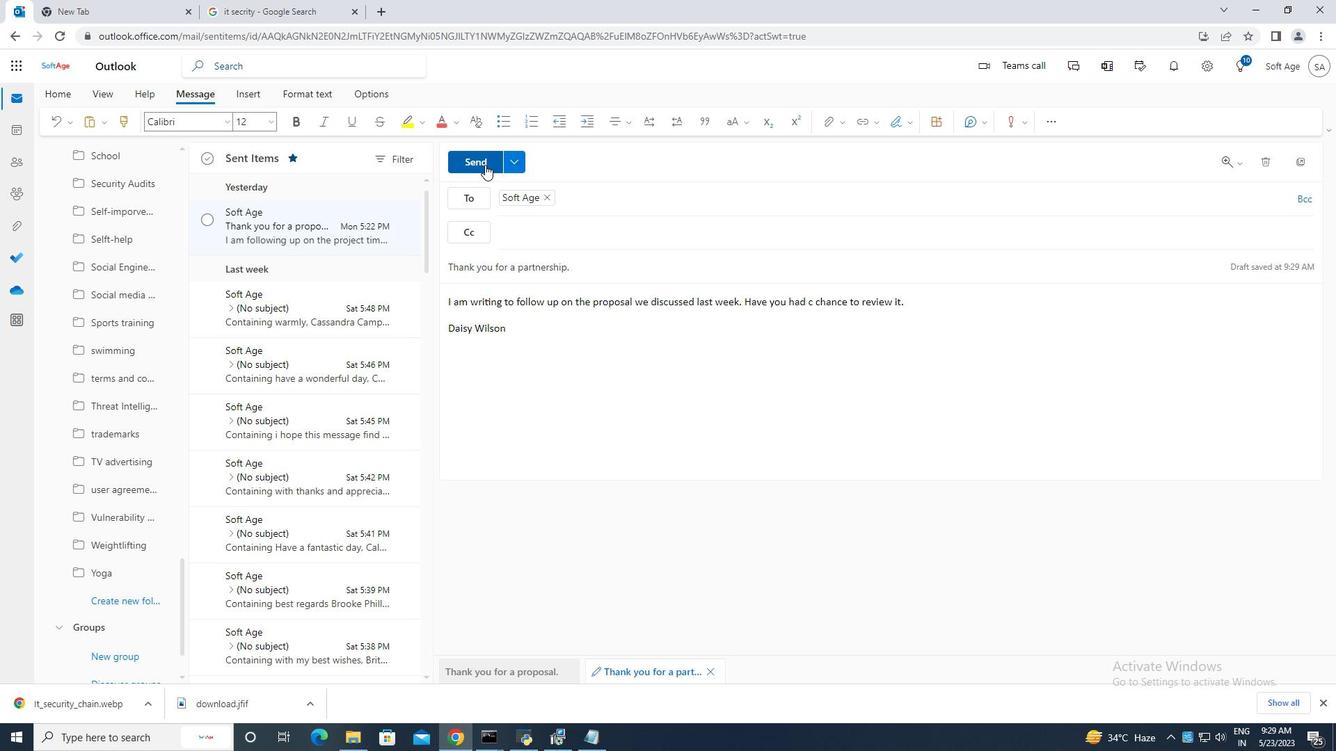 
Action: Mouse pressed left at (484, 164)
Screenshot: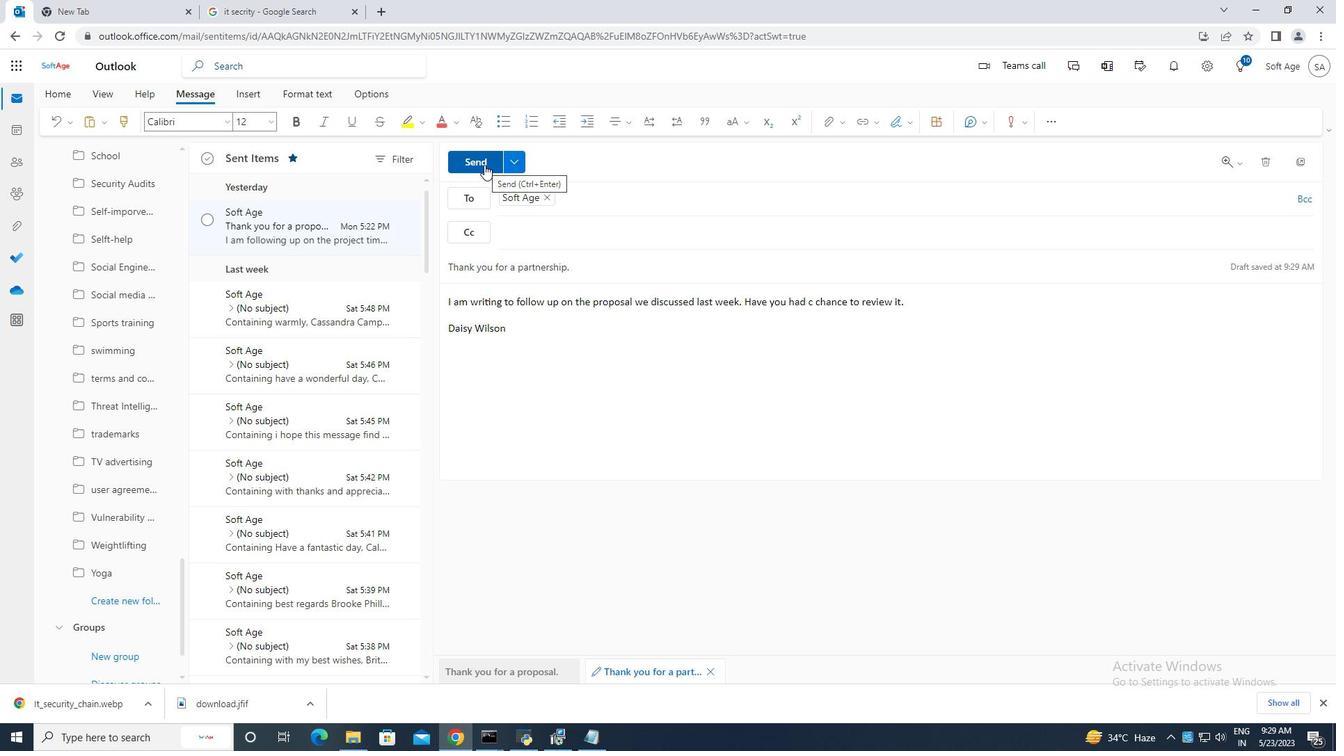 
Action: Mouse moved to (205, 219)
Screenshot: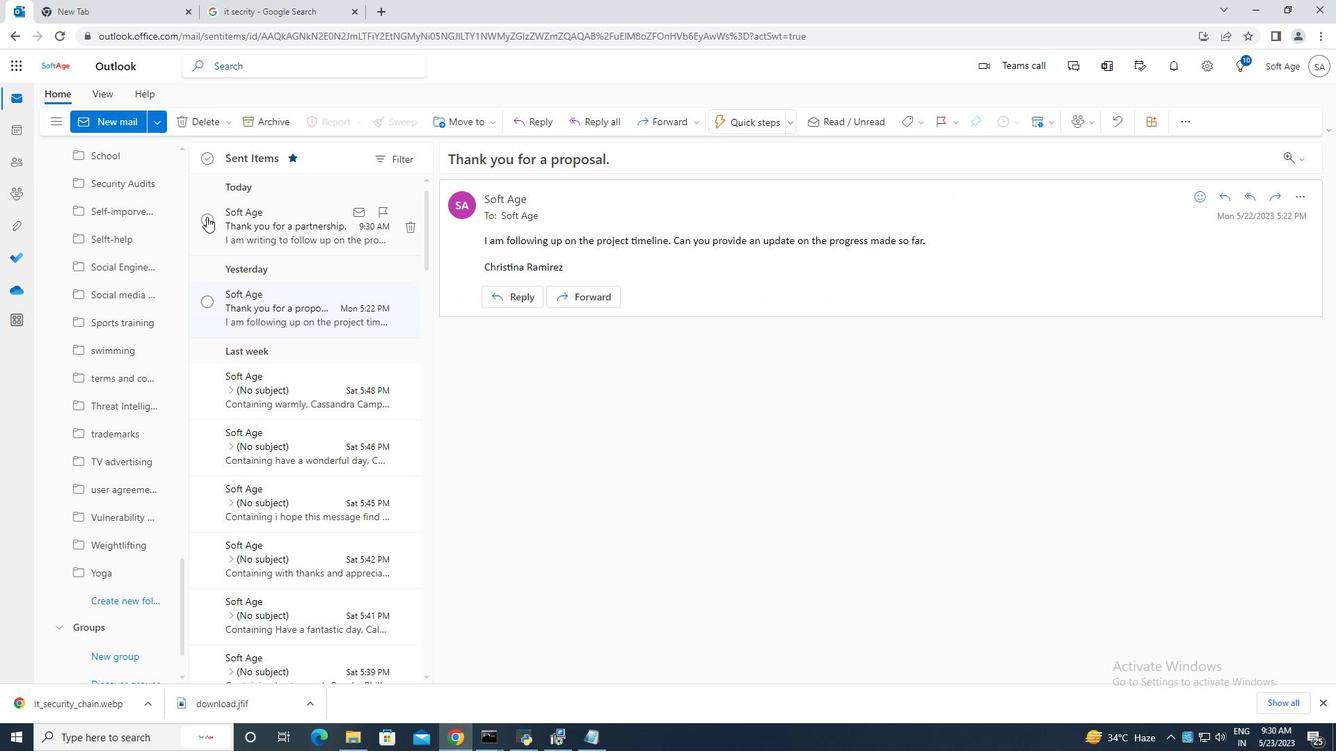 
Action: Mouse pressed left at (205, 219)
Screenshot: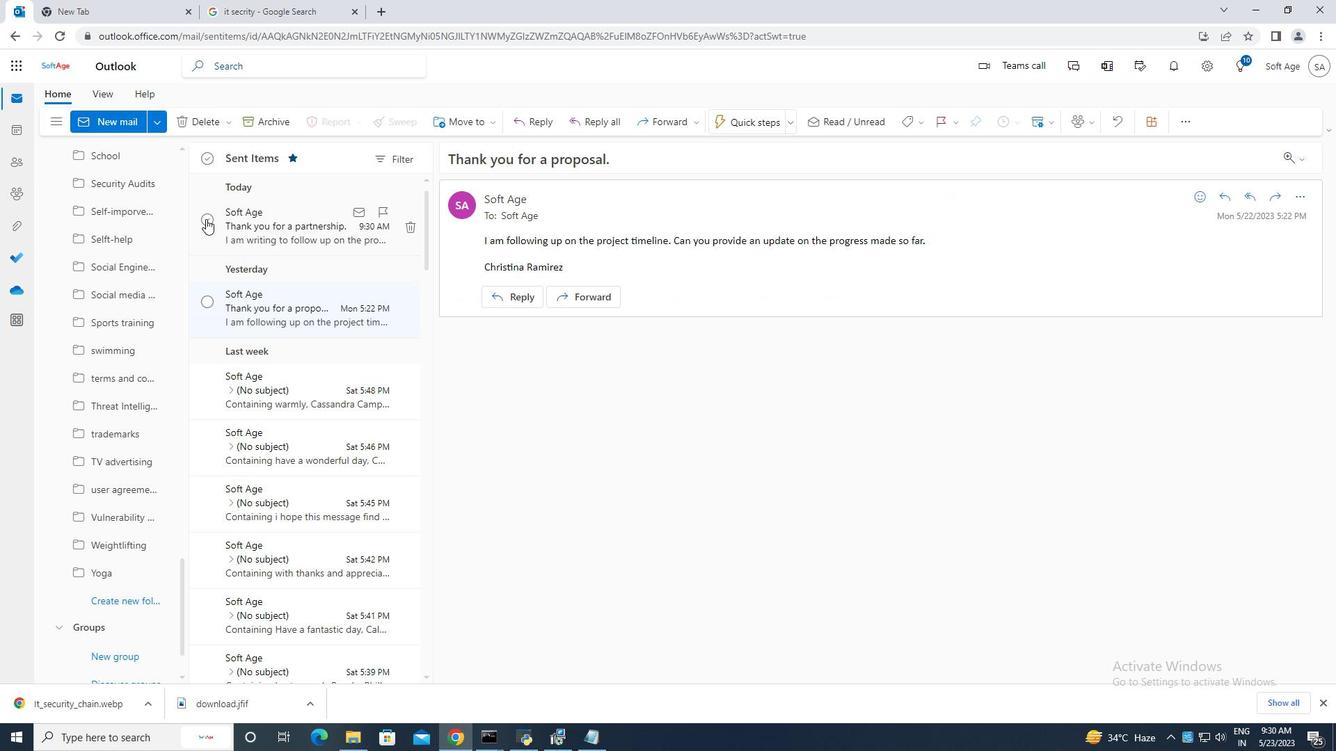 
Action: Mouse moved to (478, 120)
Screenshot: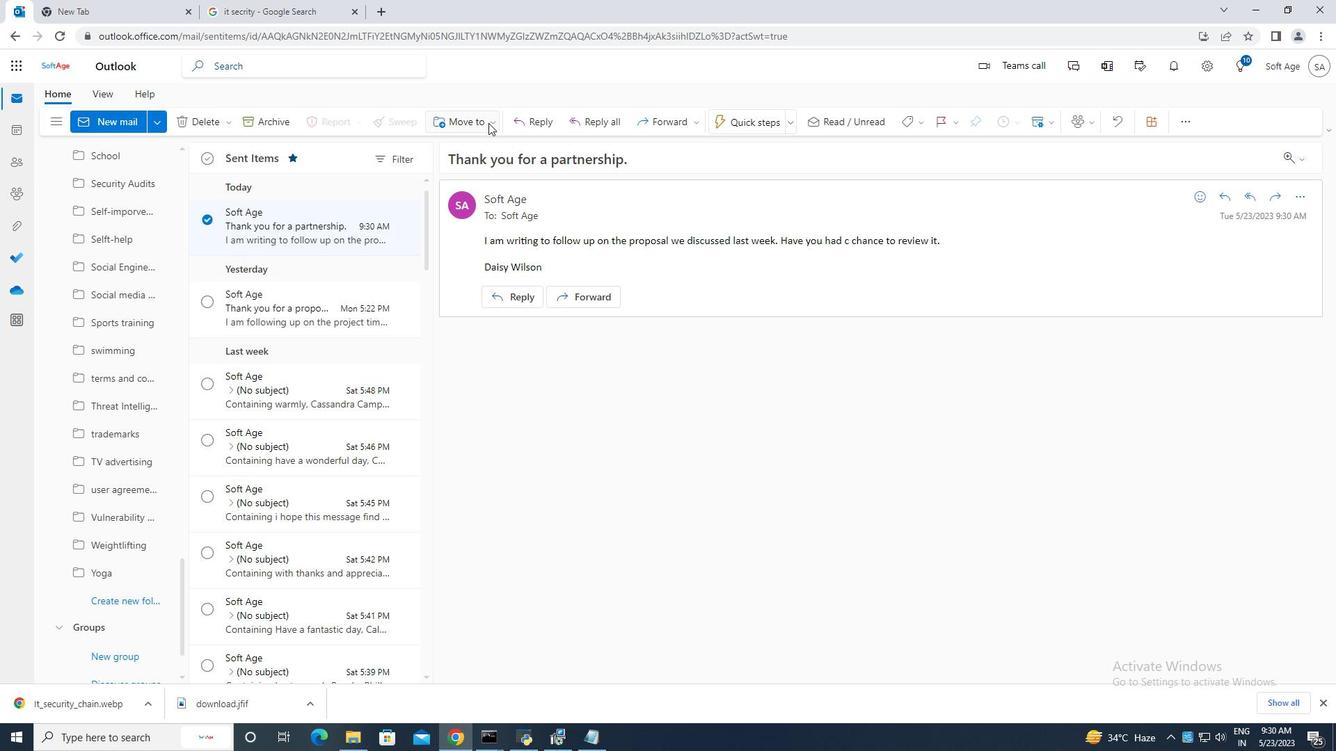 
Action: Mouse pressed left at (478, 120)
Screenshot: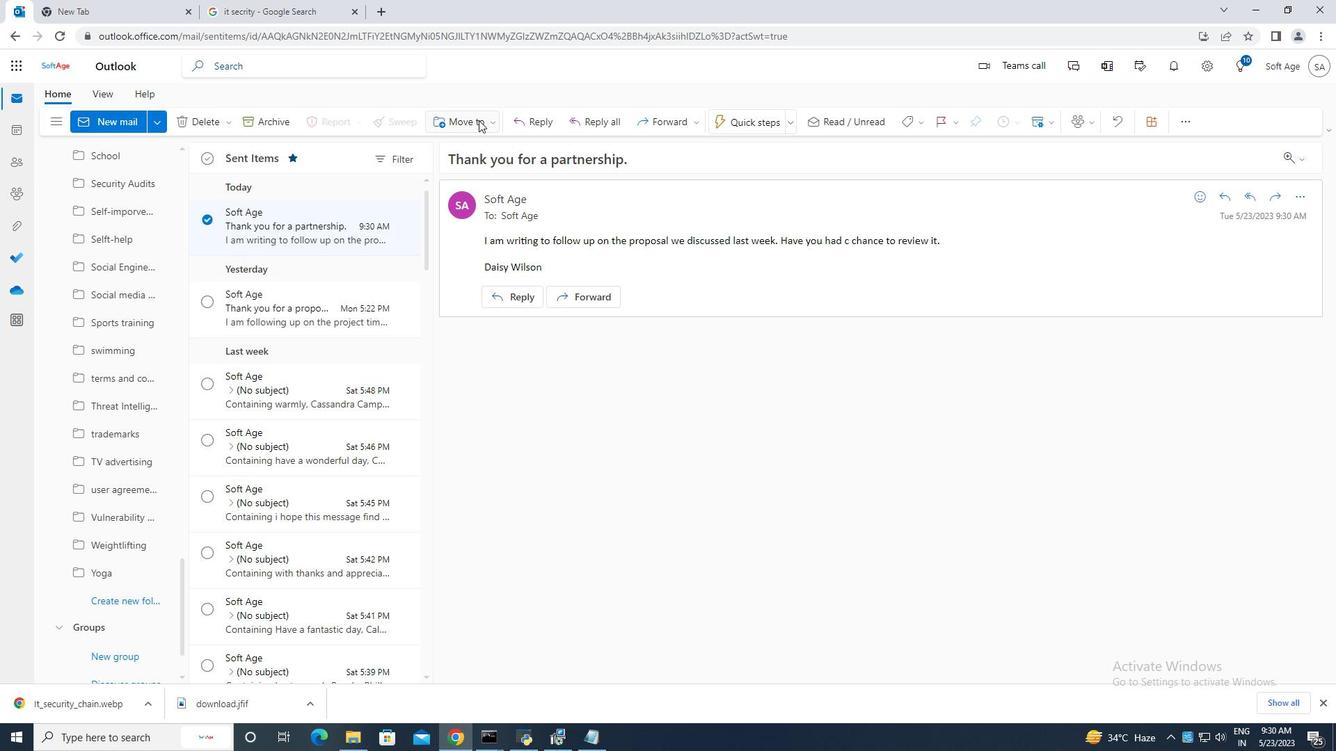 
Action: Mouse moved to (501, 170)
Screenshot: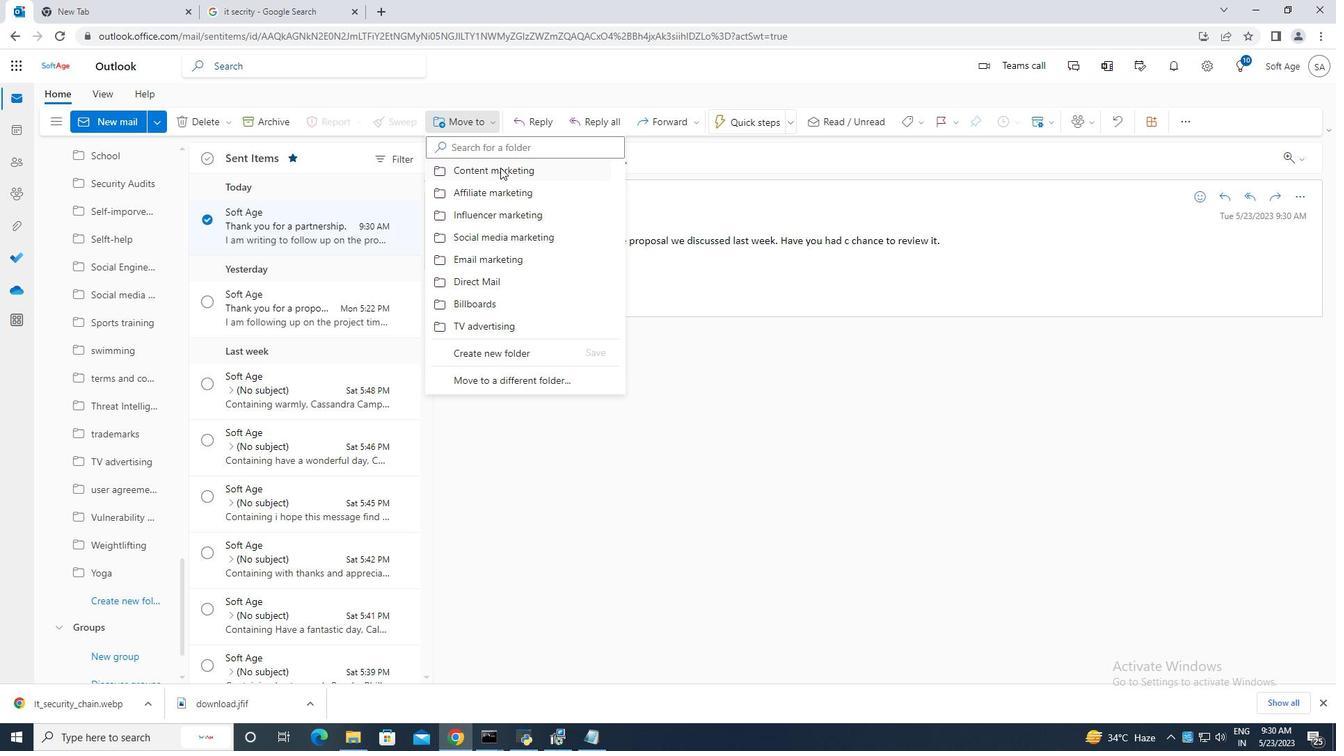 
Action: Mouse pressed left at (501, 170)
Screenshot: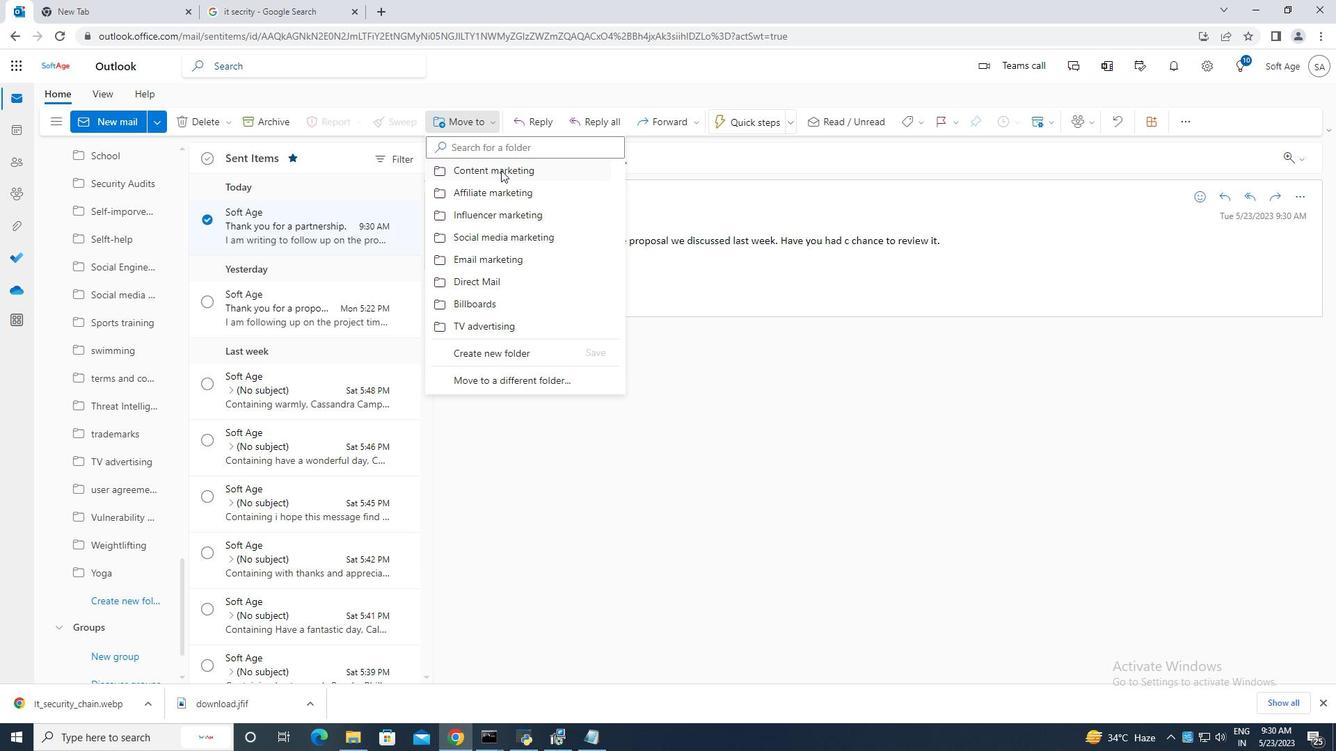 
Action: Mouse moved to (530, 327)
Screenshot: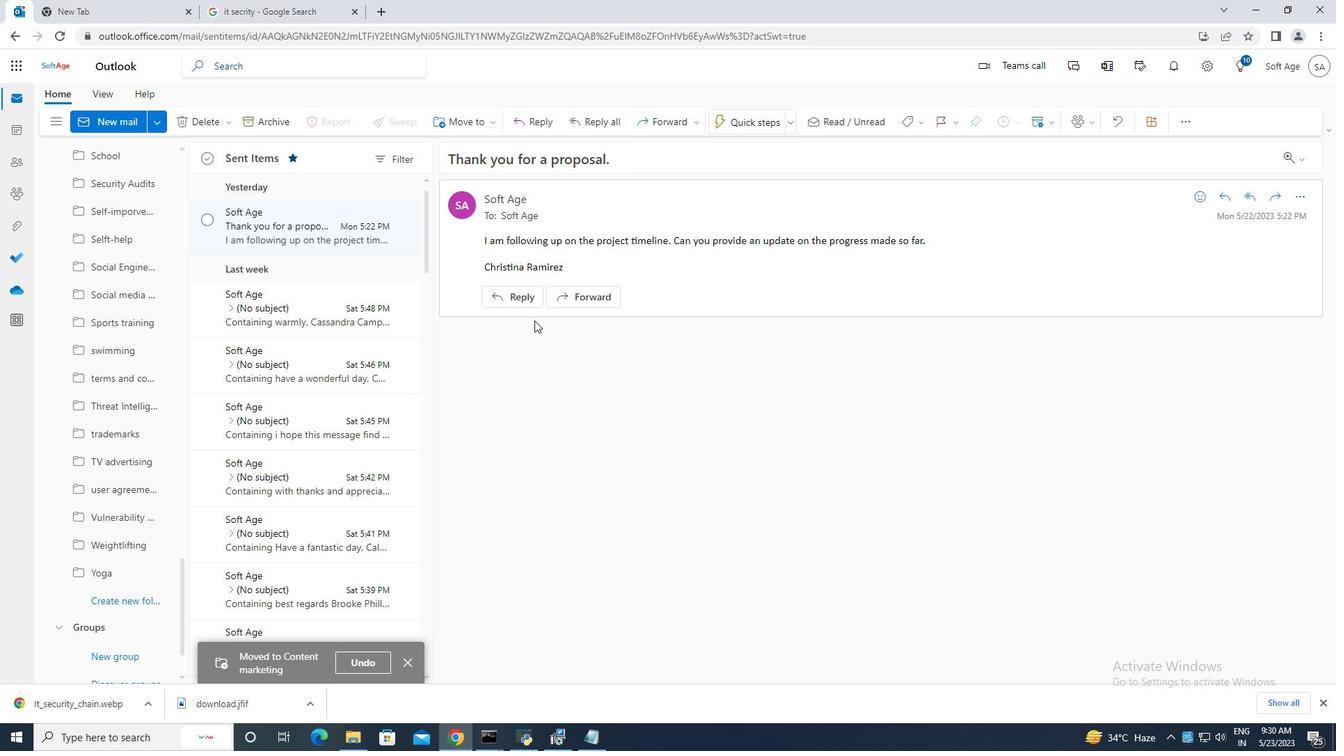 
